 Task: Add a signature Larry Evans containing Best wishes for a happy National Cybersecurity Awareness Month, Larry Evans to email address softage.6@softage.net and add a label Repairs
Action: Mouse moved to (1091, 67)
Screenshot: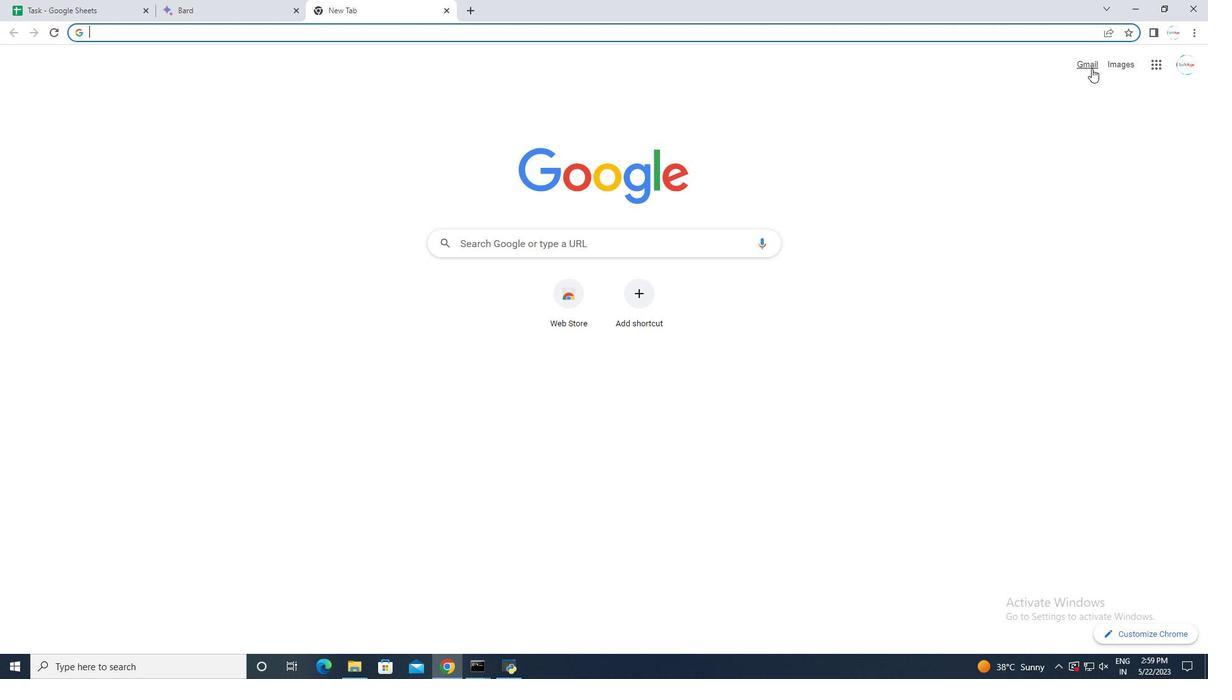 
Action: Mouse pressed left at (1091, 67)
Screenshot: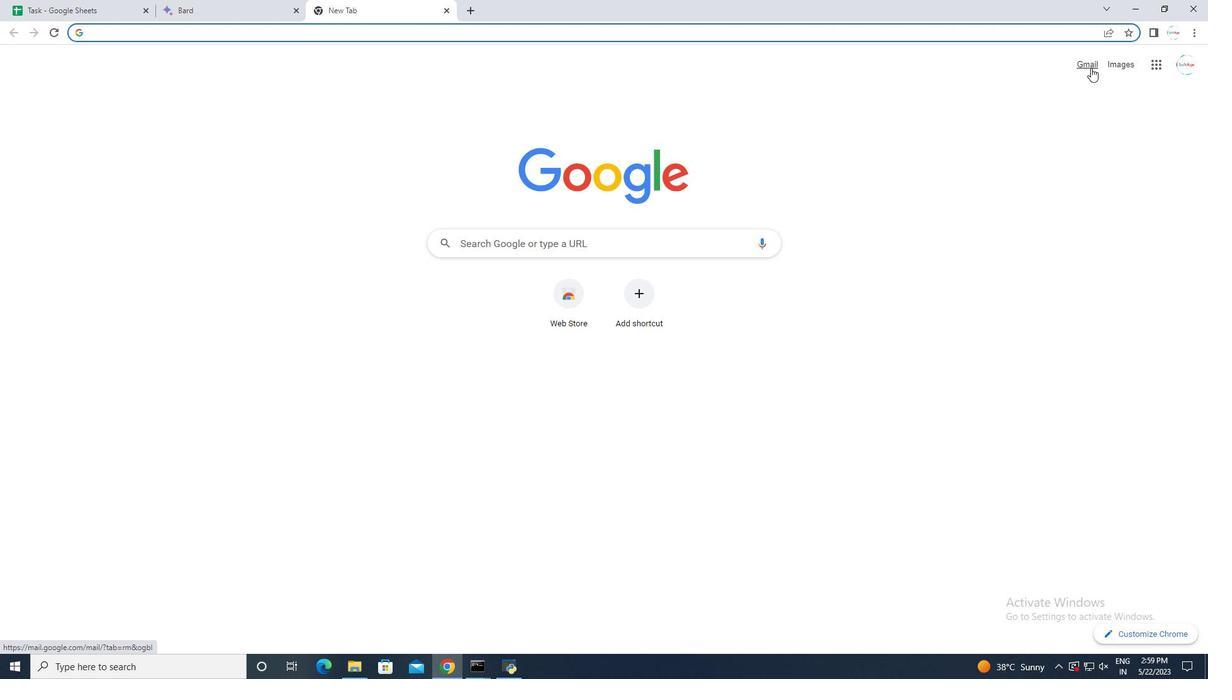 
Action: Mouse moved to (56, 105)
Screenshot: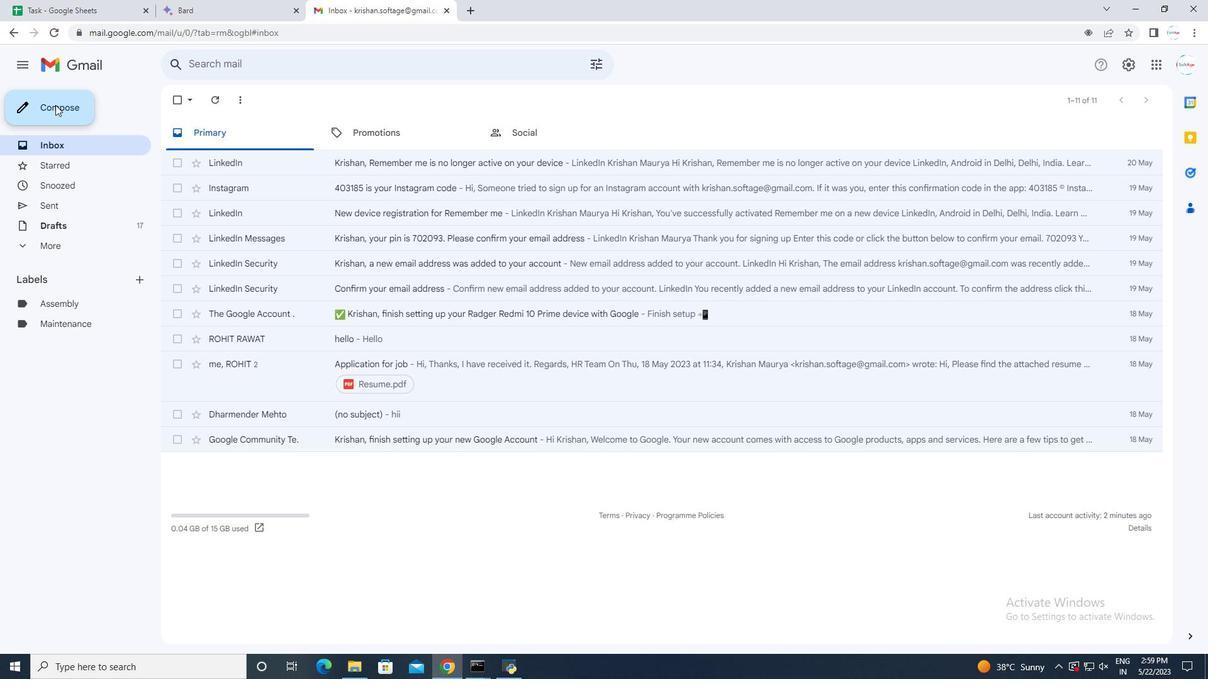 
Action: Mouse pressed left at (56, 105)
Screenshot: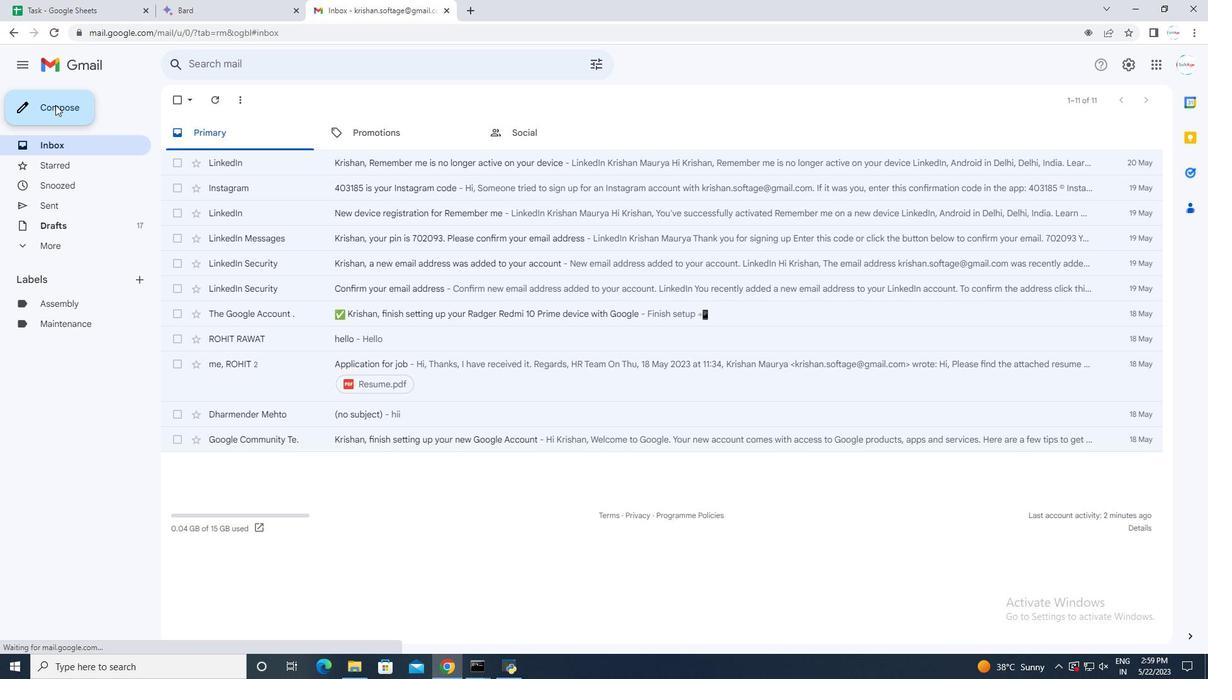 
Action: Mouse moved to (1152, 277)
Screenshot: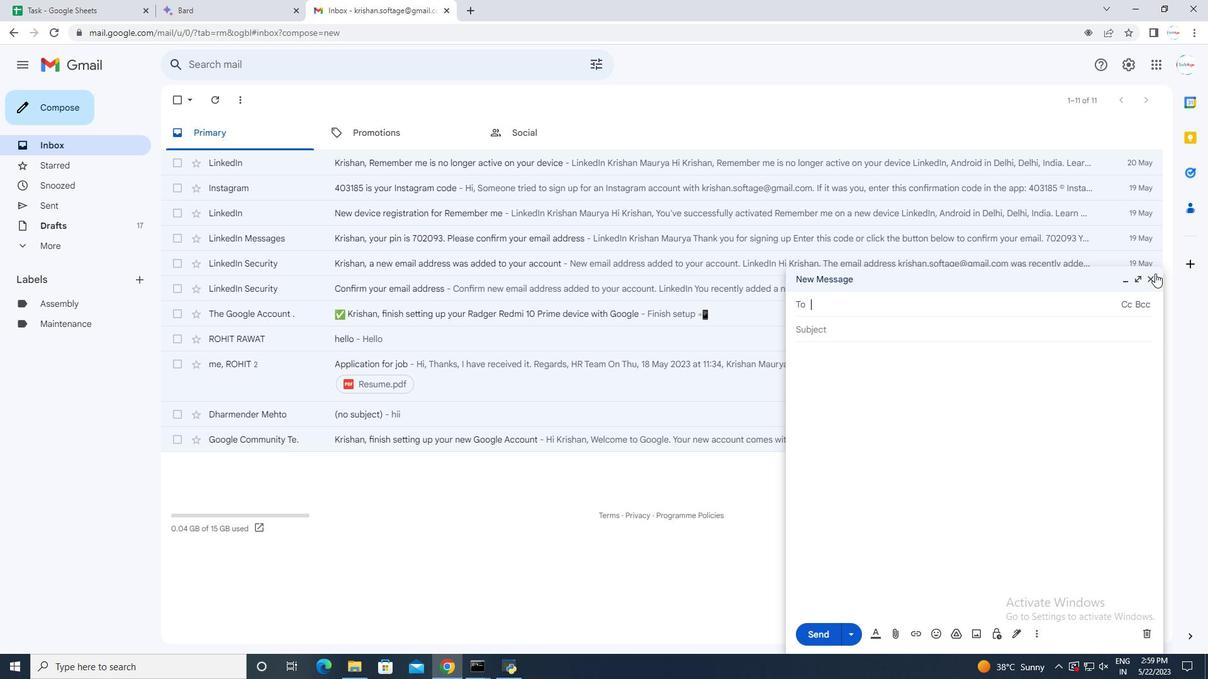 
Action: Mouse pressed left at (1152, 277)
Screenshot: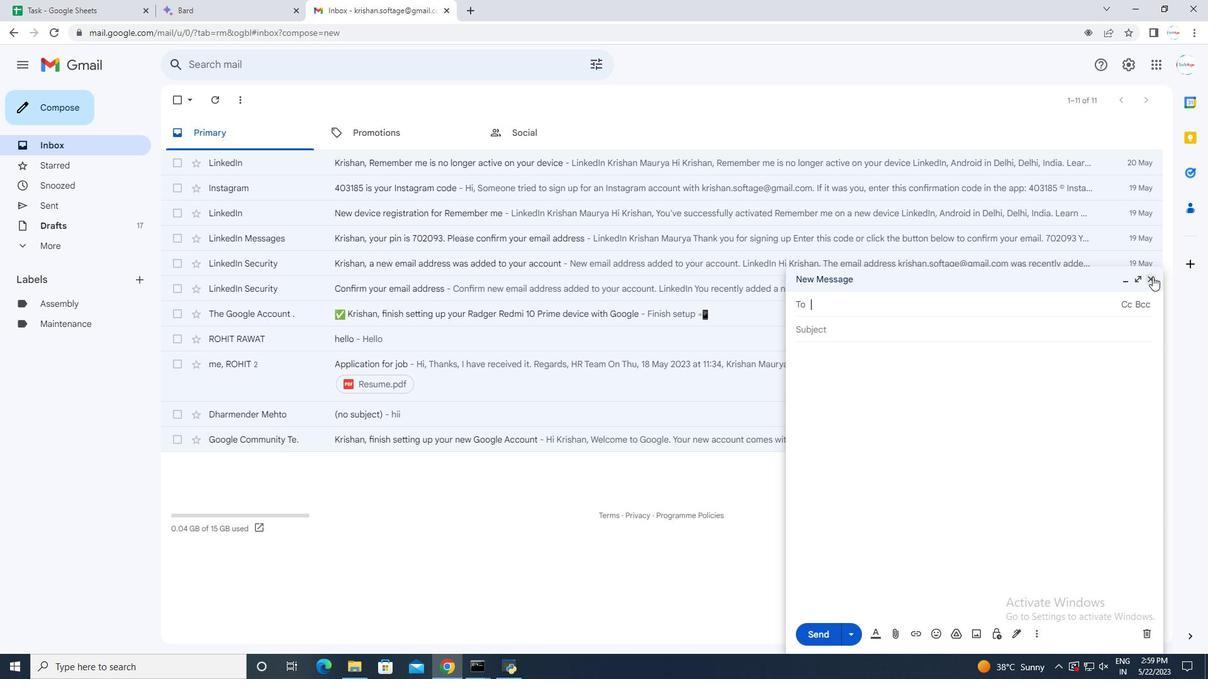 
Action: Mouse moved to (1132, 64)
Screenshot: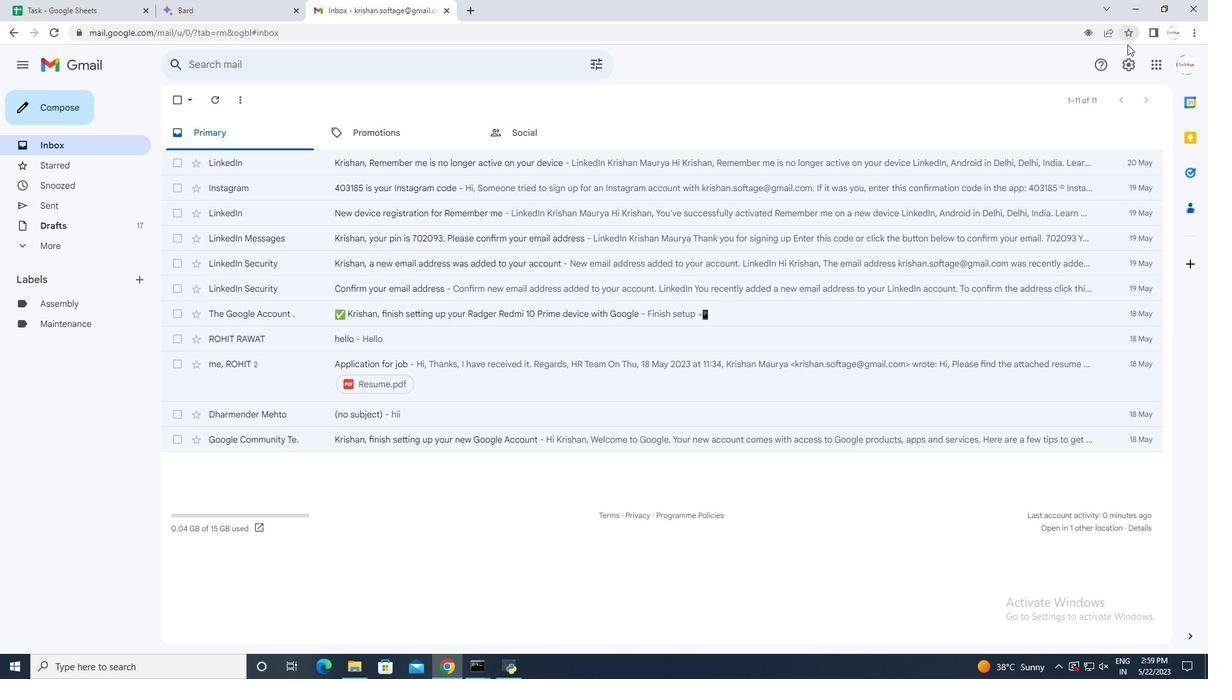 
Action: Mouse pressed left at (1132, 64)
Screenshot: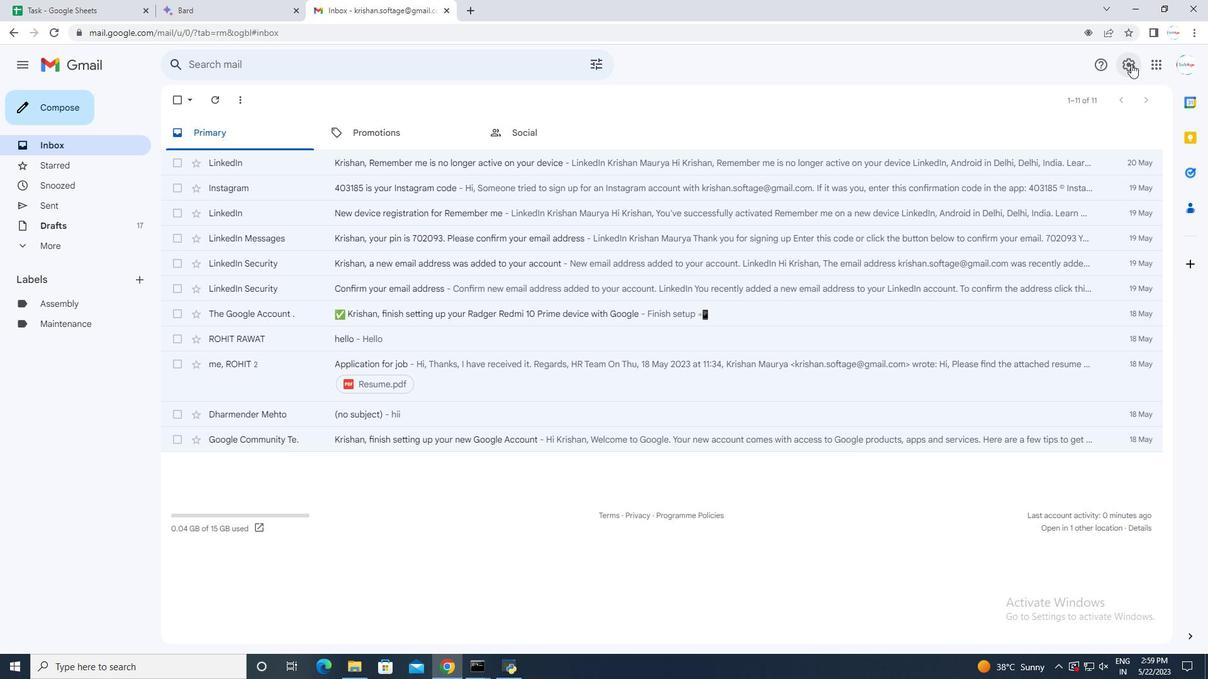 
Action: Mouse moved to (1099, 132)
Screenshot: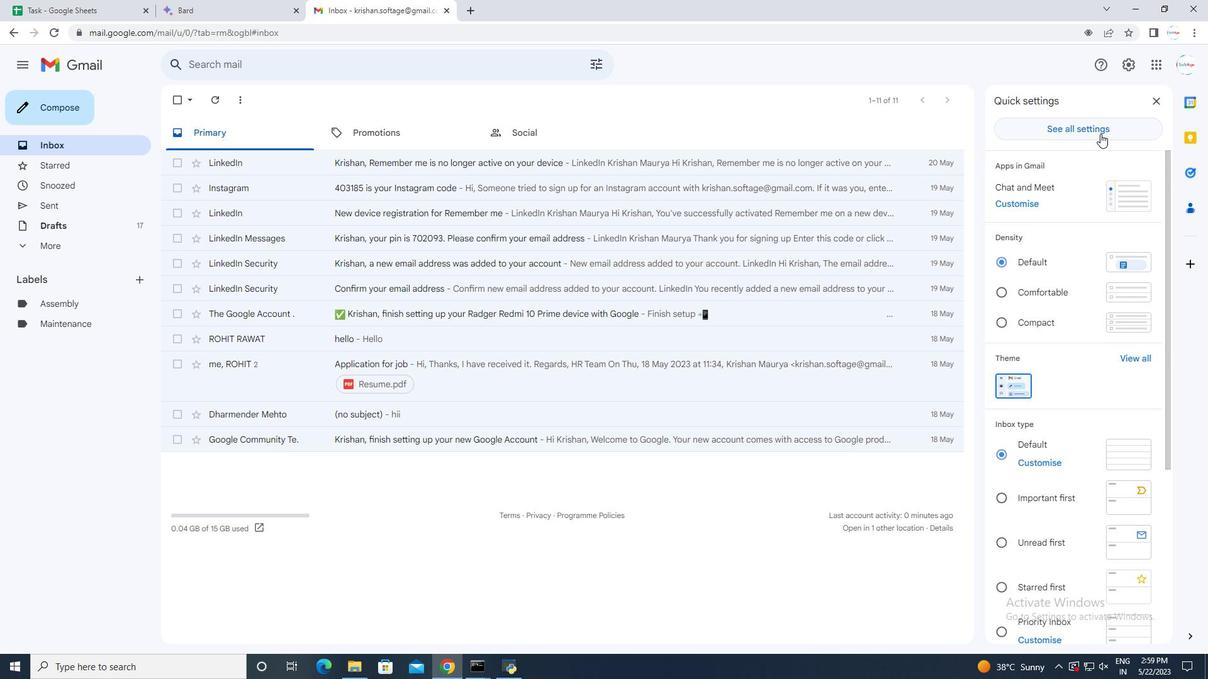 
Action: Mouse pressed left at (1099, 132)
Screenshot: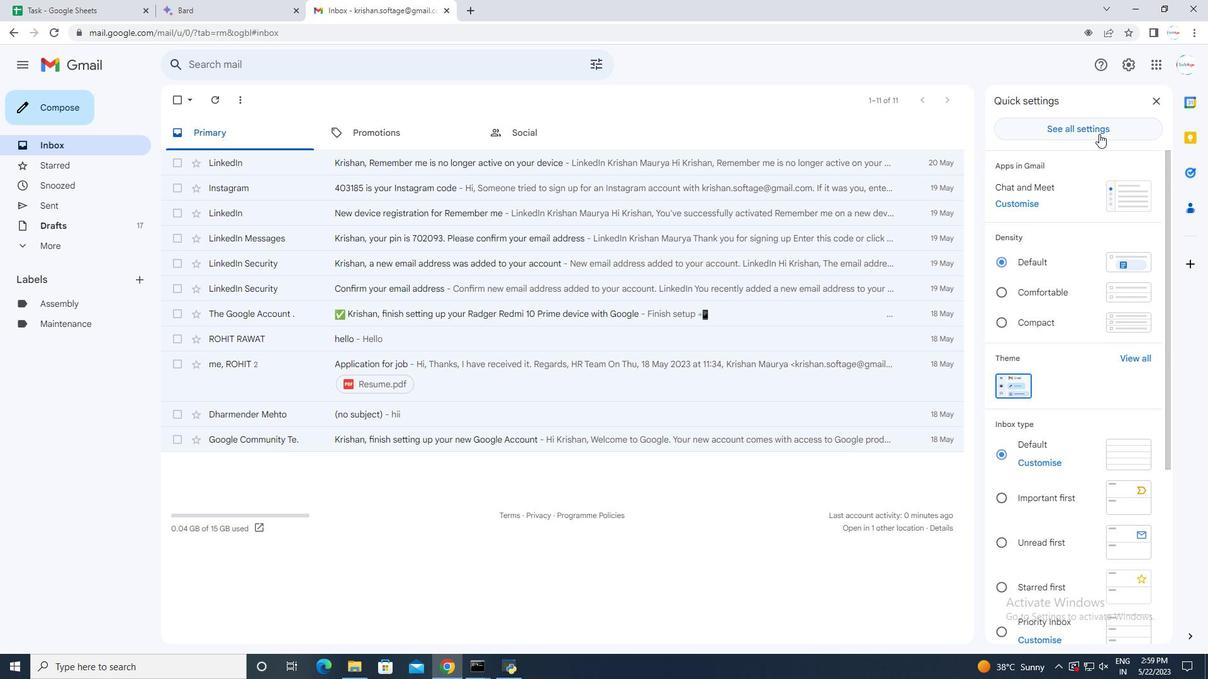 
Action: Mouse moved to (652, 250)
Screenshot: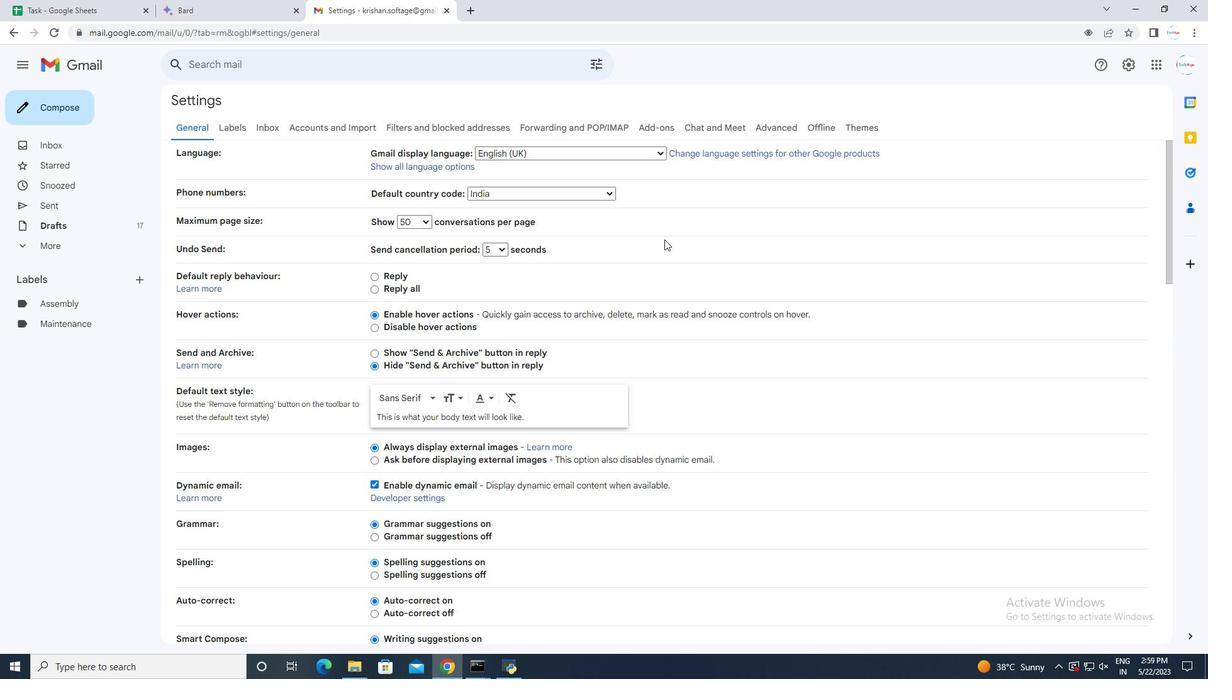 
Action: Mouse scrolled (652, 249) with delta (0, 0)
Screenshot: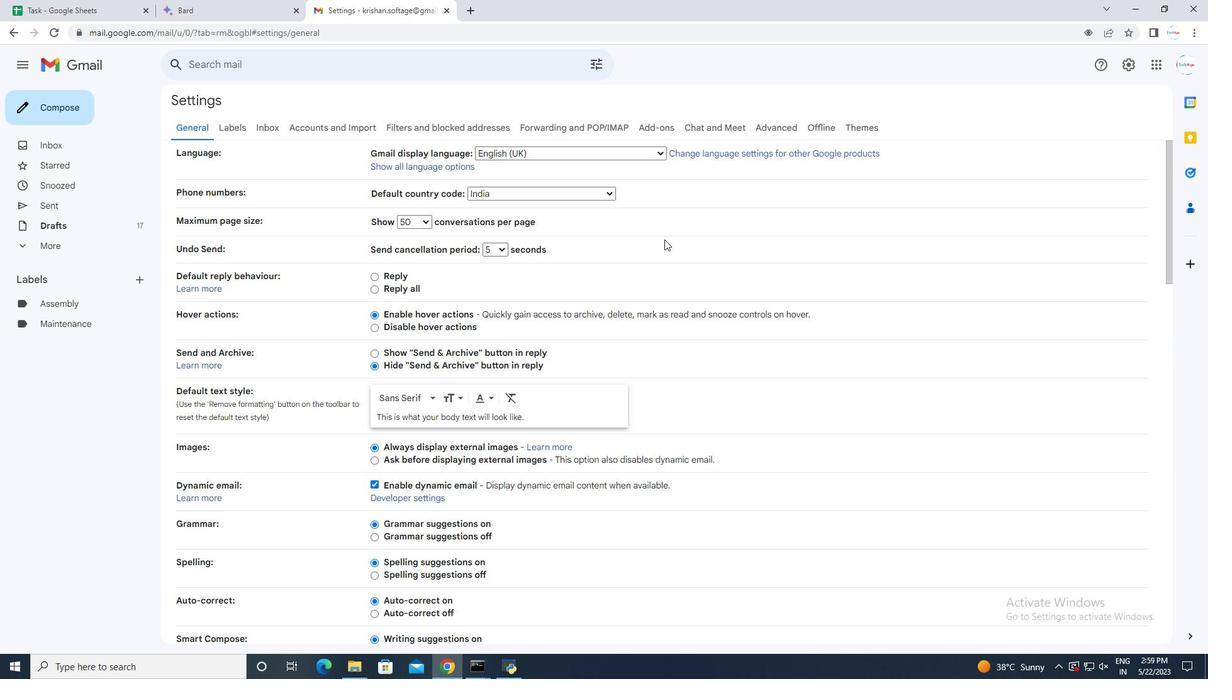 
Action: Mouse moved to (650, 253)
Screenshot: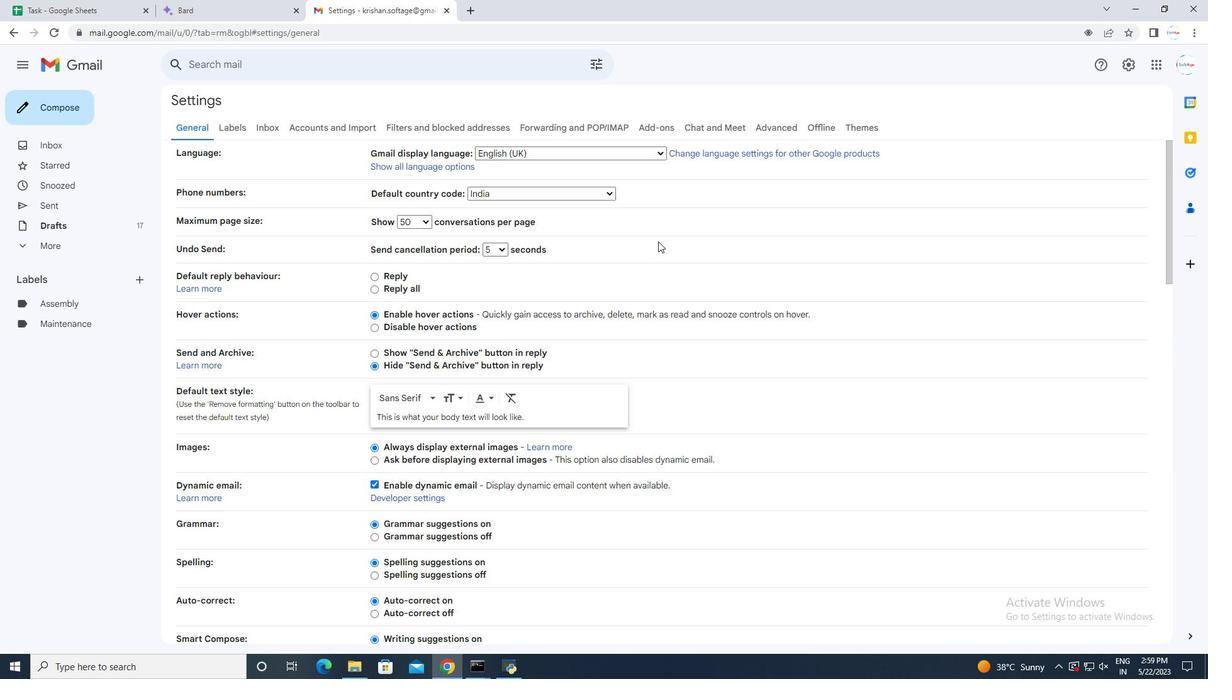 
Action: Mouse scrolled (650, 253) with delta (0, 0)
Screenshot: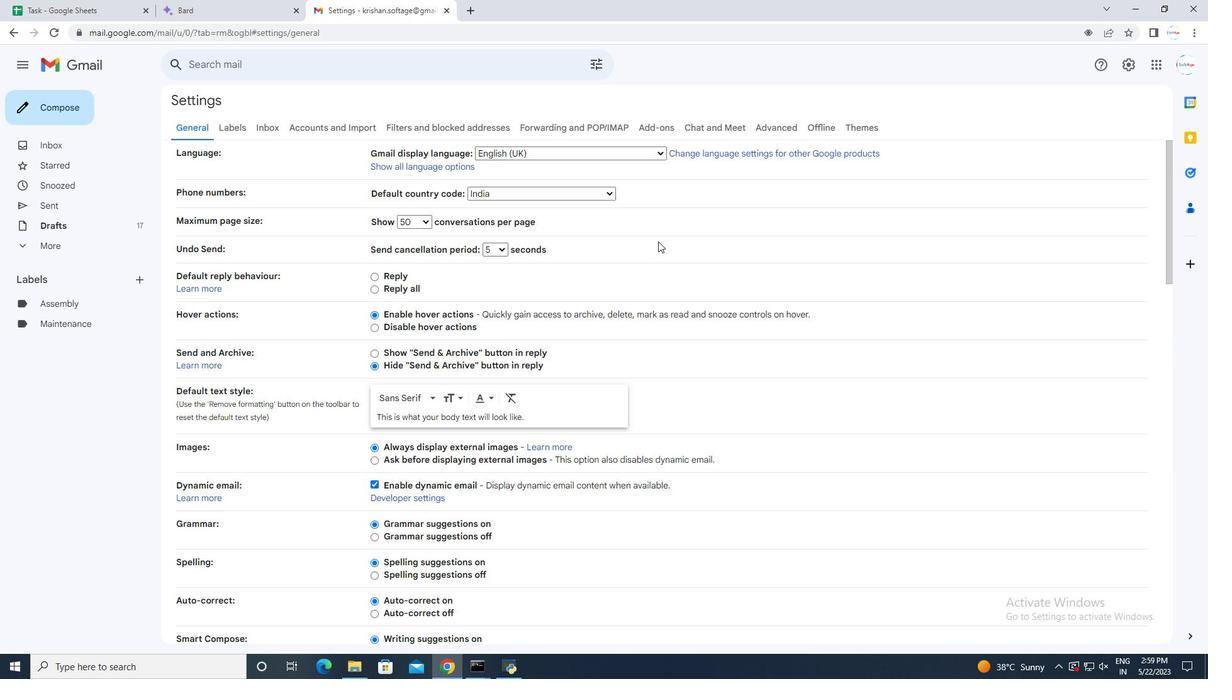 
Action: Mouse moved to (649, 254)
Screenshot: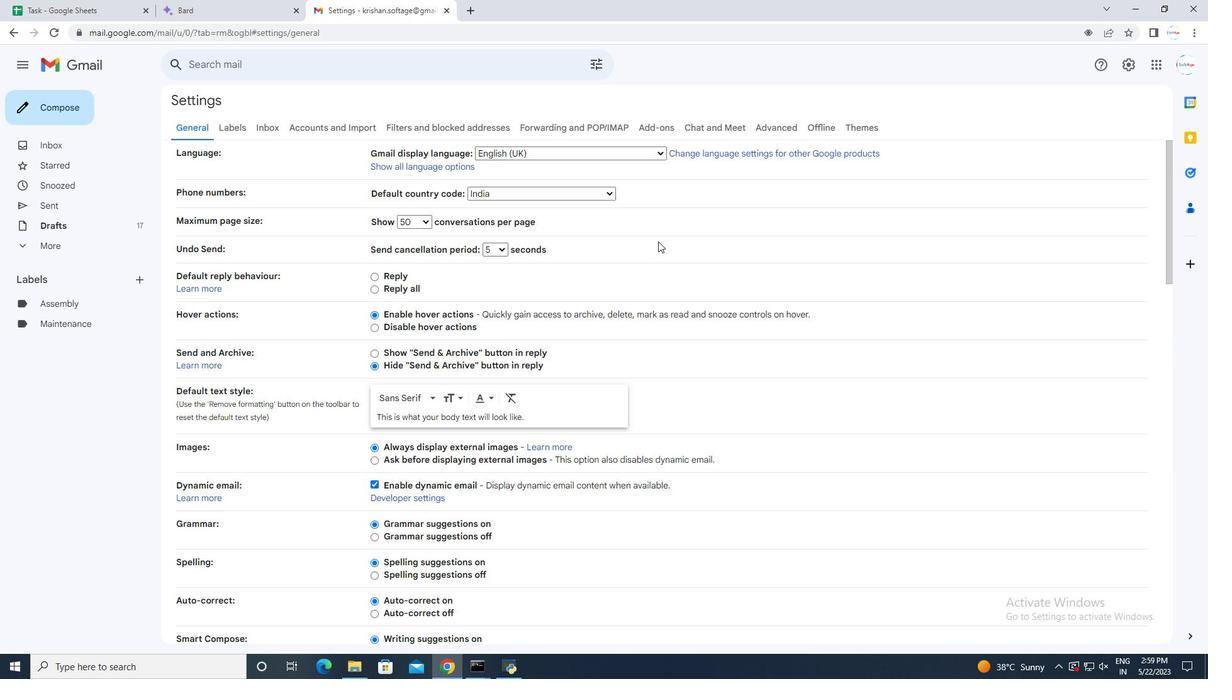 
Action: Mouse scrolled (649, 254) with delta (0, 0)
Screenshot: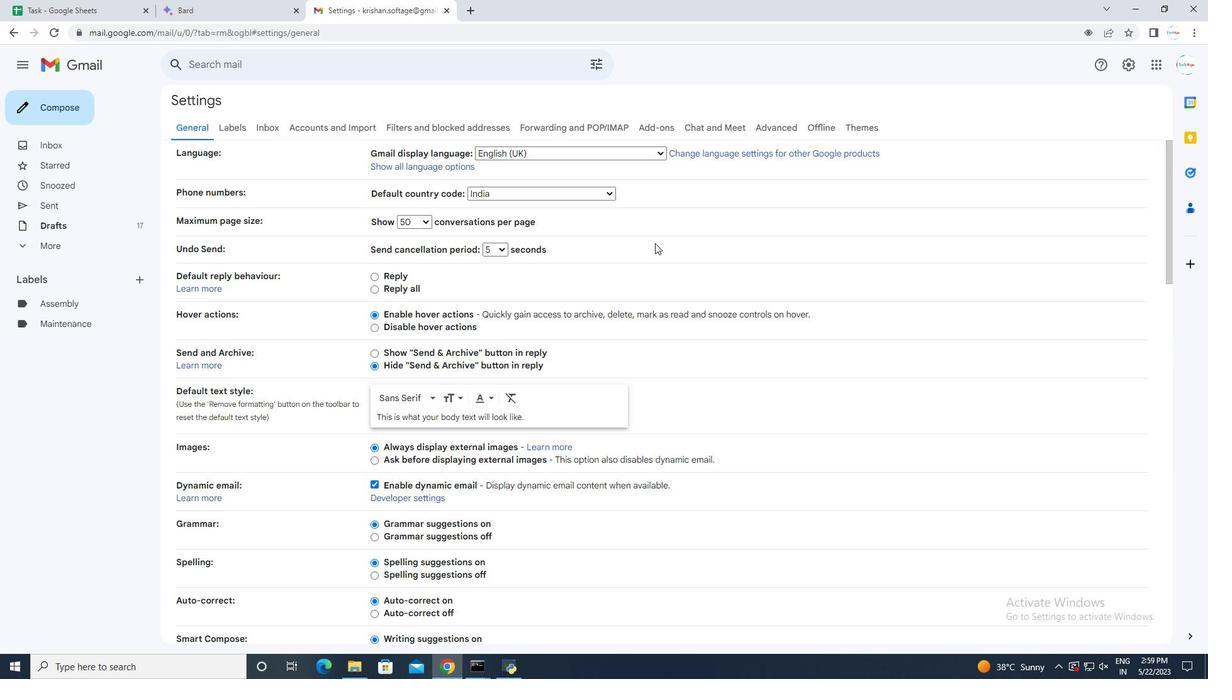 
Action: Mouse moved to (649, 255)
Screenshot: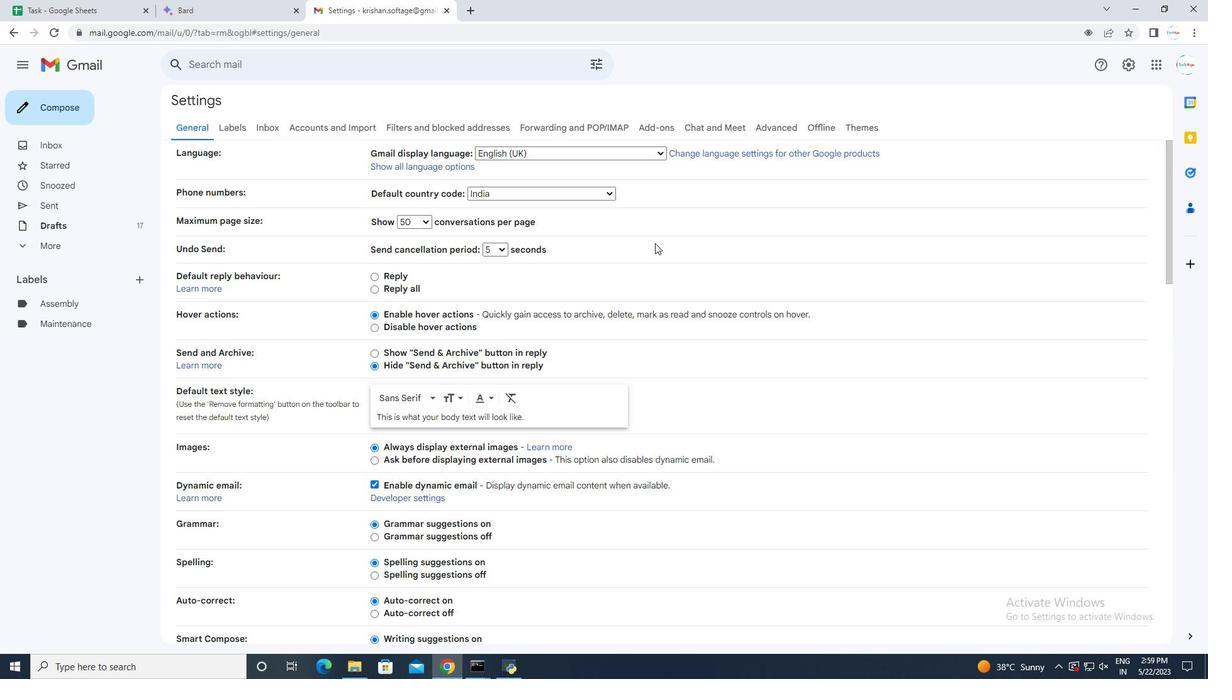 
Action: Mouse scrolled (649, 254) with delta (0, 0)
Screenshot: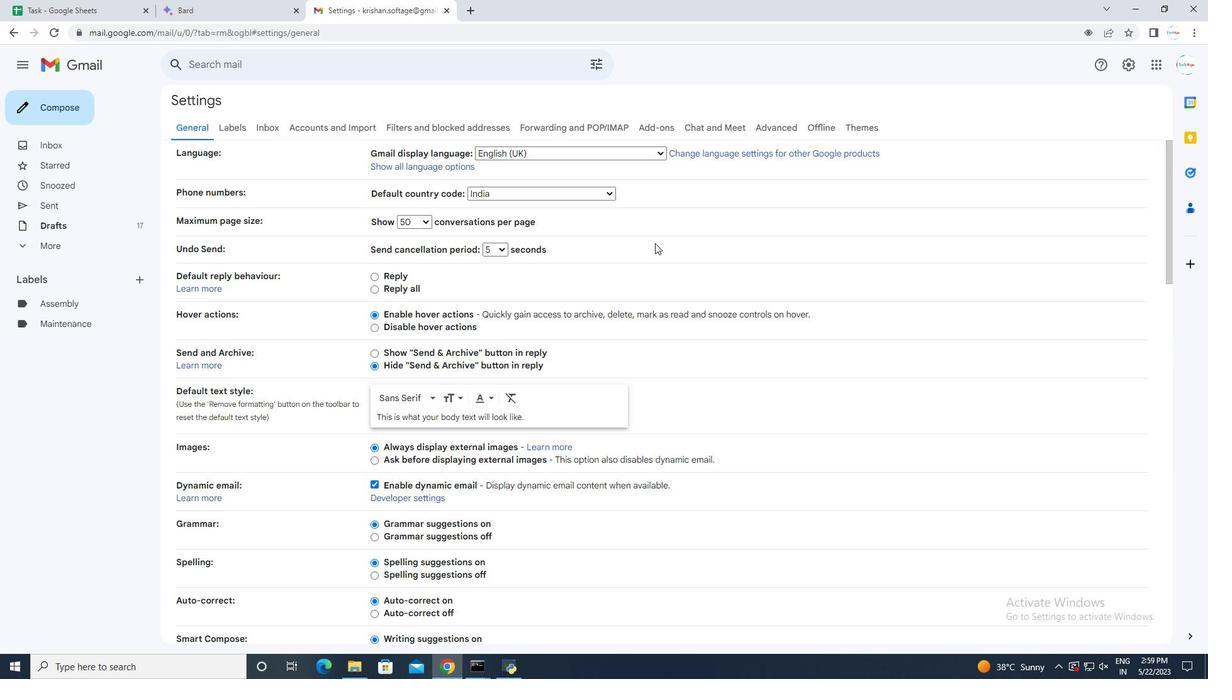 
Action: Mouse moved to (647, 255)
Screenshot: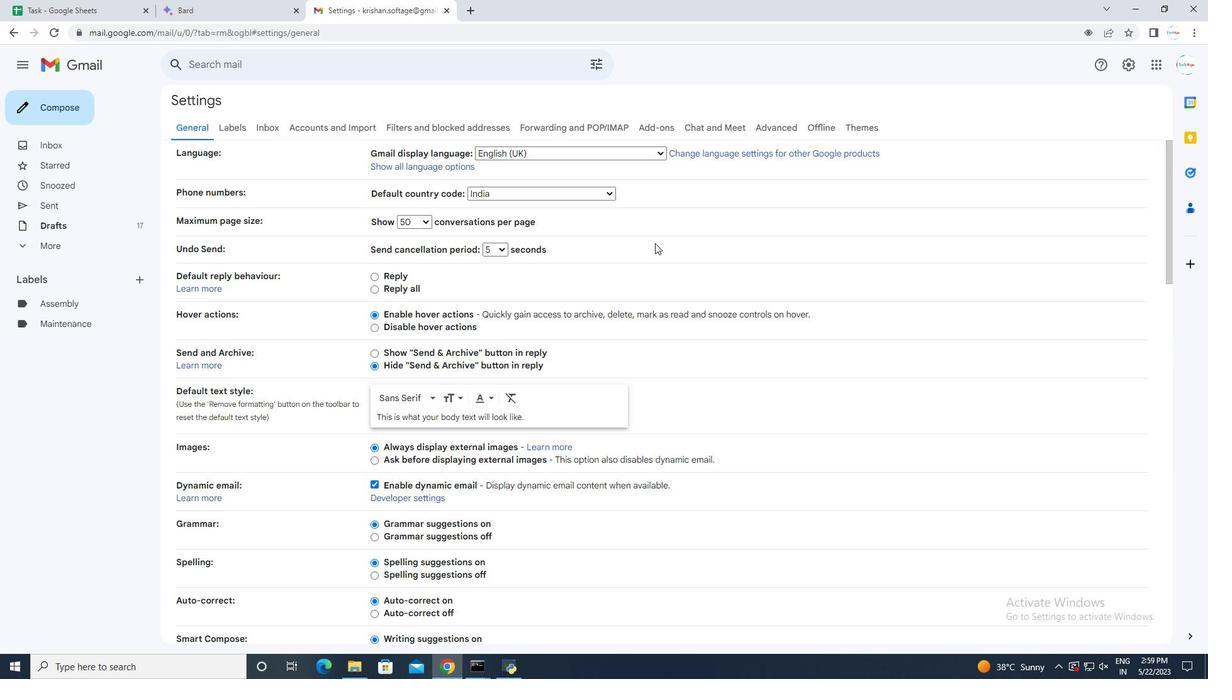 
Action: Mouse scrolled (647, 254) with delta (0, 0)
Screenshot: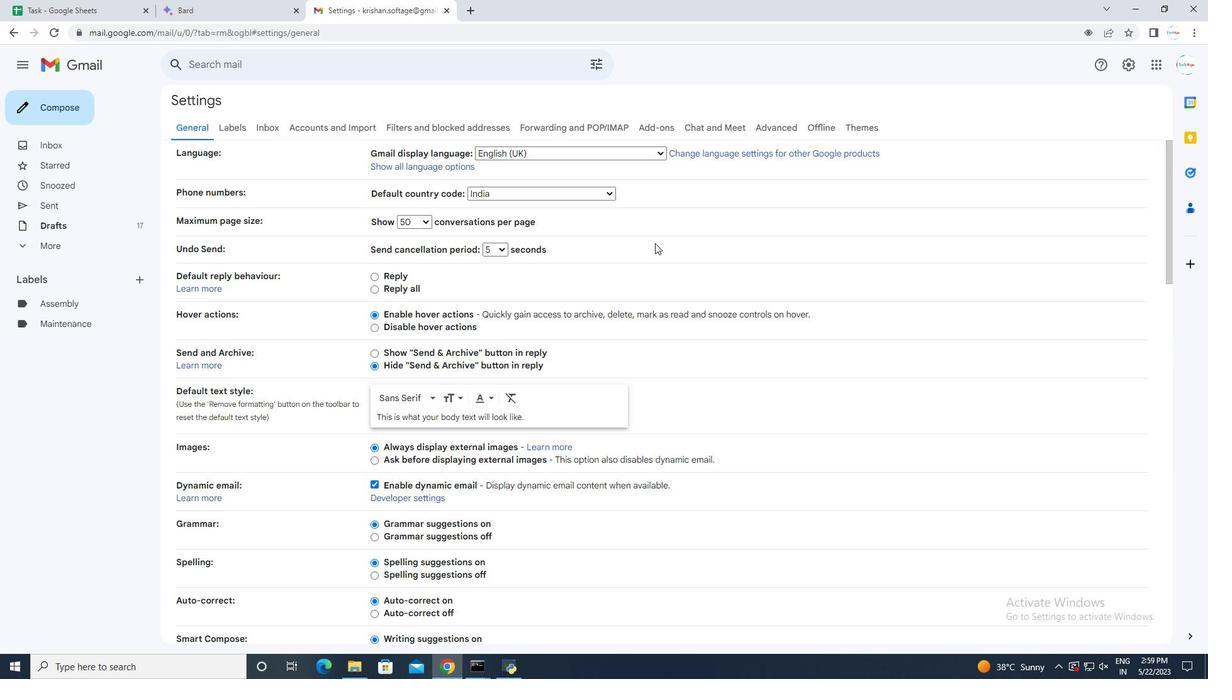 
Action: Mouse moved to (642, 256)
Screenshot: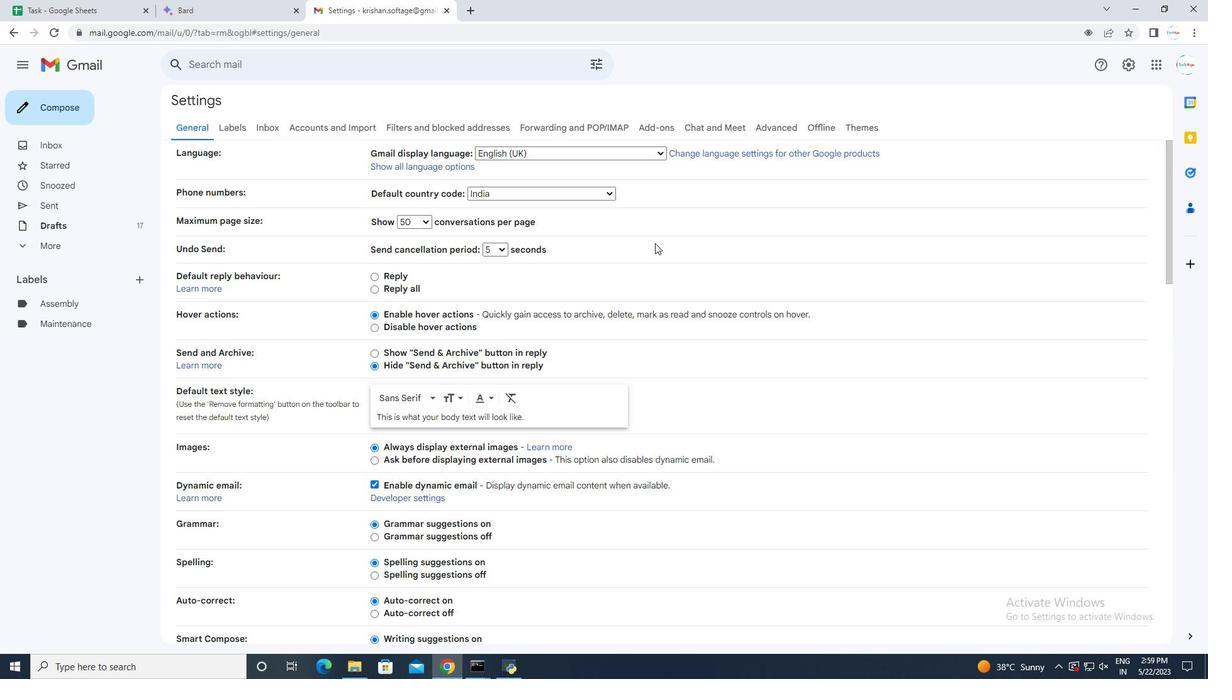 
Action: Mouse scrolled (642, 255) with delta (0, 0)
Screenshot: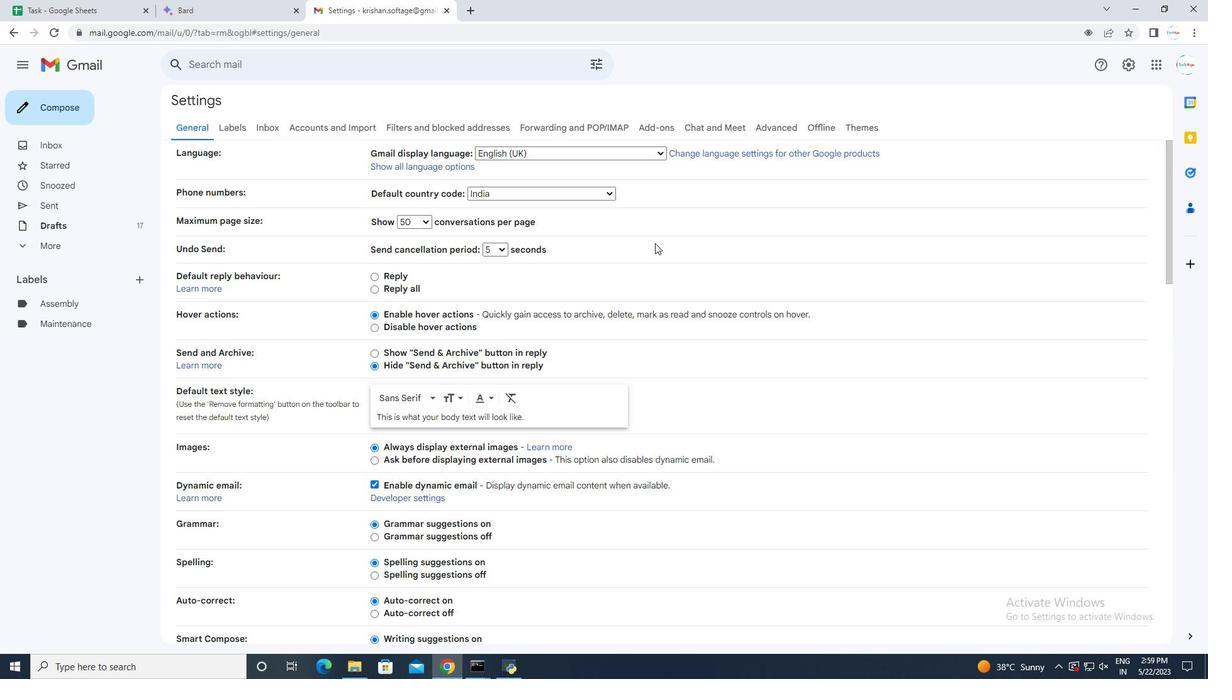 
Action: Mouse moved to (636, 268)
Screenshot: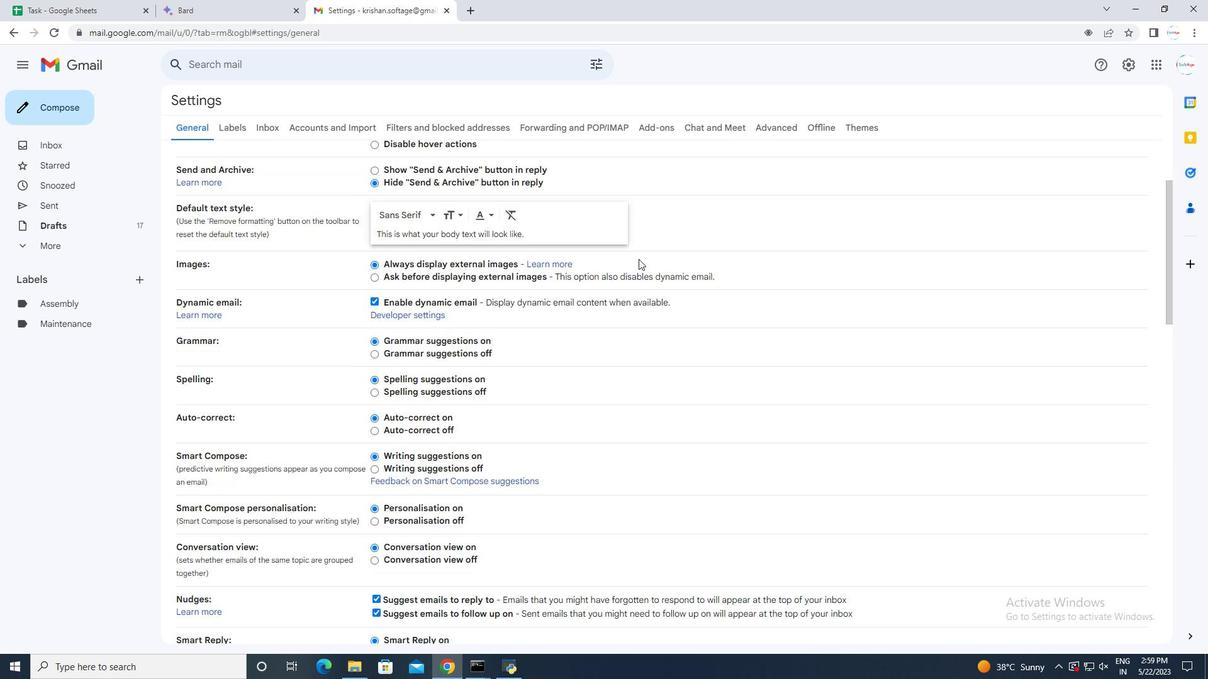 
Action: Mouse scrolled (636, 267) with delta (0, 0)
Screenshot: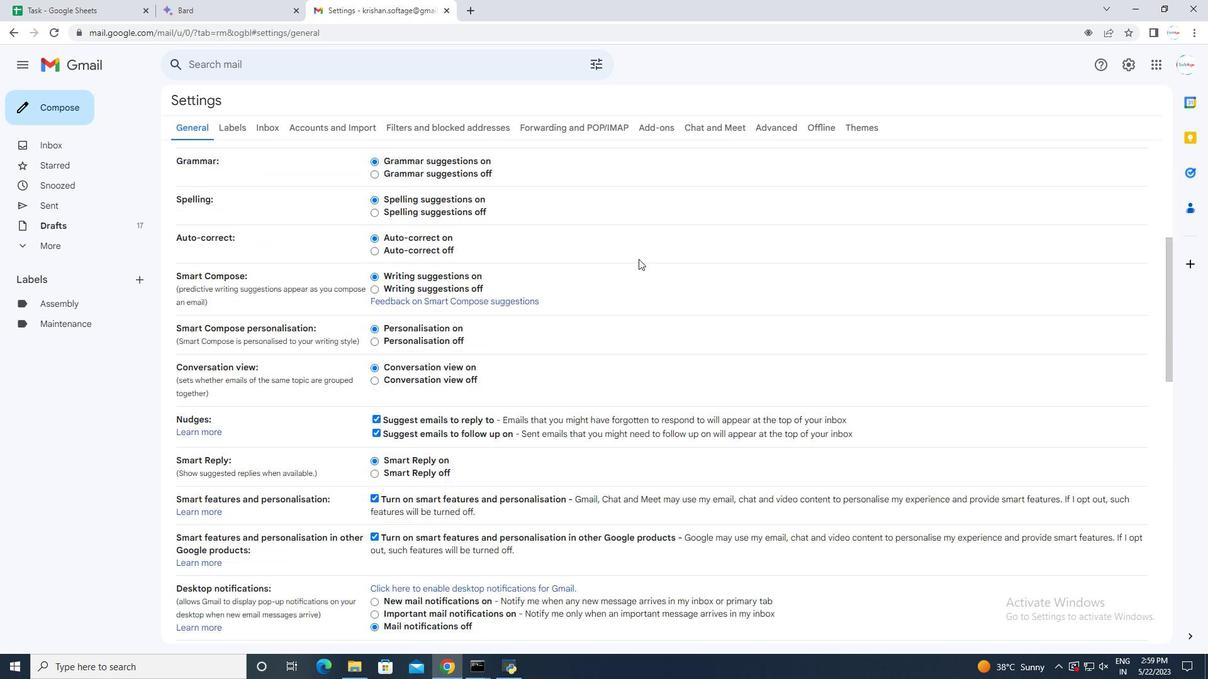 
Action: Mouse moved to (635, 273)
Screenshot: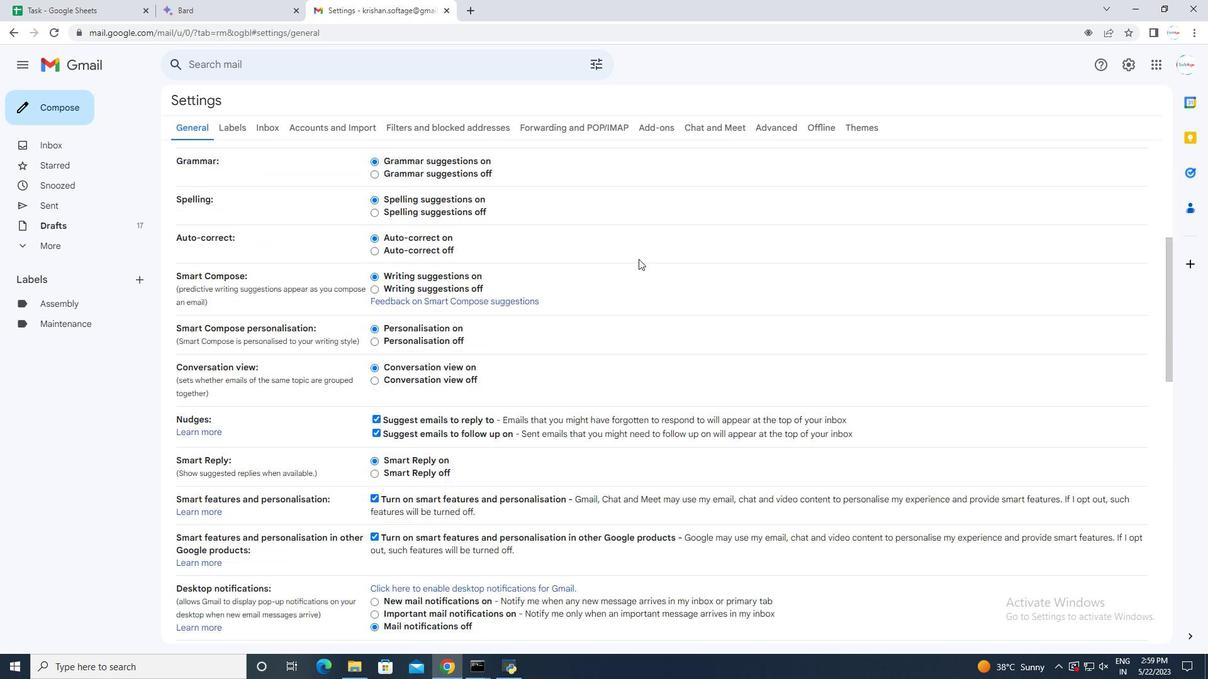 
Action: Mouse scrolled (635, 273) with delta (0, 0)
Screenshot: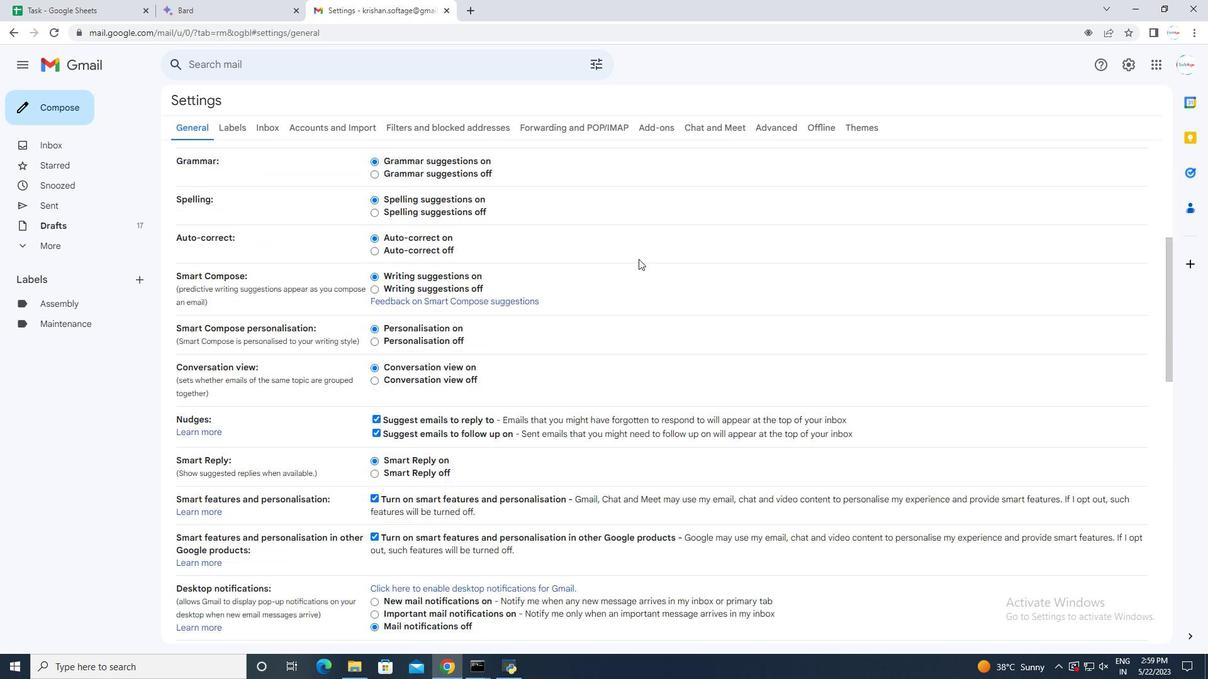 
Action: Mouse moved to (635, 275)
Screenshot: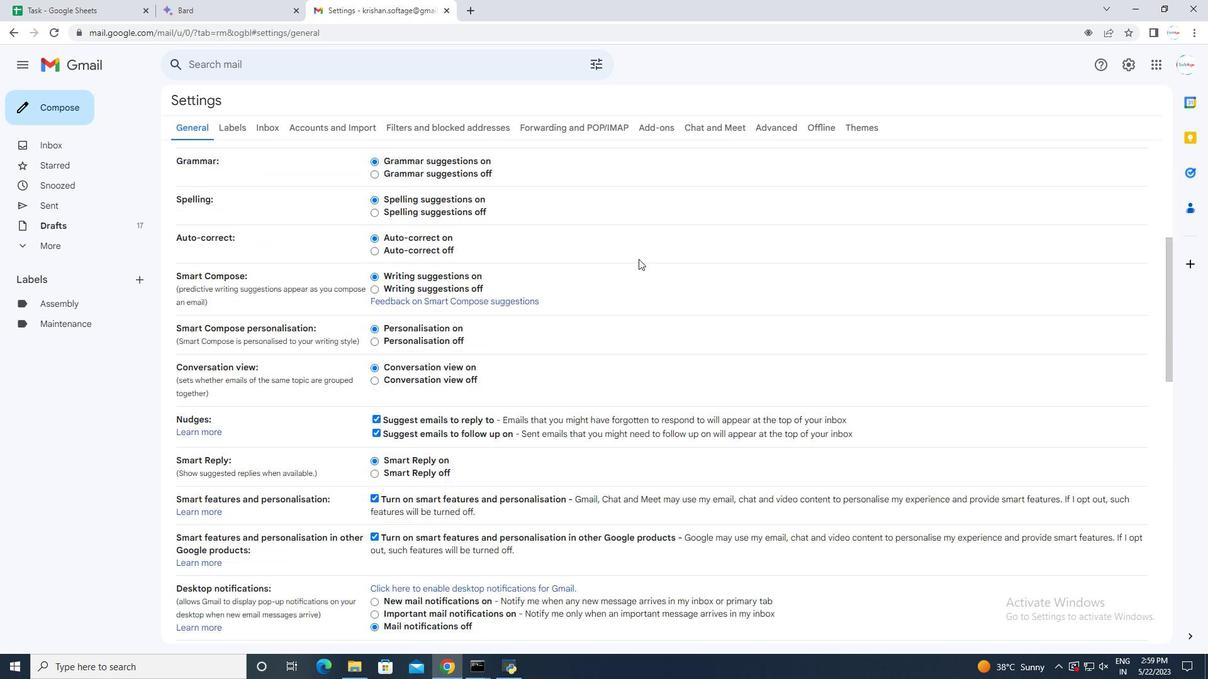 
Action: Mouse scrolled (635, 274) with delta (0, 0)
Screenshot: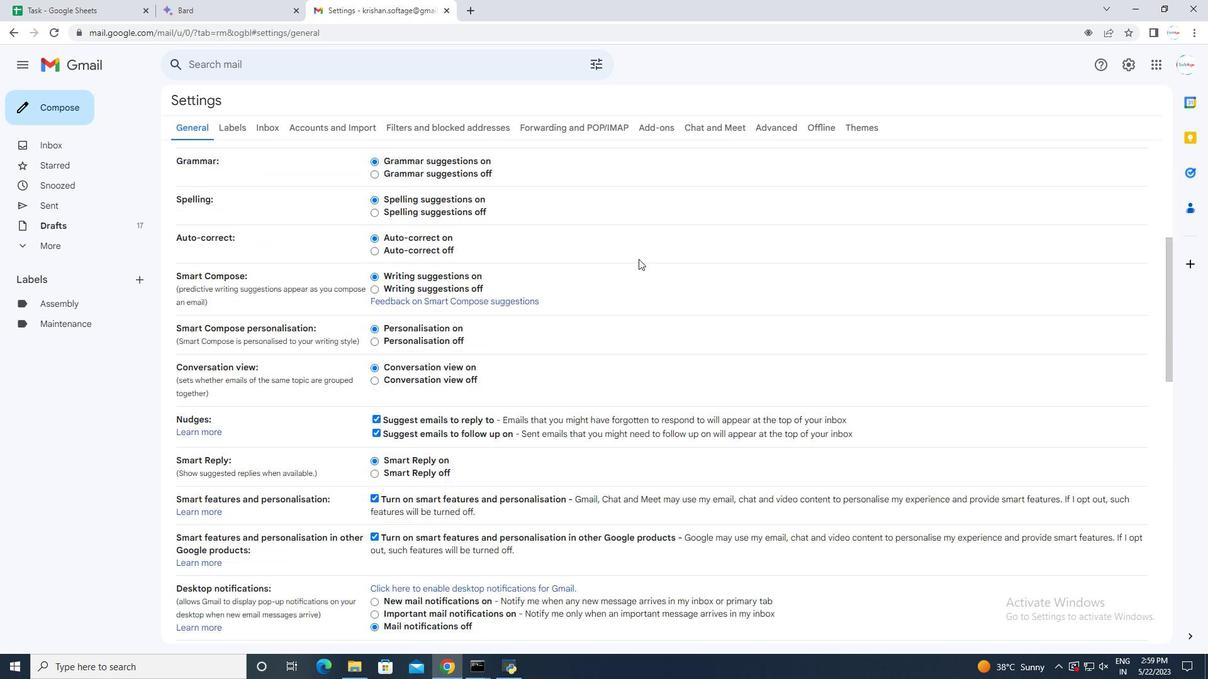
Action: Mouse scrolled (635, 274) with delta (0, 0)
Screenshot: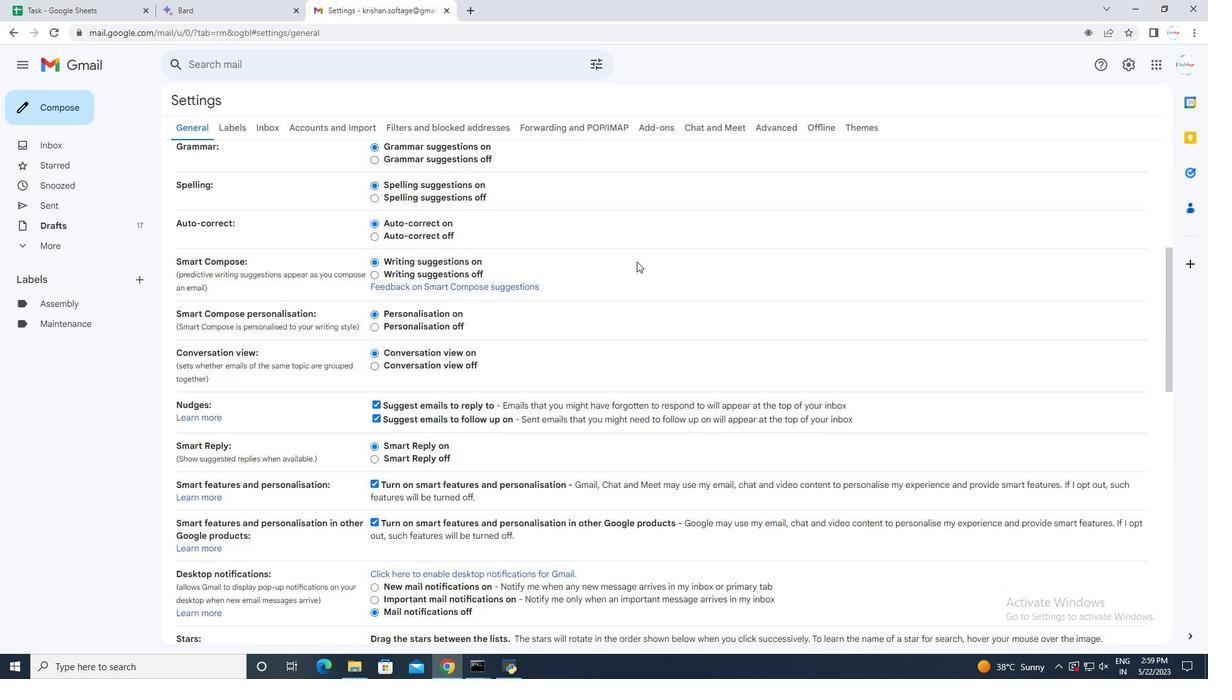 
Action: Mouse scrolled (635, 274) with delta (0, 0)
Screenshot: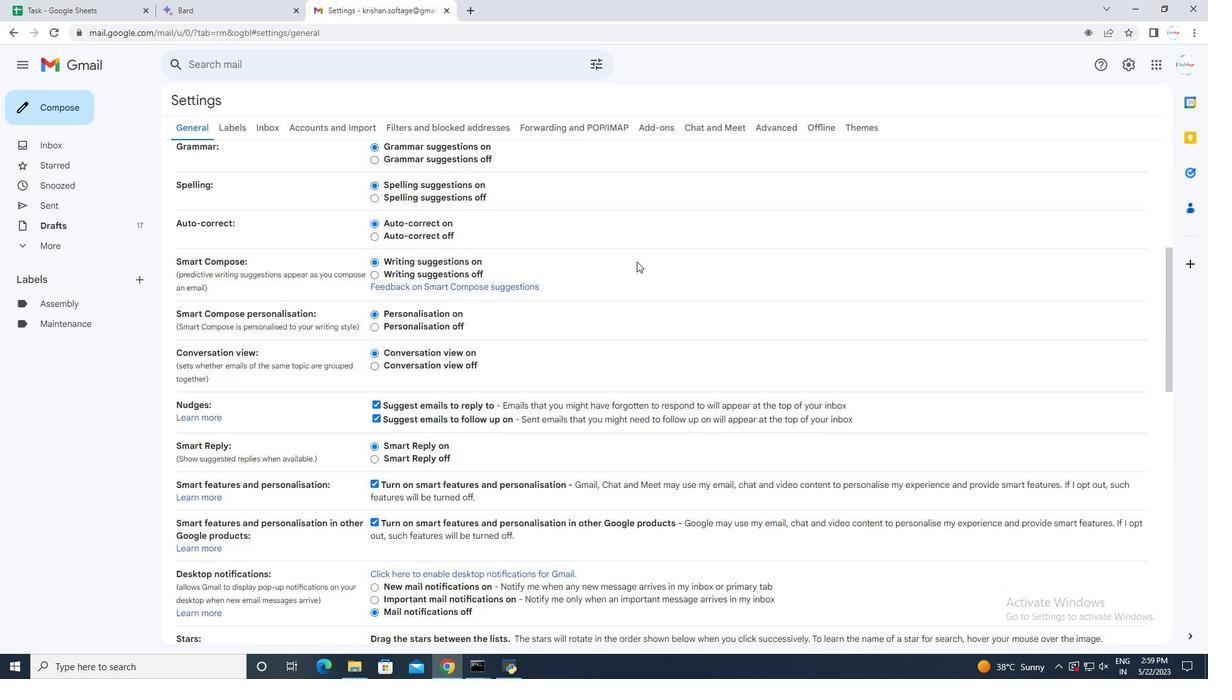 
Action: Mouse moved to (635, 275)
Screenshot: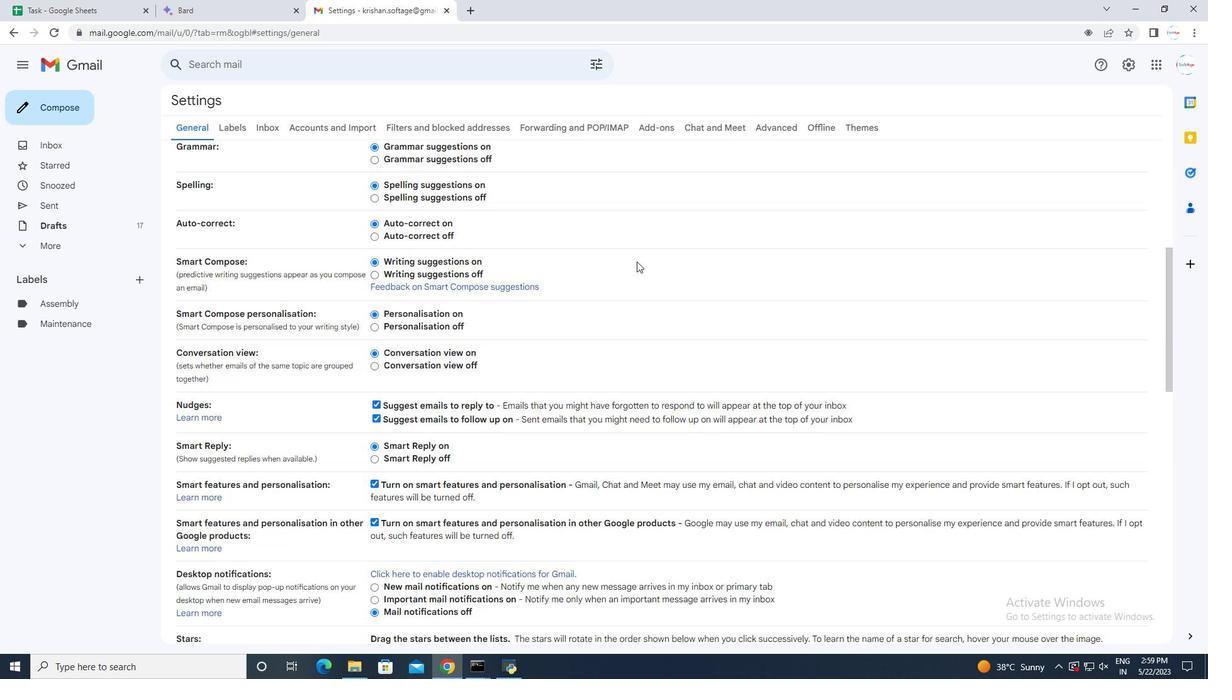 
Action: Mouse scrolled (635, 275) with delta (0, 0)
Screenshot: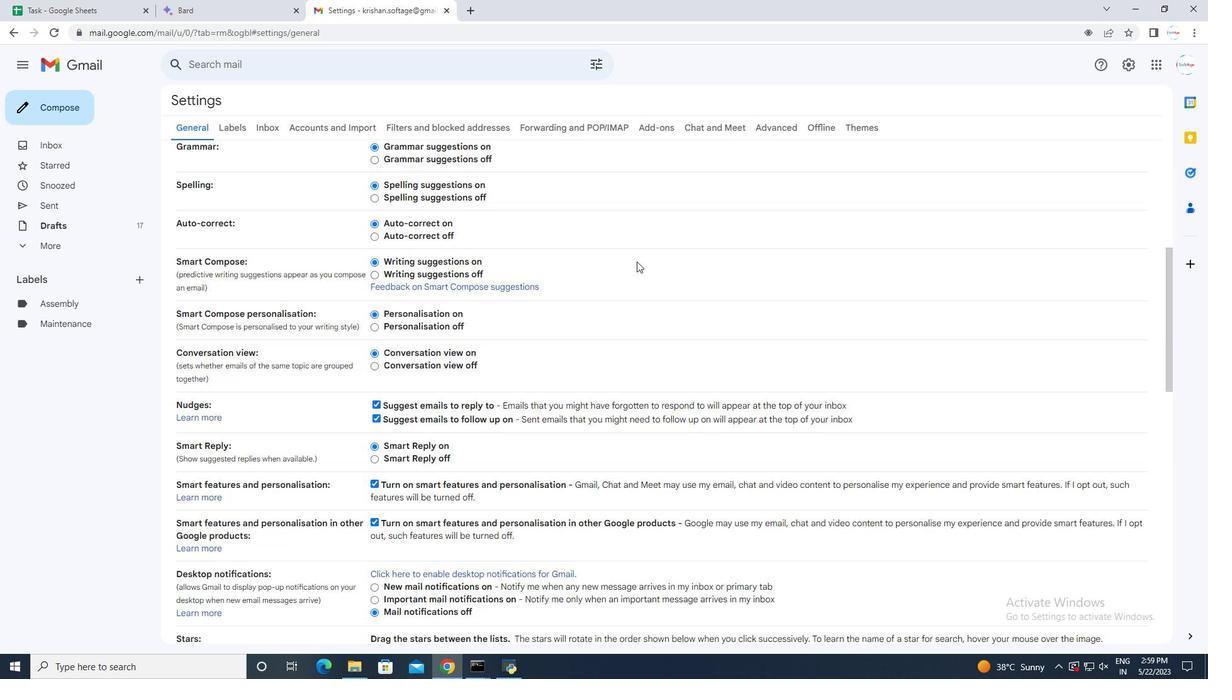 
Action: Mouse moved to (635, 279)
Screenshot: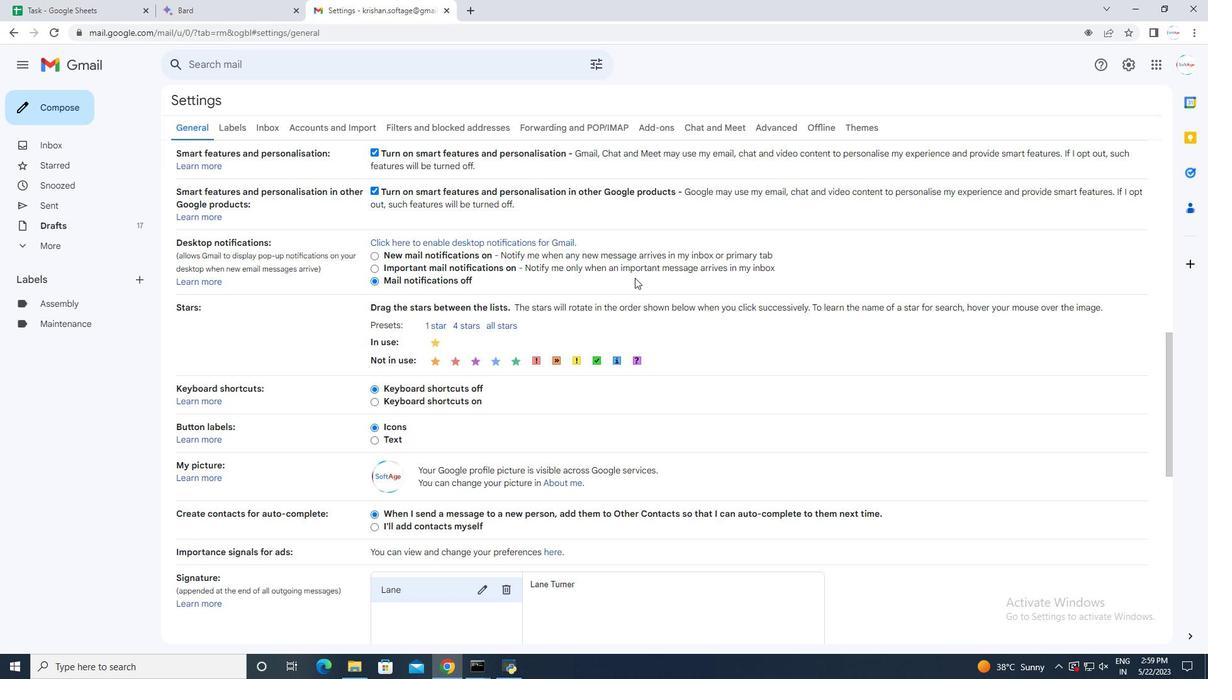 
Action: Mouse scrolled (635, 278) with delta (0, 0)
Screenshot: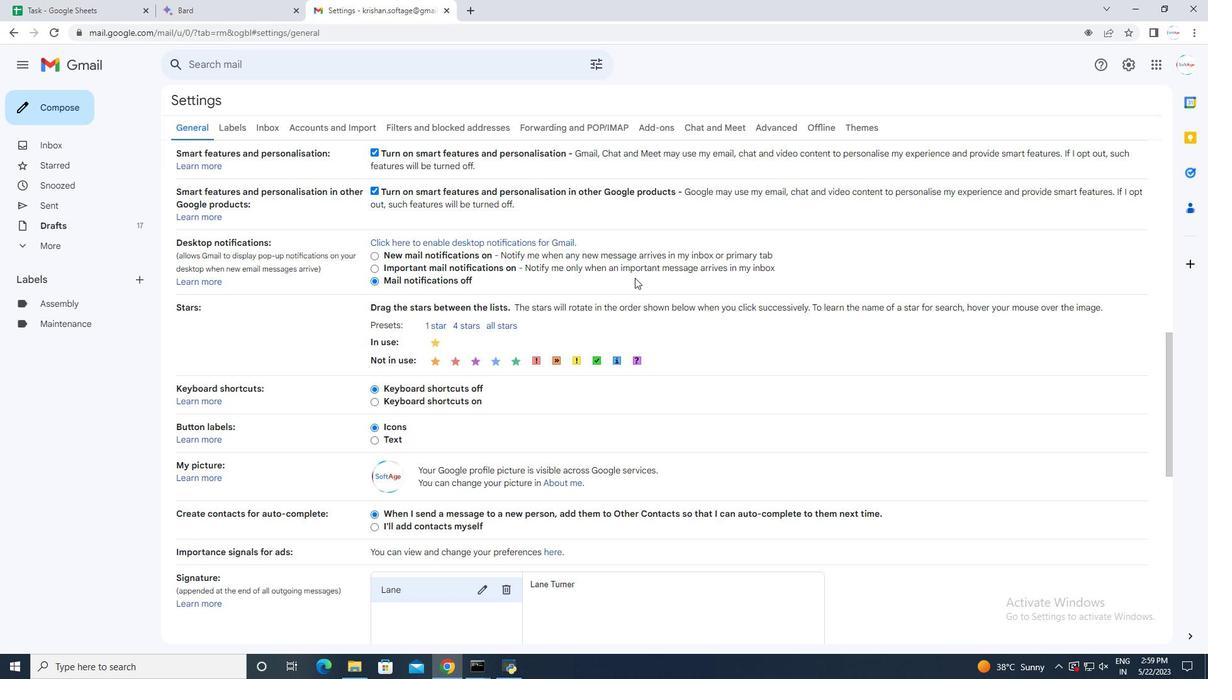 
Action: Mouse moved to (634, 280)
Screenshot: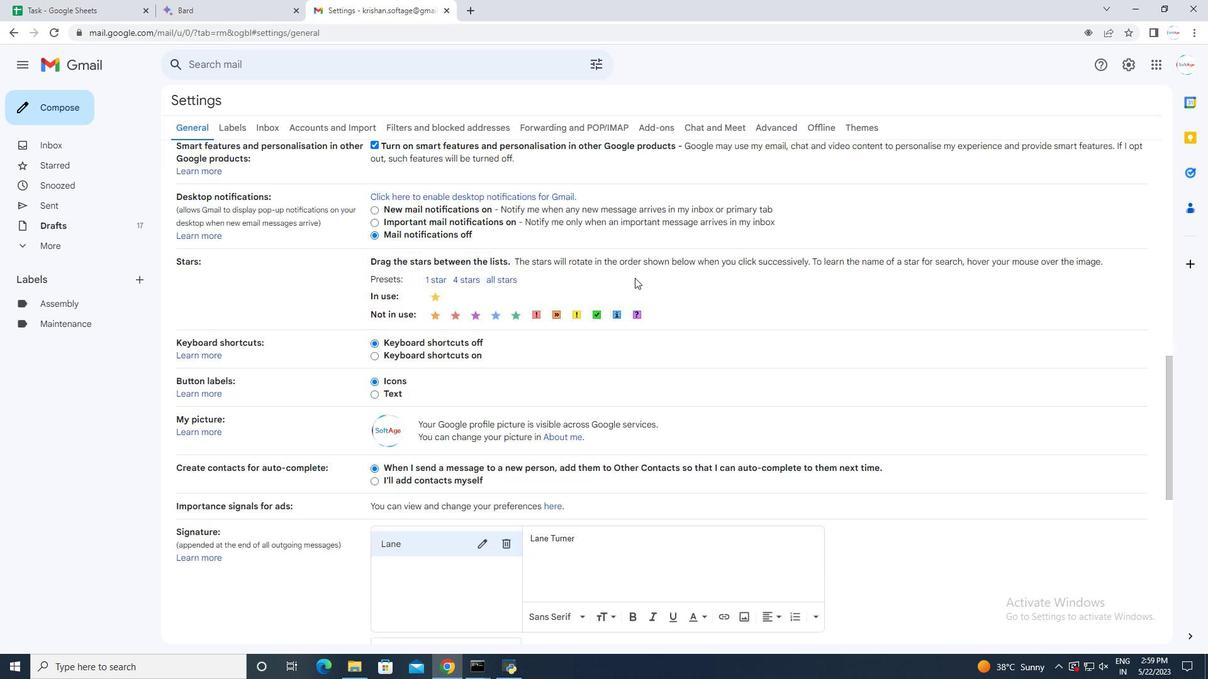 
Action: Mouse scrolled (634, 279) with delta (0, 0)
Screenshot: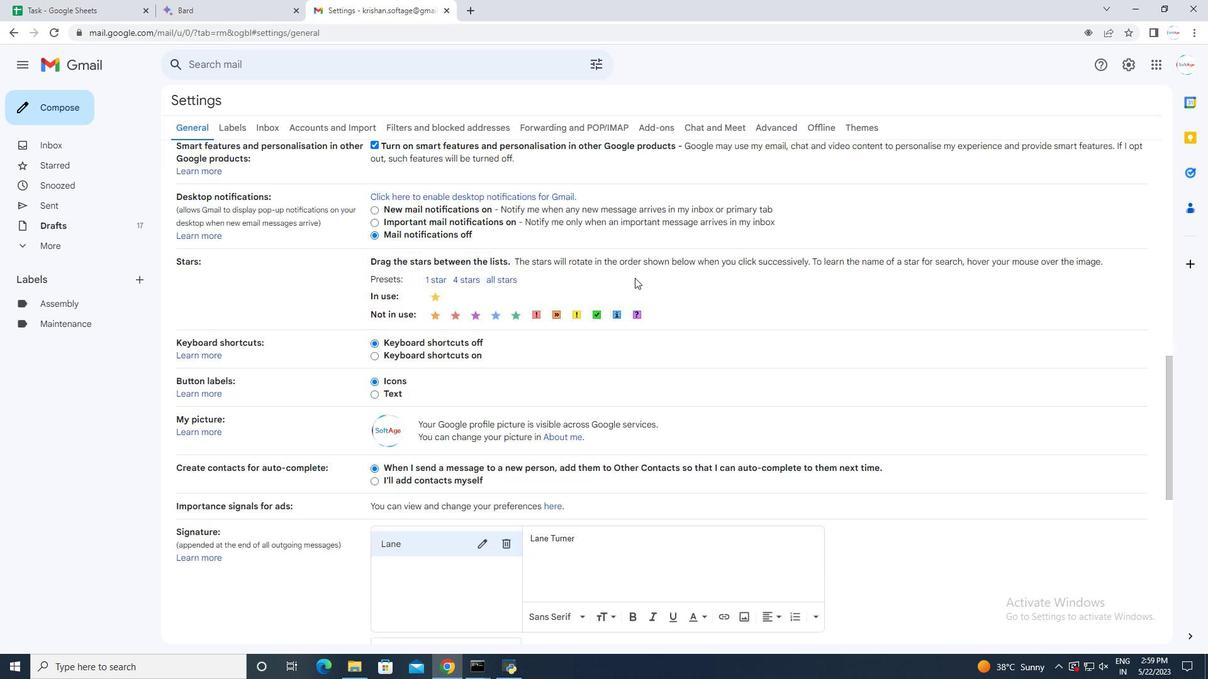 
Action: Mouse moved to (634, 280)
Screenshot: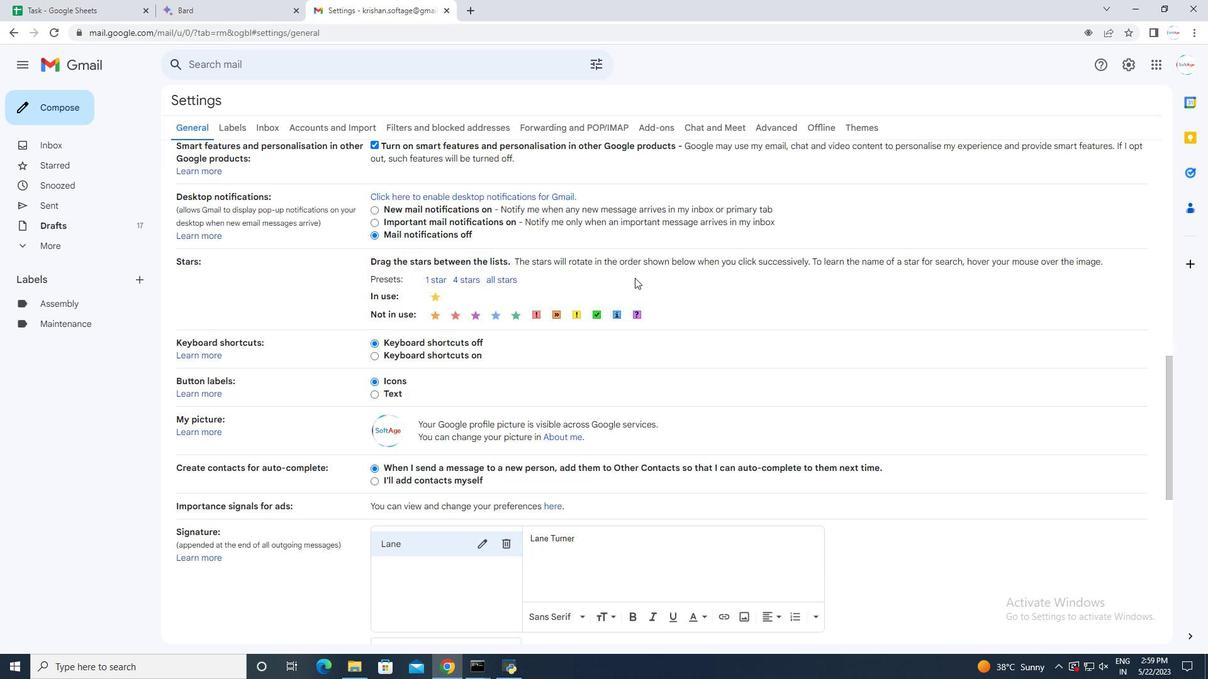 
Action: Mouse scrolled (634, 280) with delta (0, 0)
Screenshot: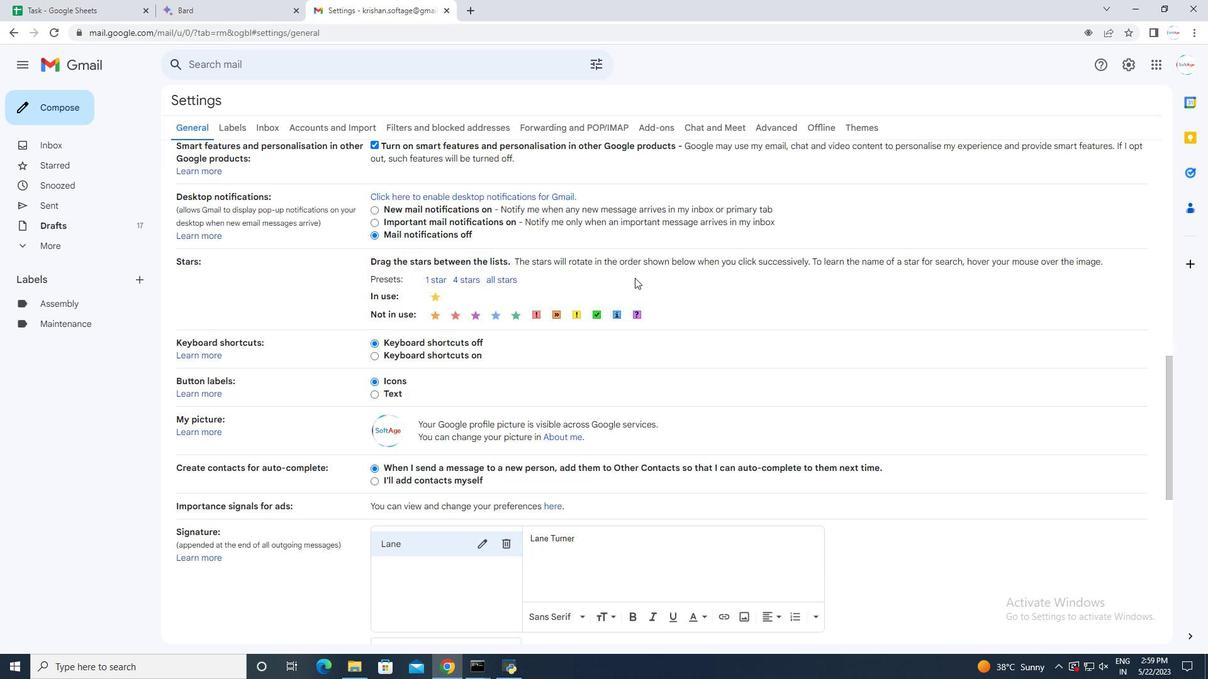 
Action: Mouse scrolled (634, 280) with delta (0, 0)
Screenshot: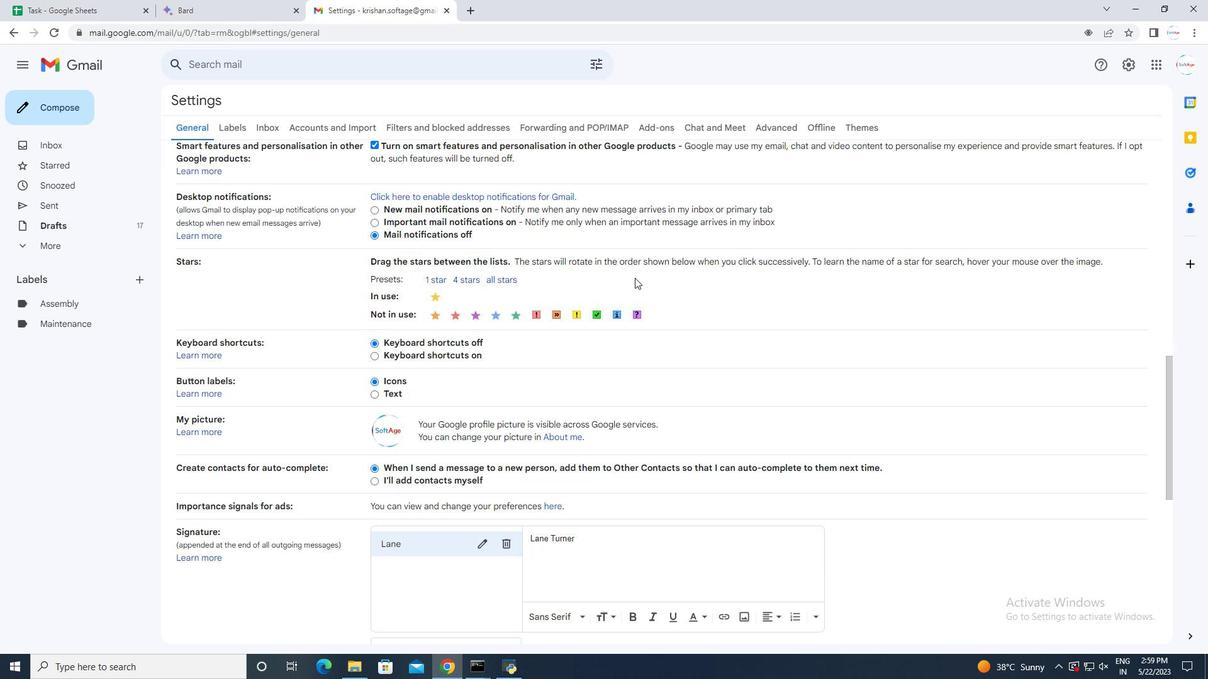 
Action: Mouse scrolled (634, 280) with delta (0, 0)
Screenshot: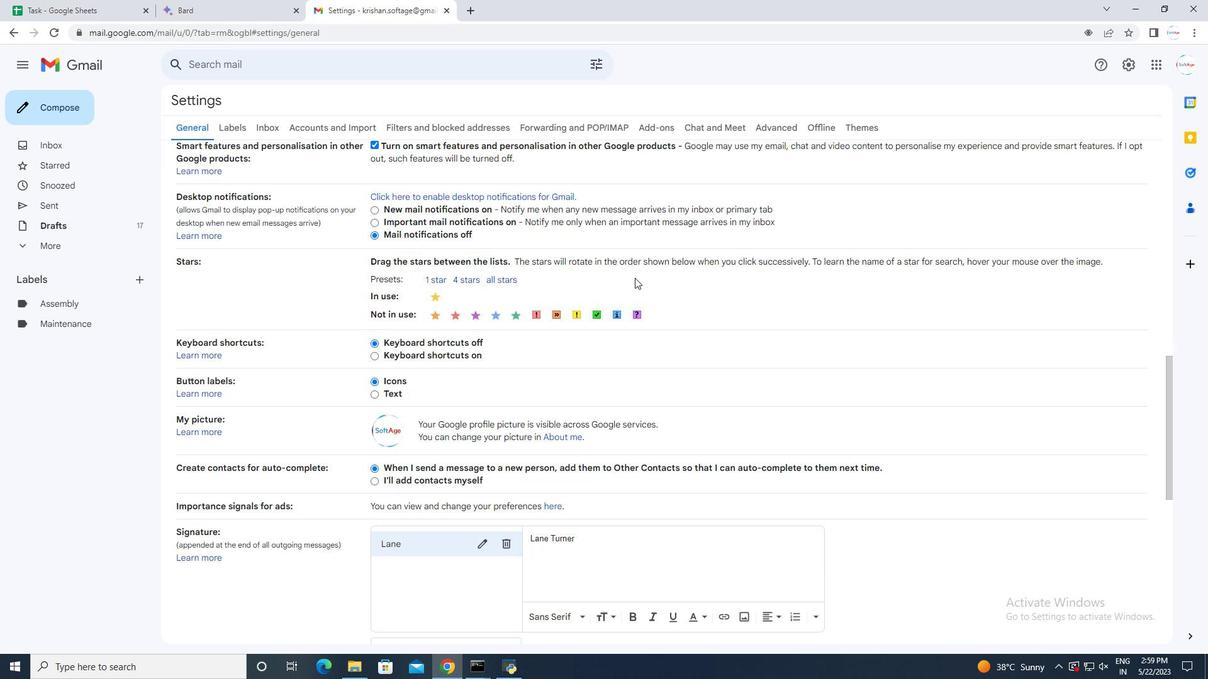 
Action: Mouse scrolled (634, 281) with delta (0, 0)
Screenshot: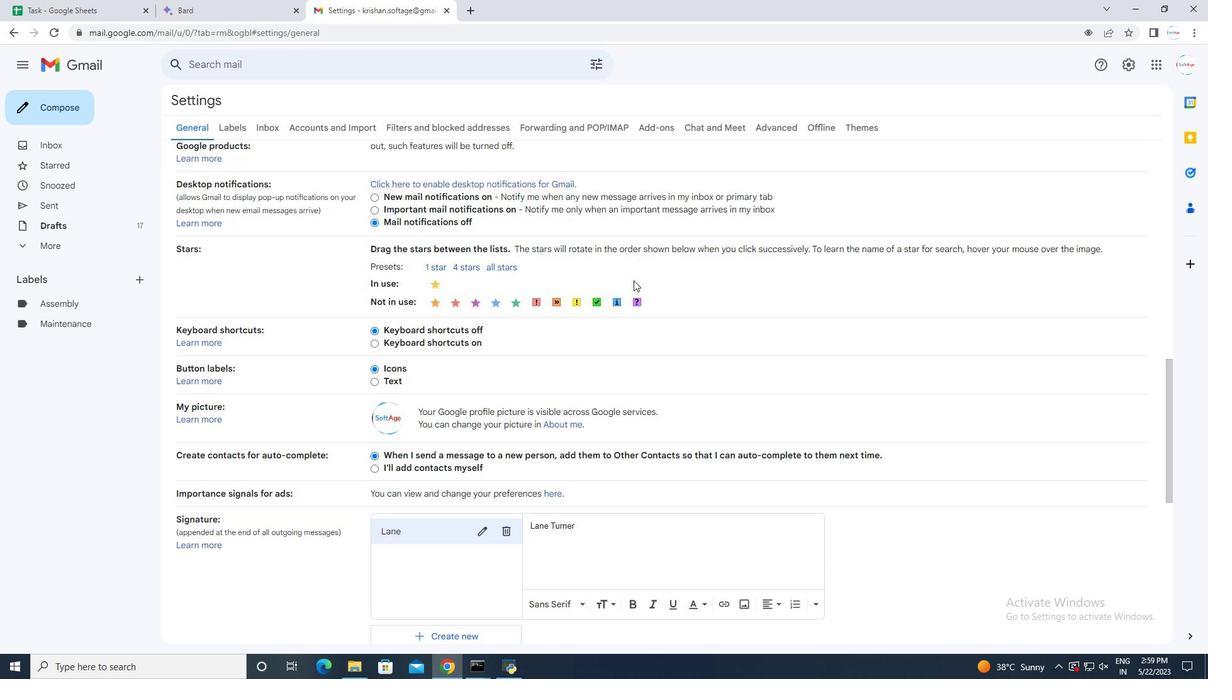 
Action: Mouse scrolled (634, 280) with delta (0, 0)
Screenshot: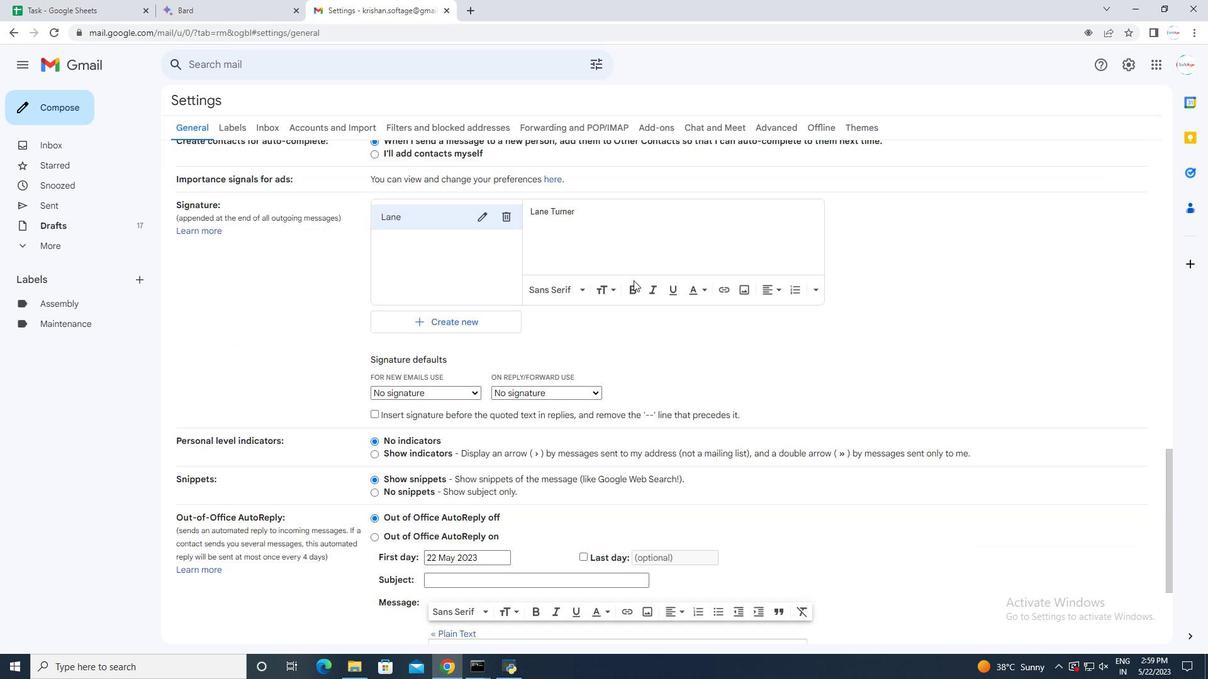 
Action: Mouse scrolled (634, 280) with delta (0, 0)
Screenshot: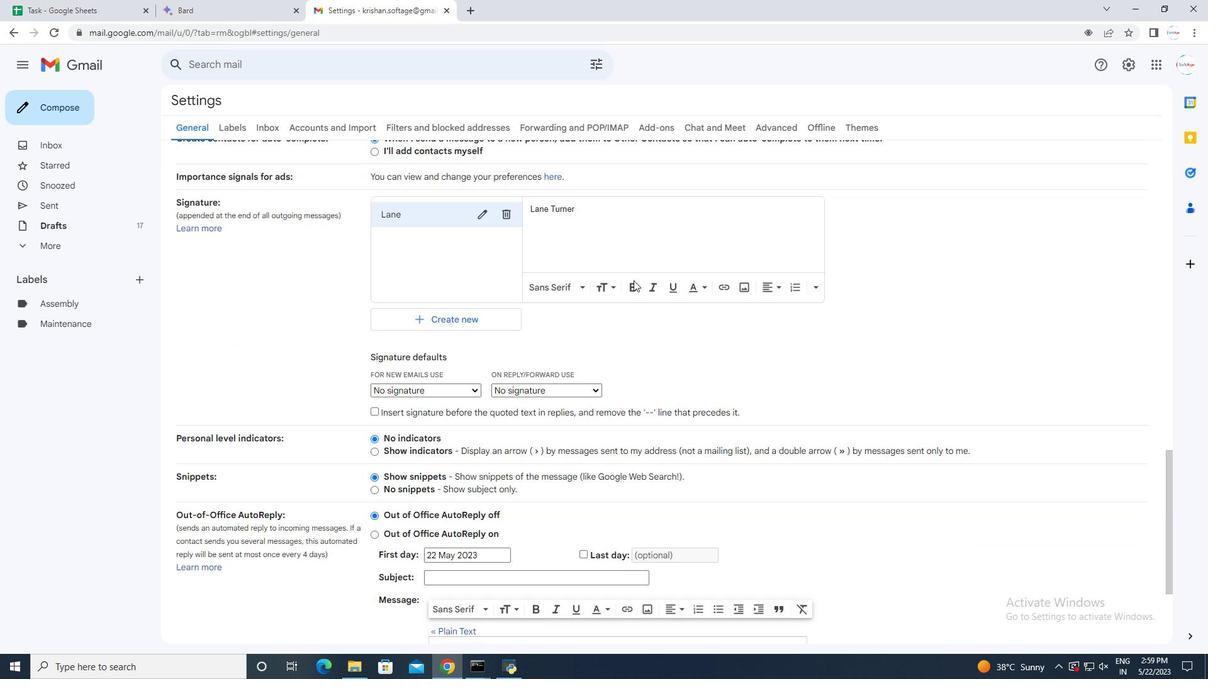 
Action: Mouse moved to (458, 273)
Screenshot: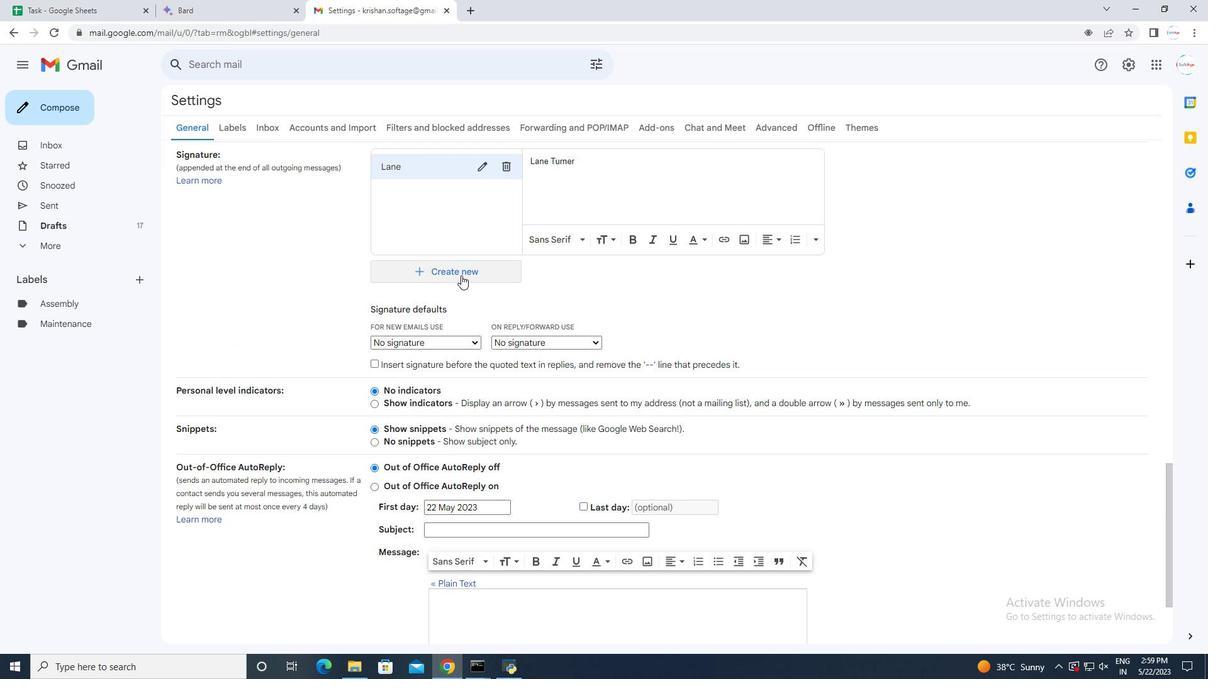 
Action: Mouse pressed left at (458, 273)
Screenshot: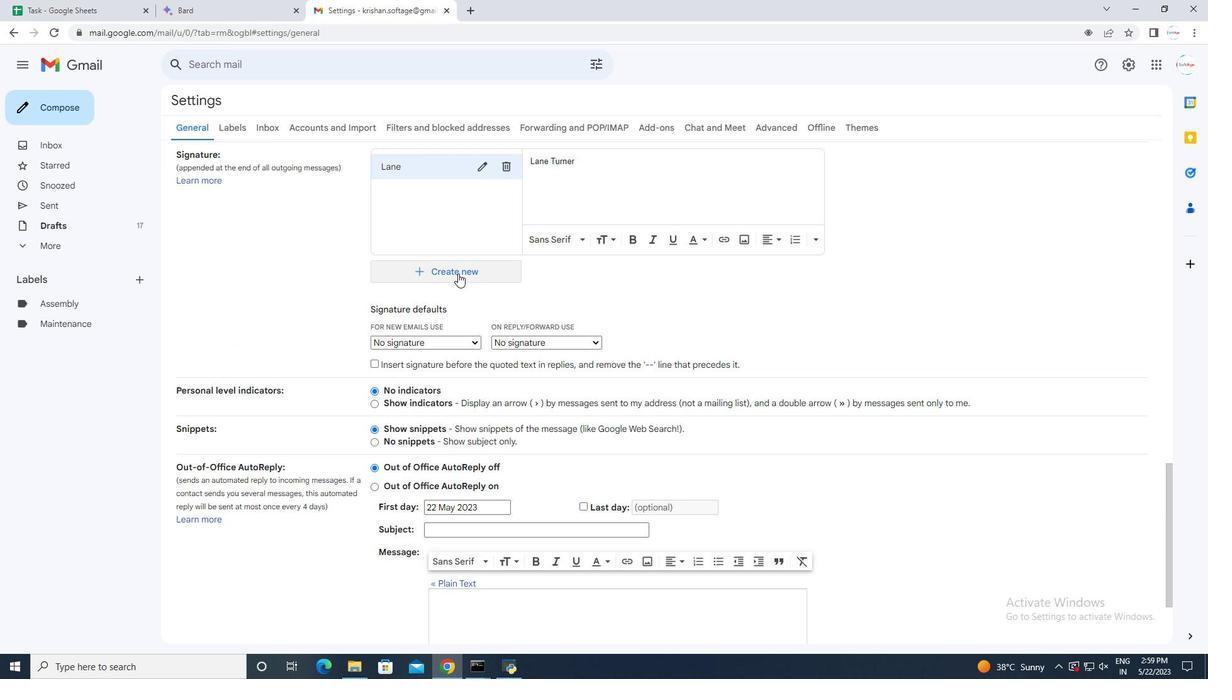 
Action: Mouse moved to (494, 347)
Screenshot: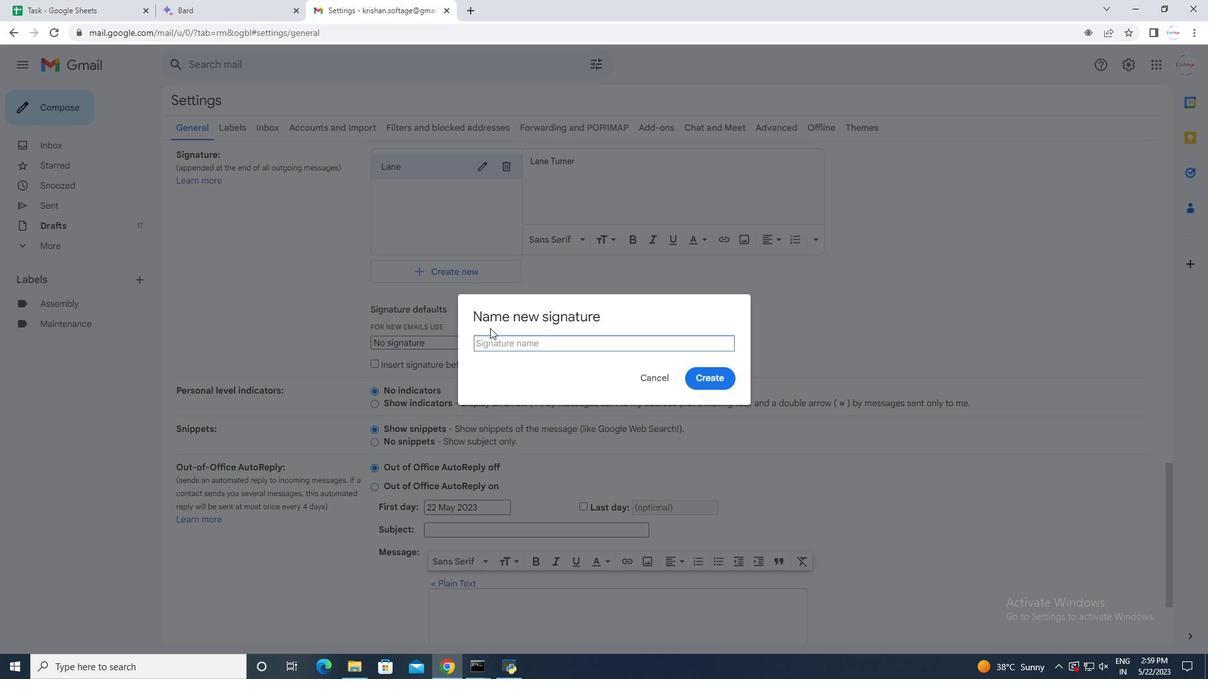 
Action: Mouse pressed left at (494, 347)
Screenshot: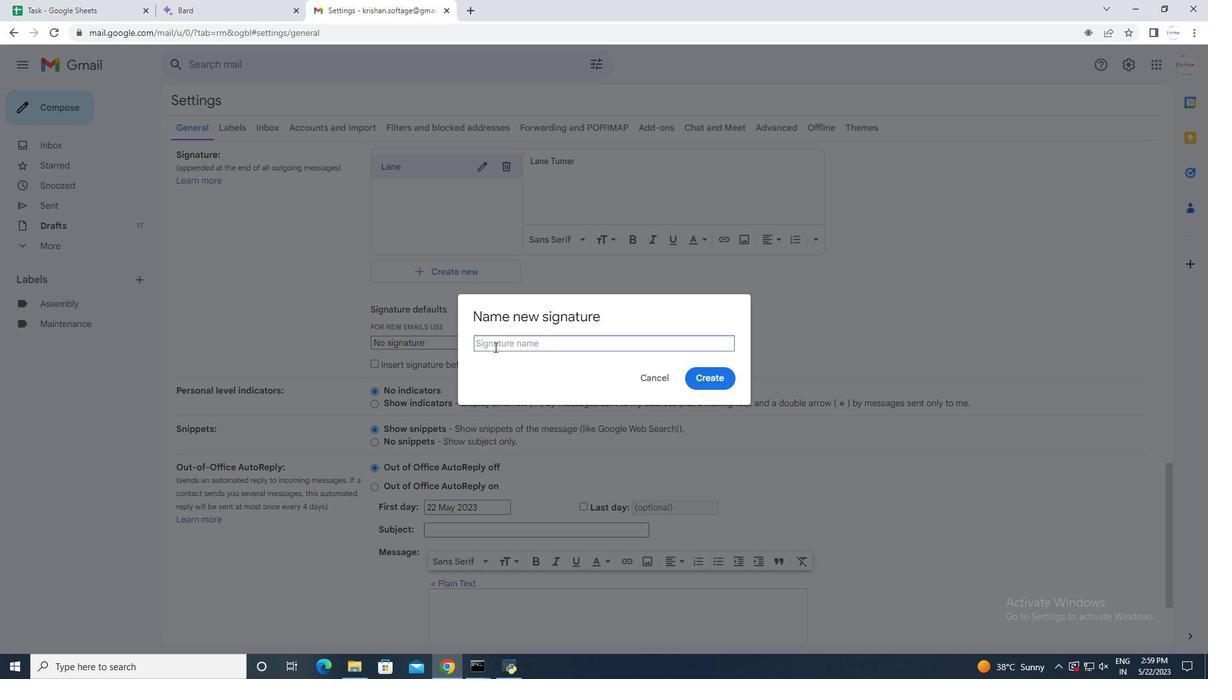 
Action: Mouse moved to (494, 348)
Screenshot: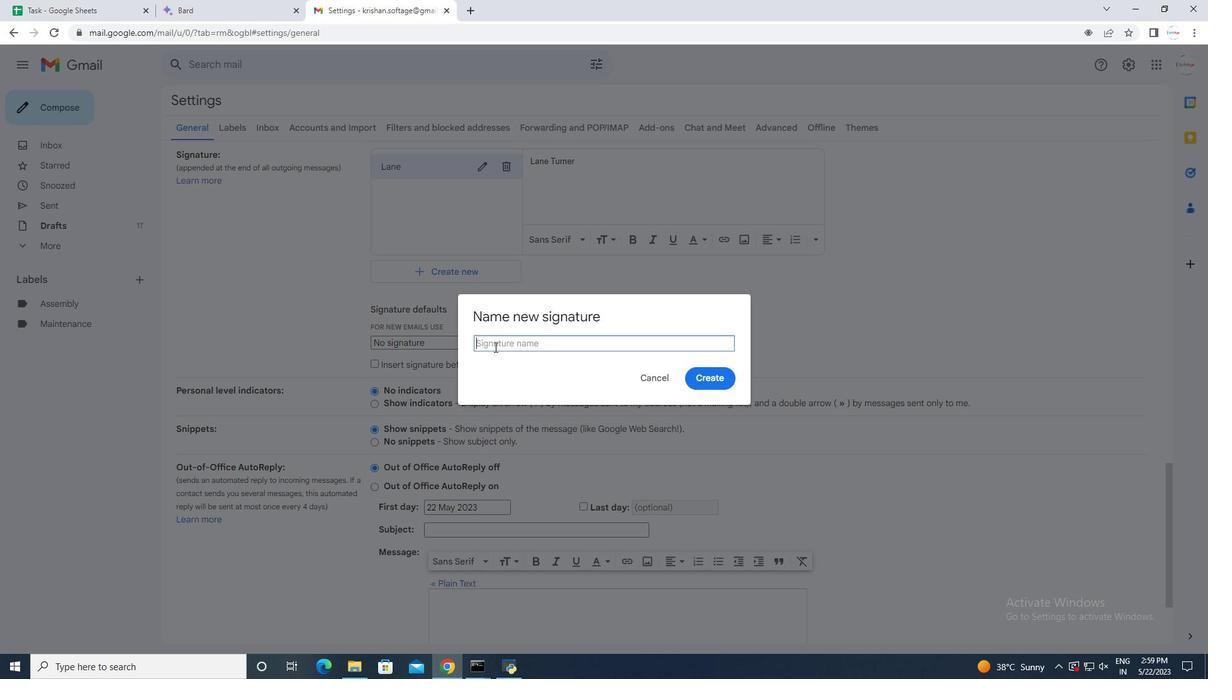 
Action: Key pressed <Key.shift><Key.shift>Larrt<Key.backspace>y<Key.space><Key.shift>Evans<Key.backspace><Key.backspace><Key.backspace><Key.backspace><Key.backspace><Key.backspace>
Screenshot: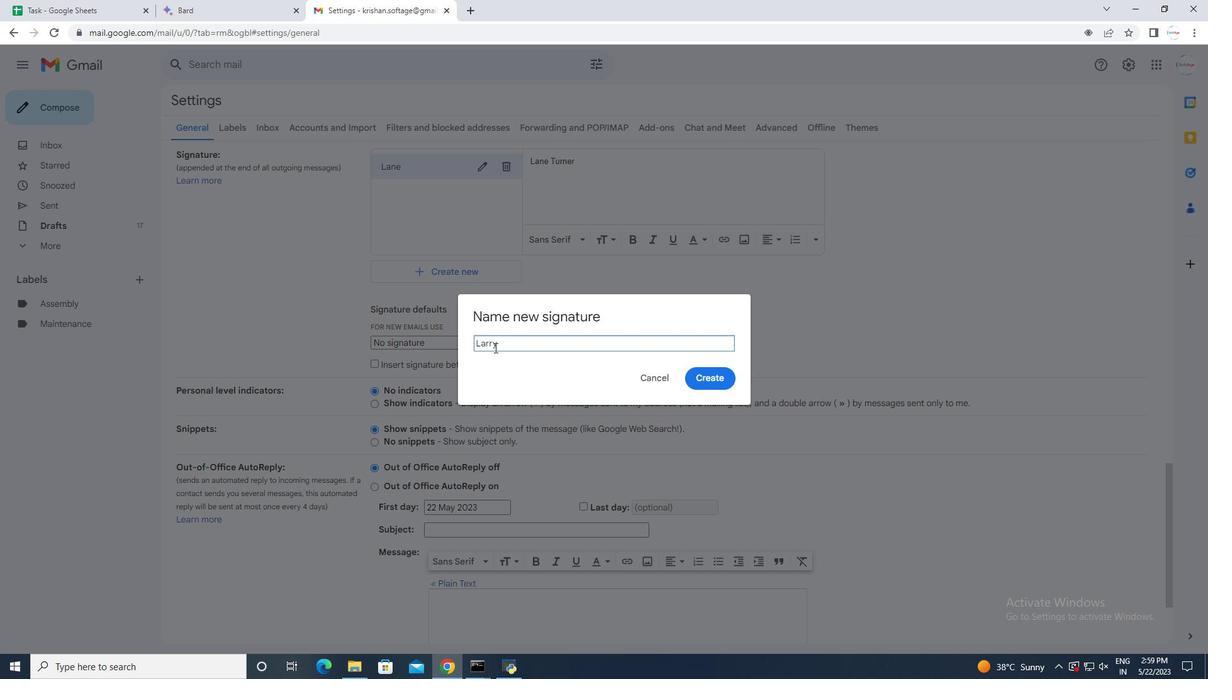 
Action: Mouse moved to (710, 379)
Screenshot: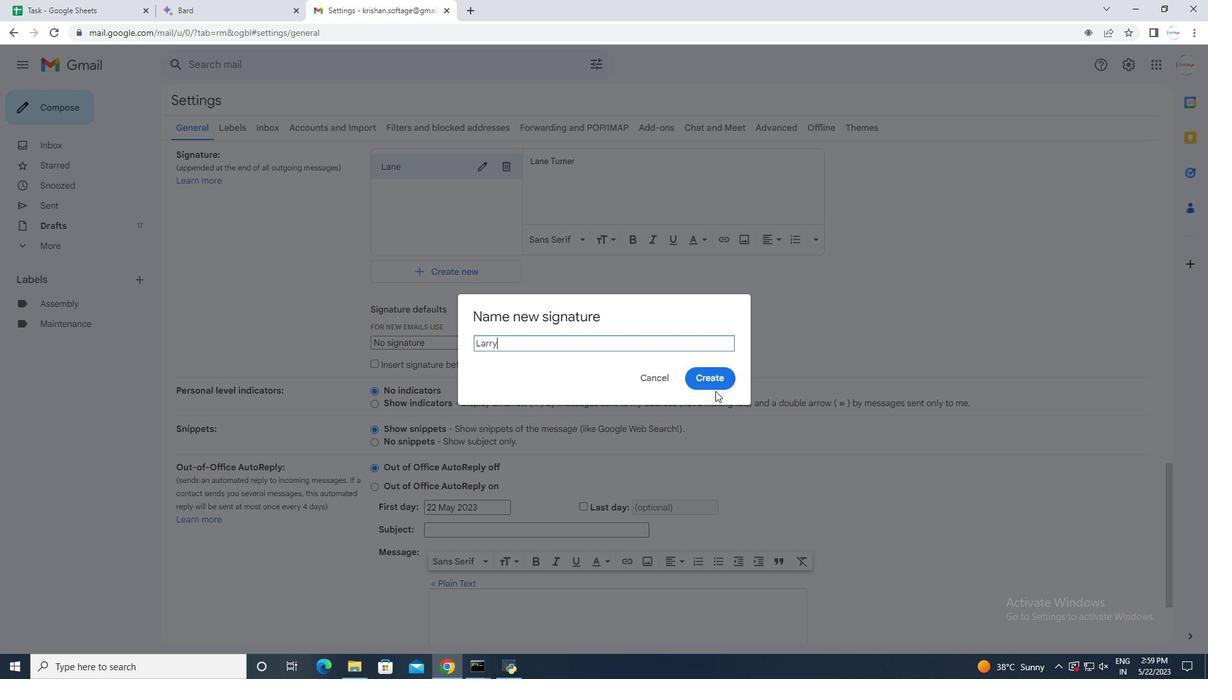 
Action: Mouse pressed left at (710, 379)
Screenshot: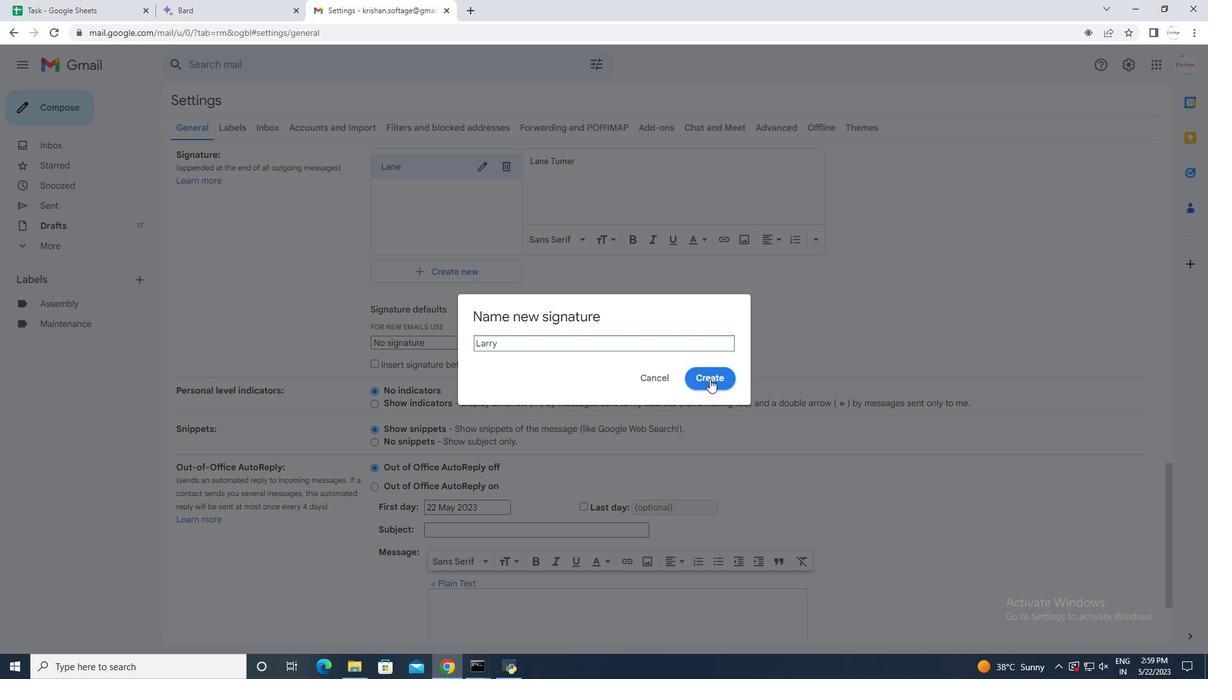 
Action: Mouse moved to (557, 169)
Screenshot: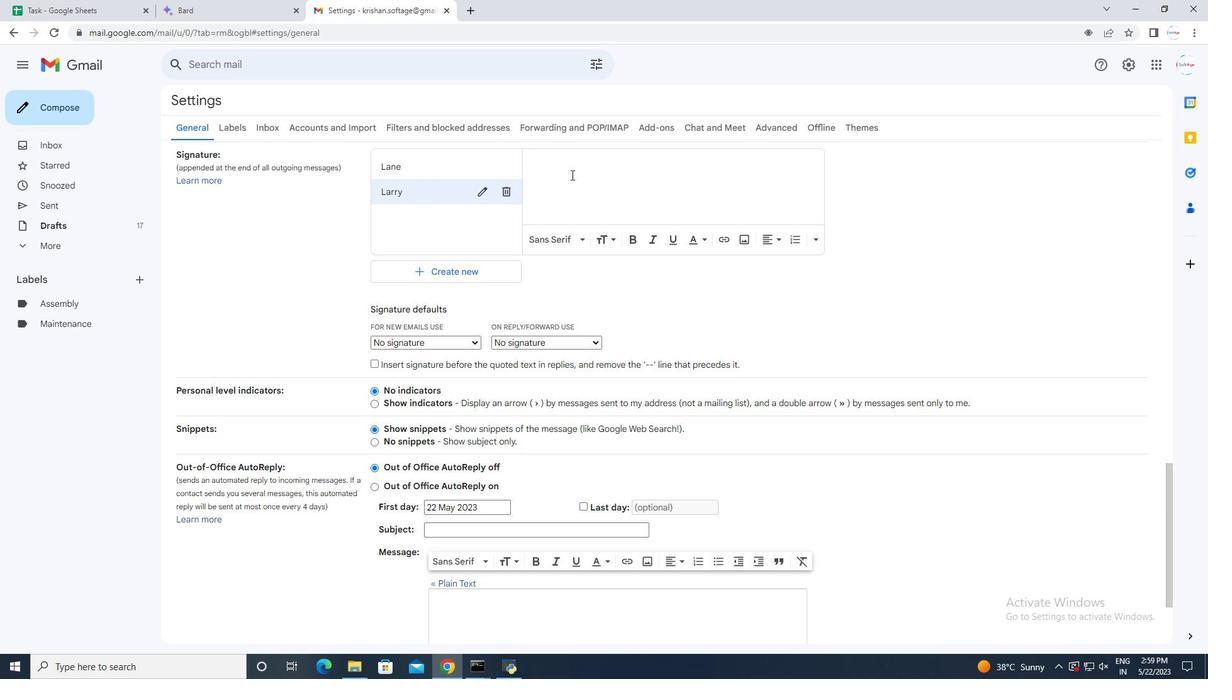 
Action: Mouse pressed left at (557, 169)
Screenshot: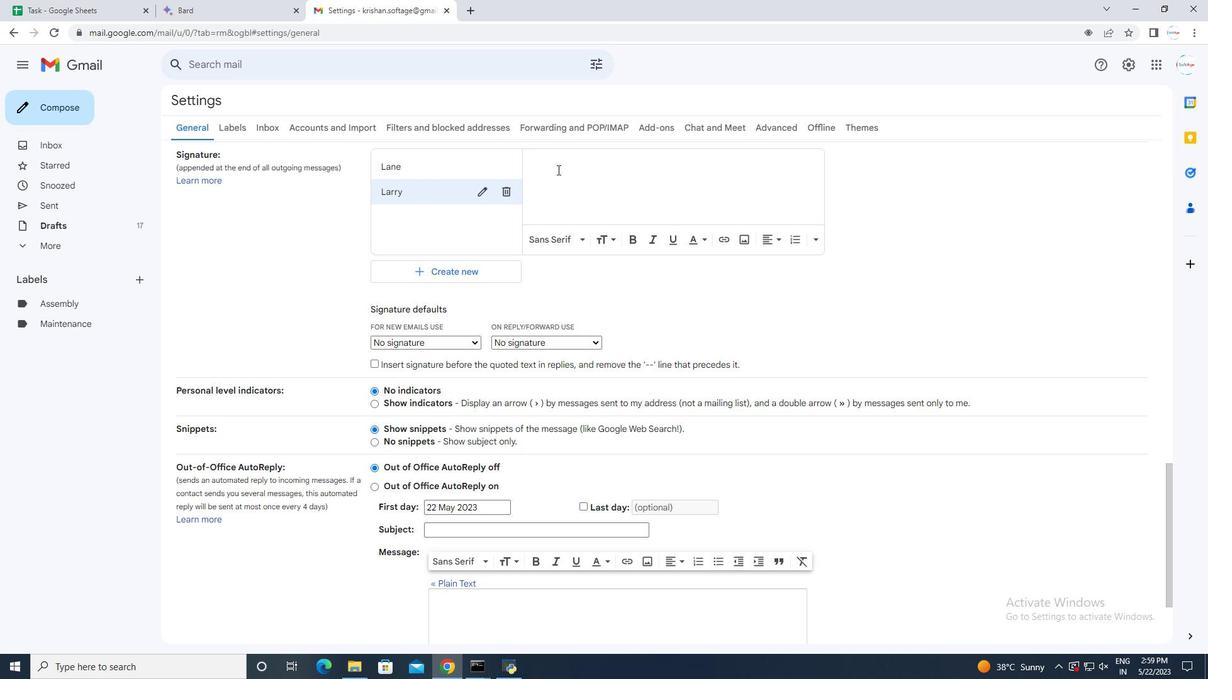 
Action: Key pressed <Key.shift>Larry<Key.space><Key.shift>Evans
Screenshot: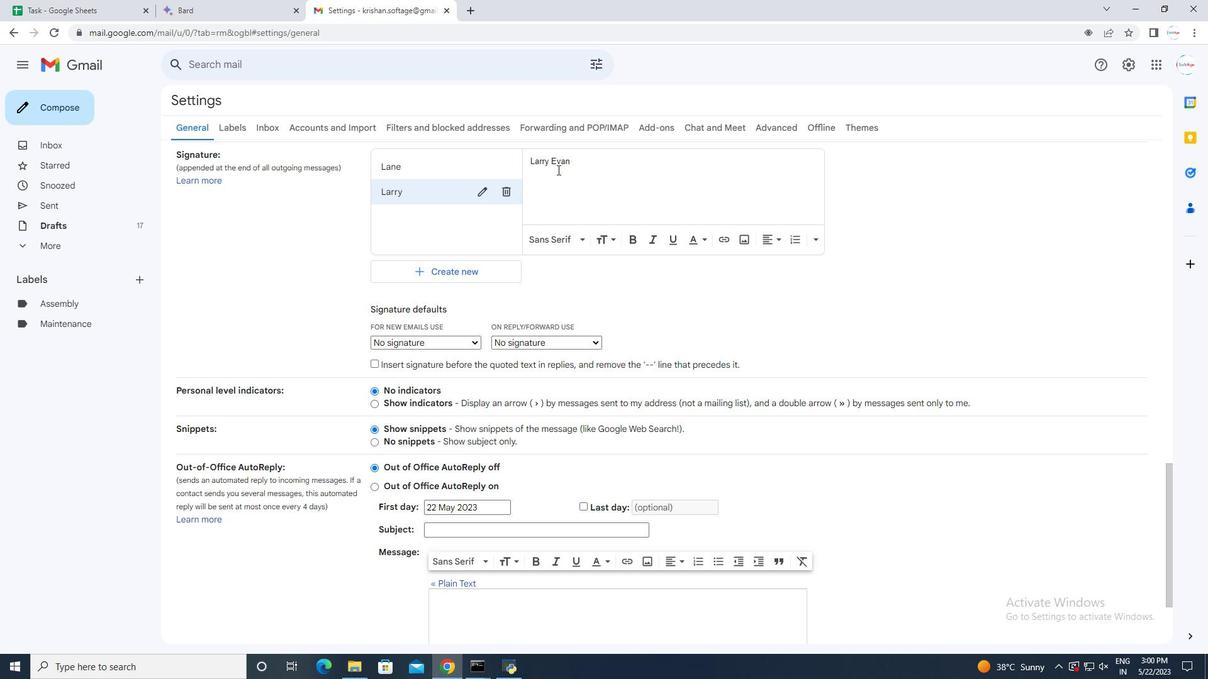 
Action: Mouse moved to (546, 232)
Screenshot: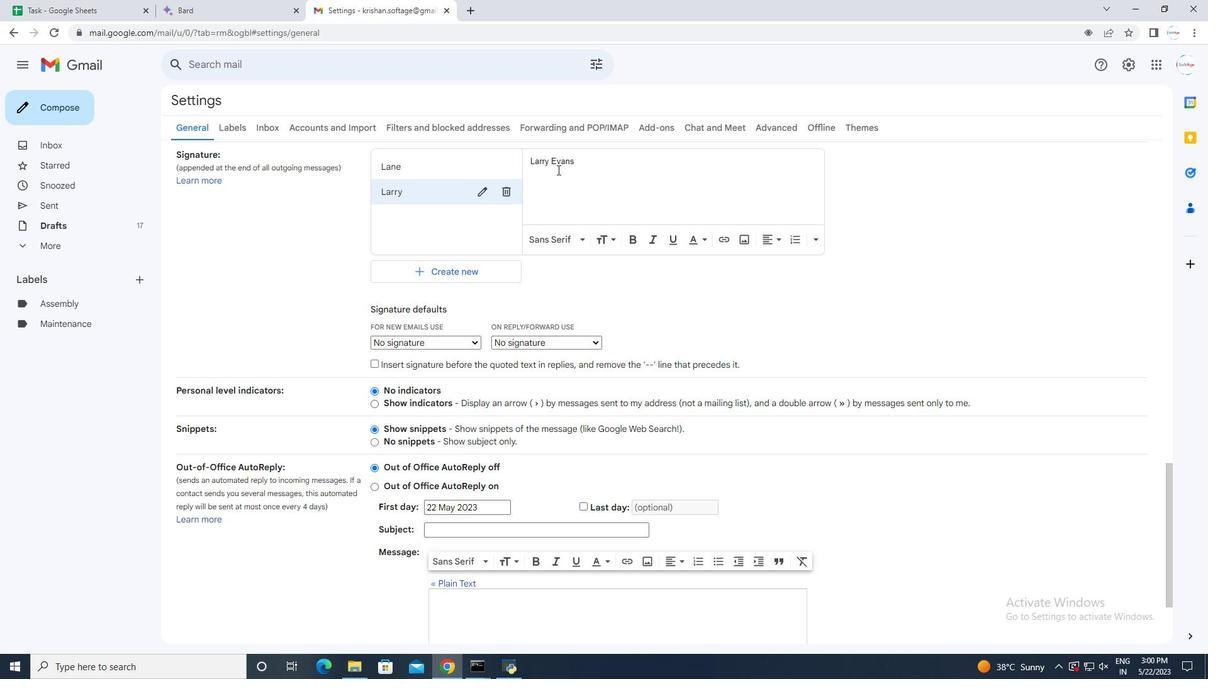 
Action: Mouse scrolled (548, 215) with delta (0, 0)
Screenshot: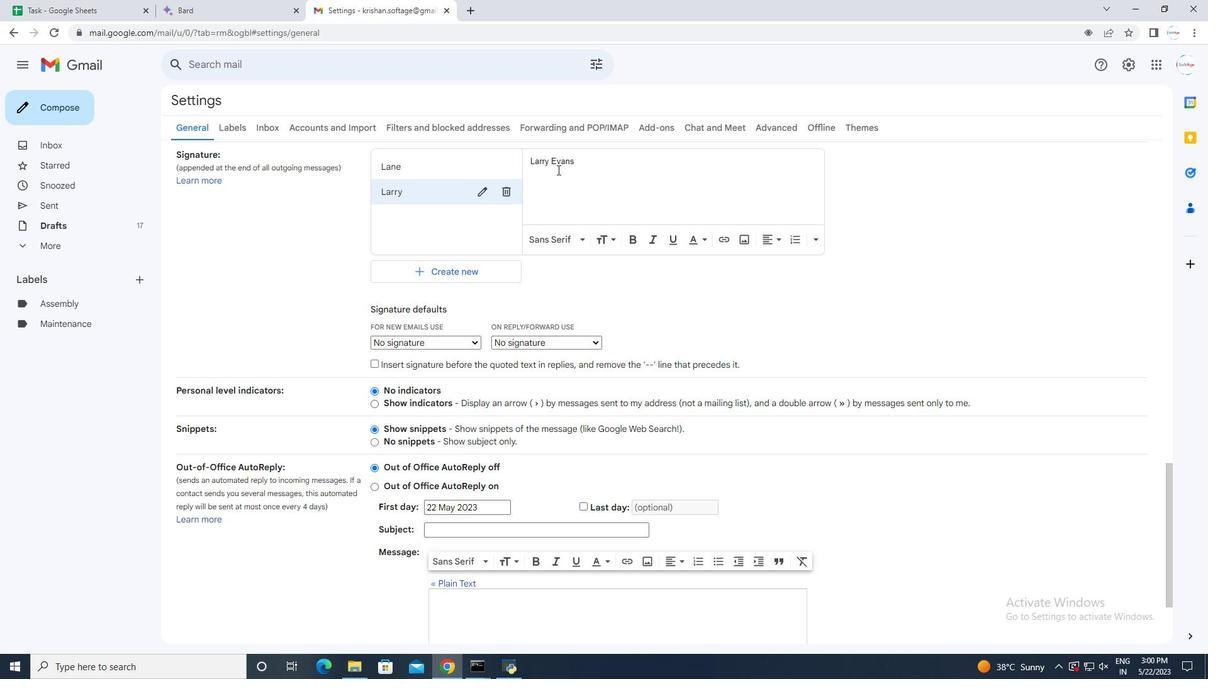 
Action: Mouse moved to (545, 240)
Screenshot: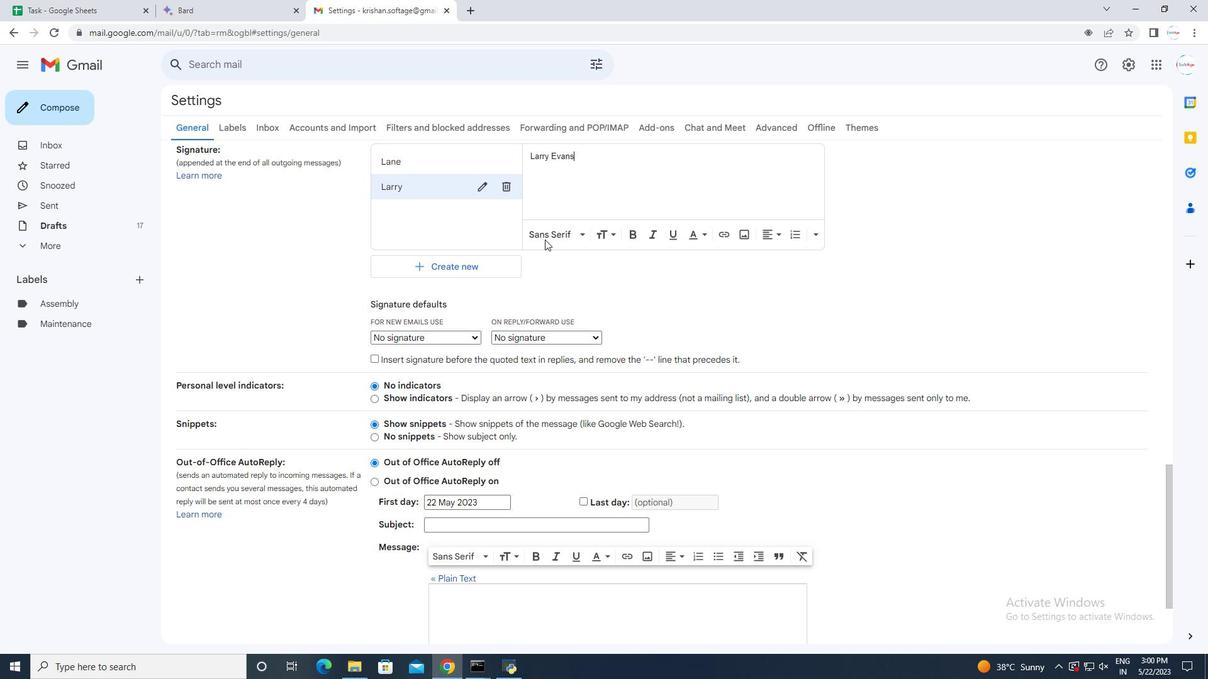 
Action: Mouse scrolled (545, 239) with delta (0, 0)
Screenshot: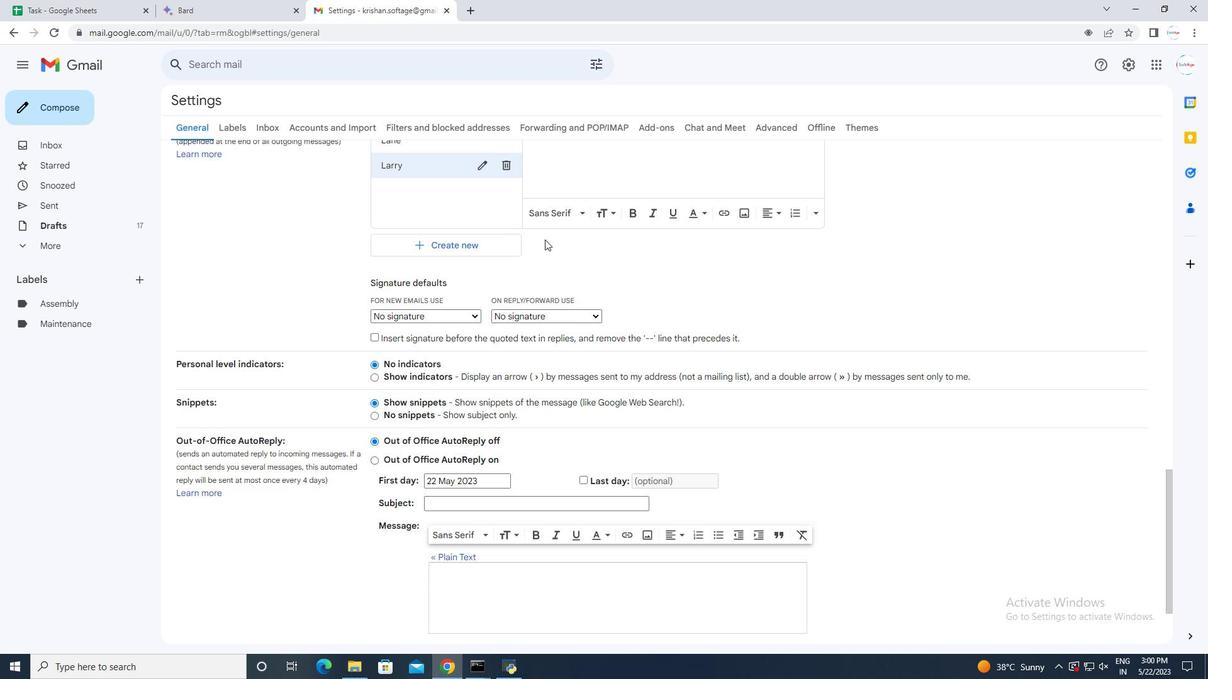 
Action: Mouse moved to (545, 241)
Screenshot: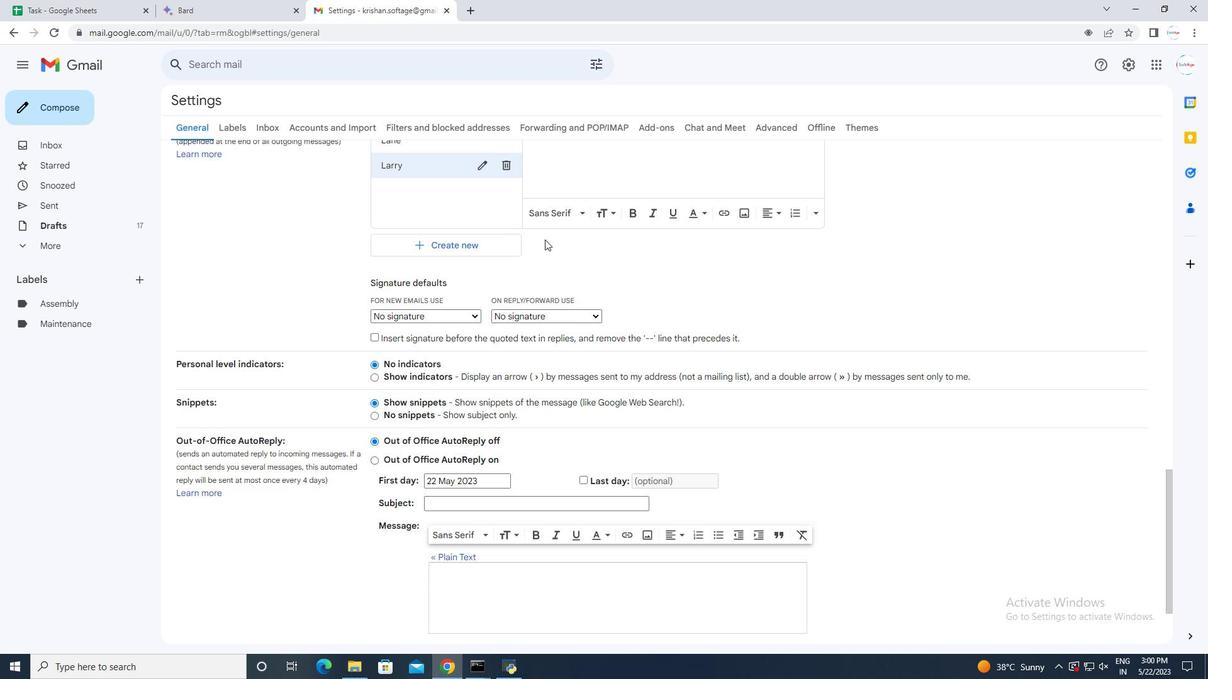 
Action: Mouse scrolled (545, 240) with delta (0, 0)
Screenshot: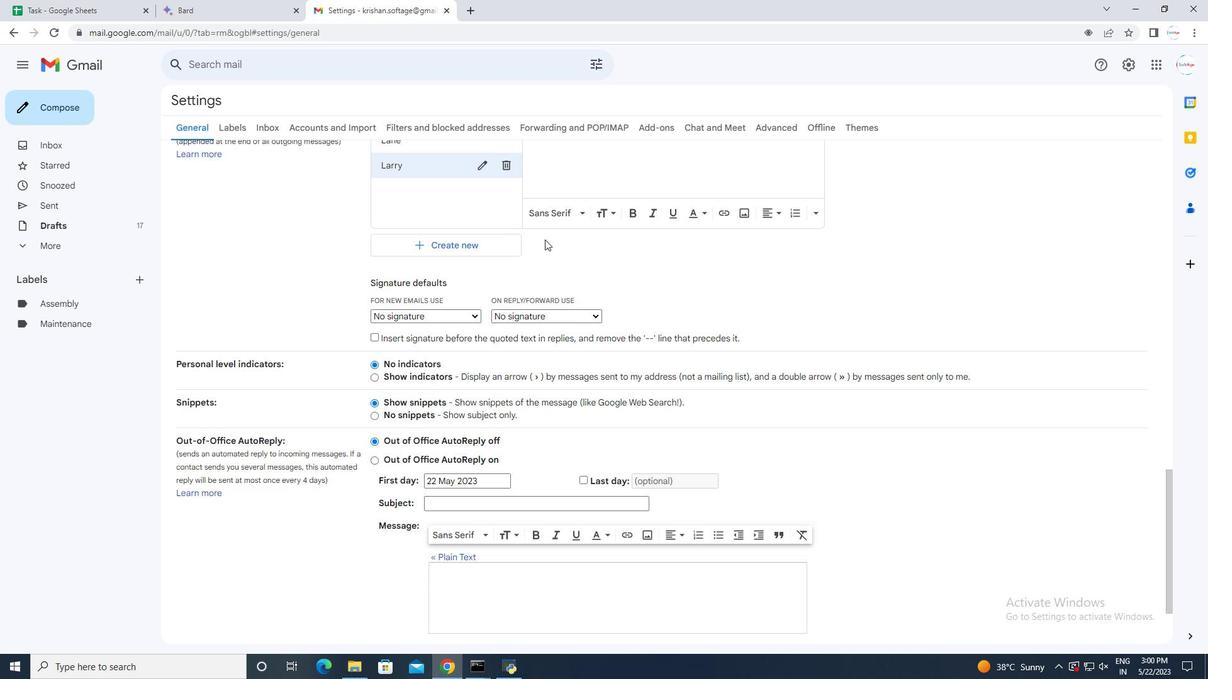 
Action: Mouse moved to (545, 241)
Screenshot: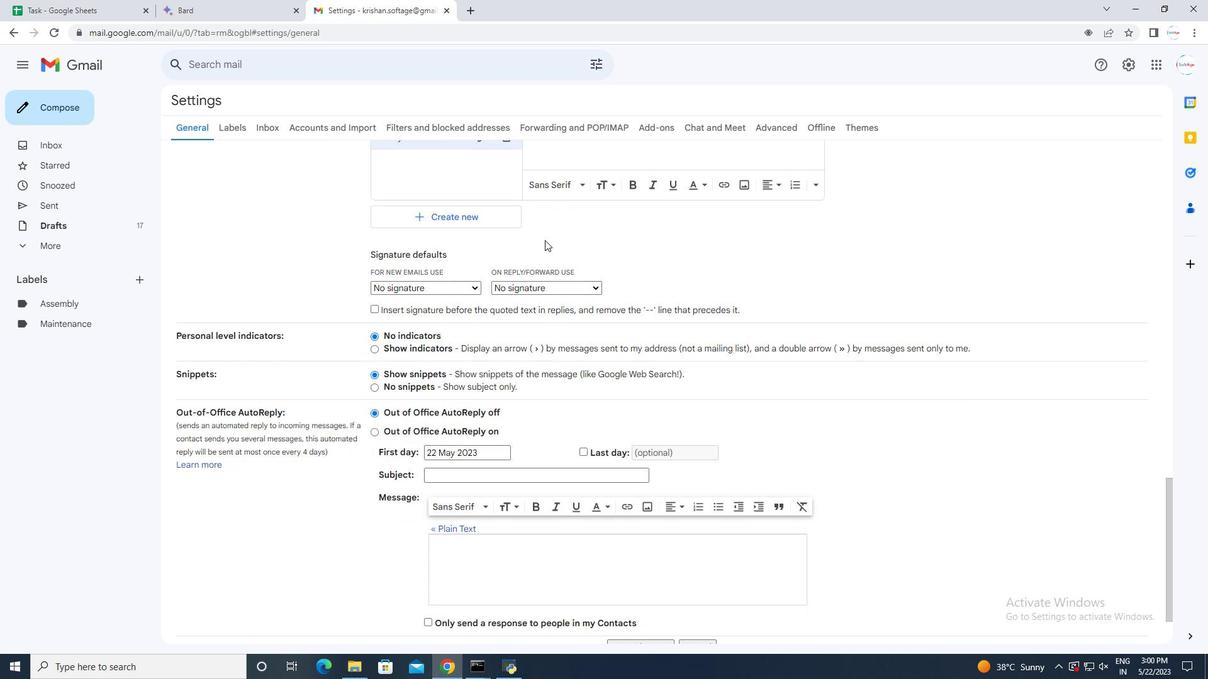
Action: Mouse scrolled (545, 241) with delta (0, 0)
Screenshot: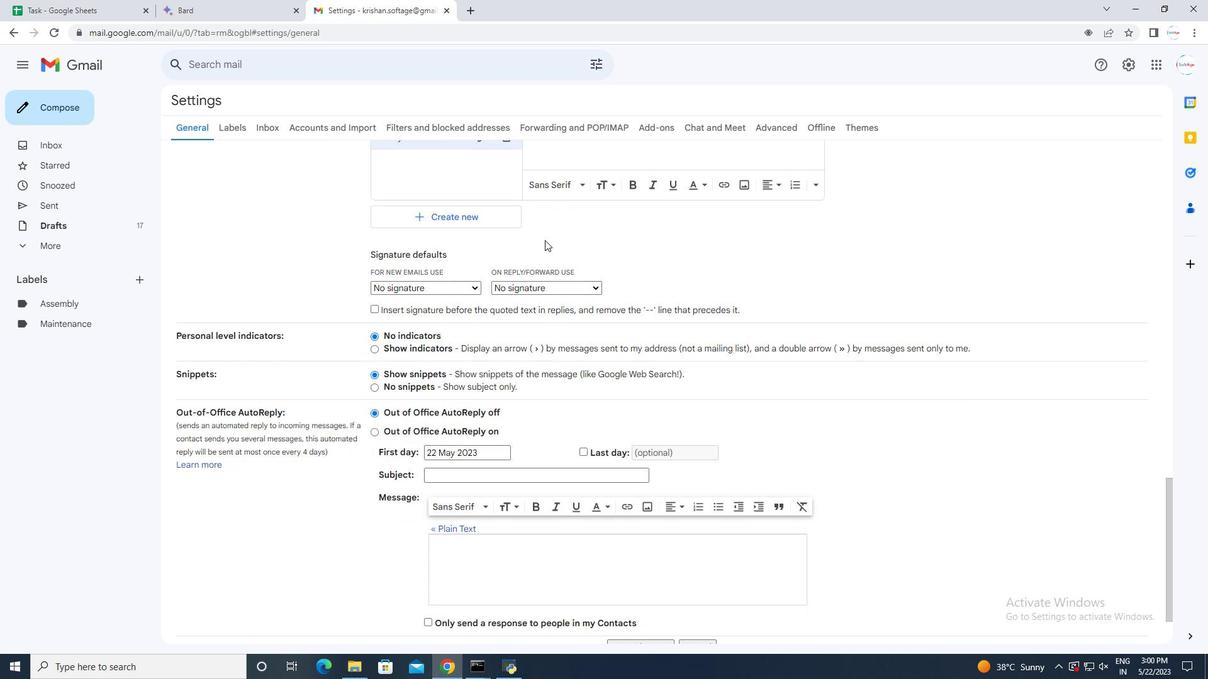 
Action: Mouse scrolled (545, 241) with delta (0, 0)
Screenshot: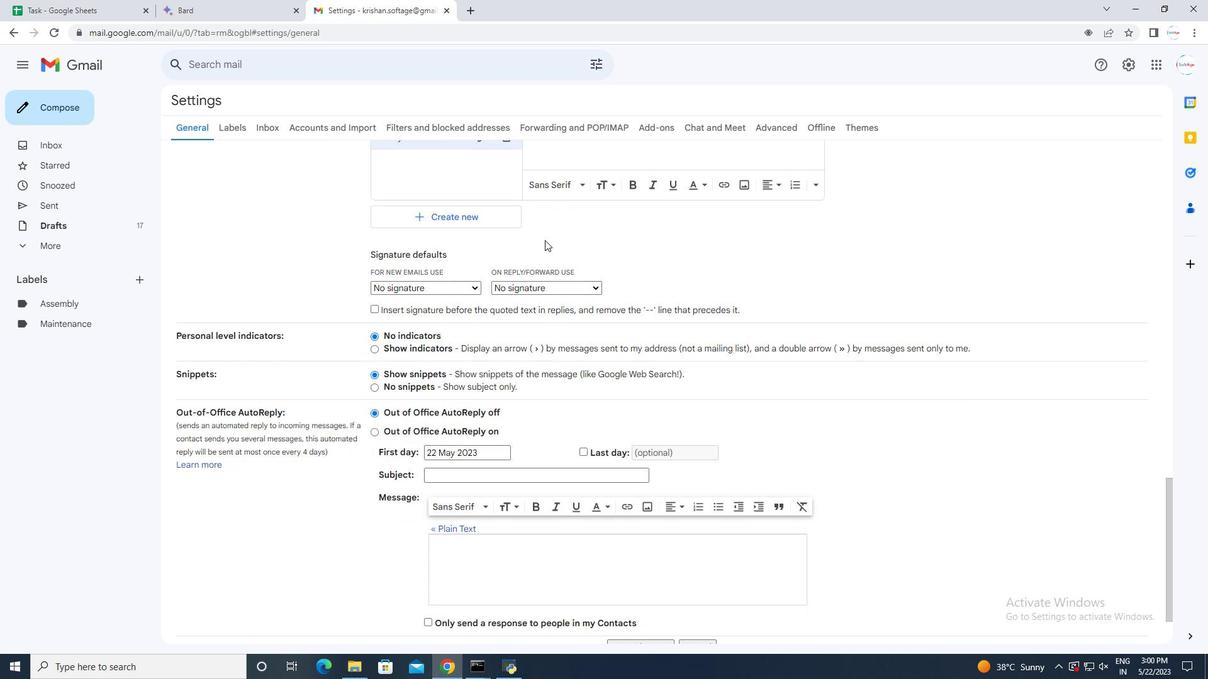 
Action: Mouse moved to (545, 243)
Screenshot: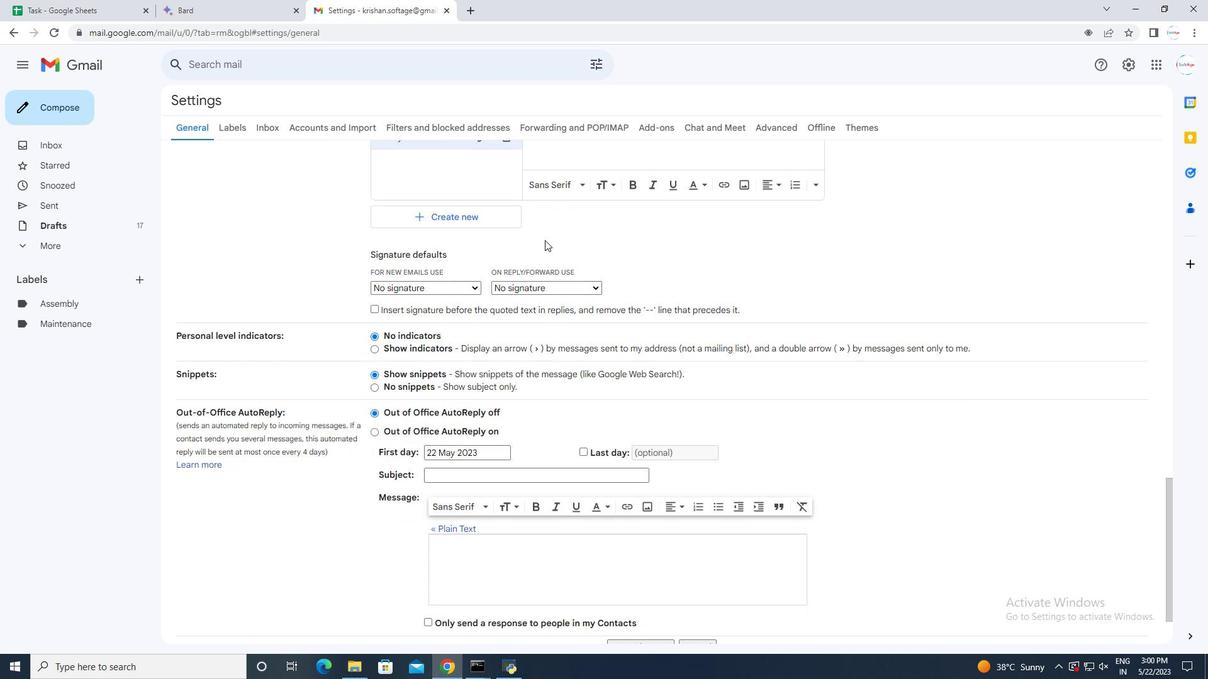 
Action: Mouse scrolled (545, 242) with delta (0, 0)
Screenshot: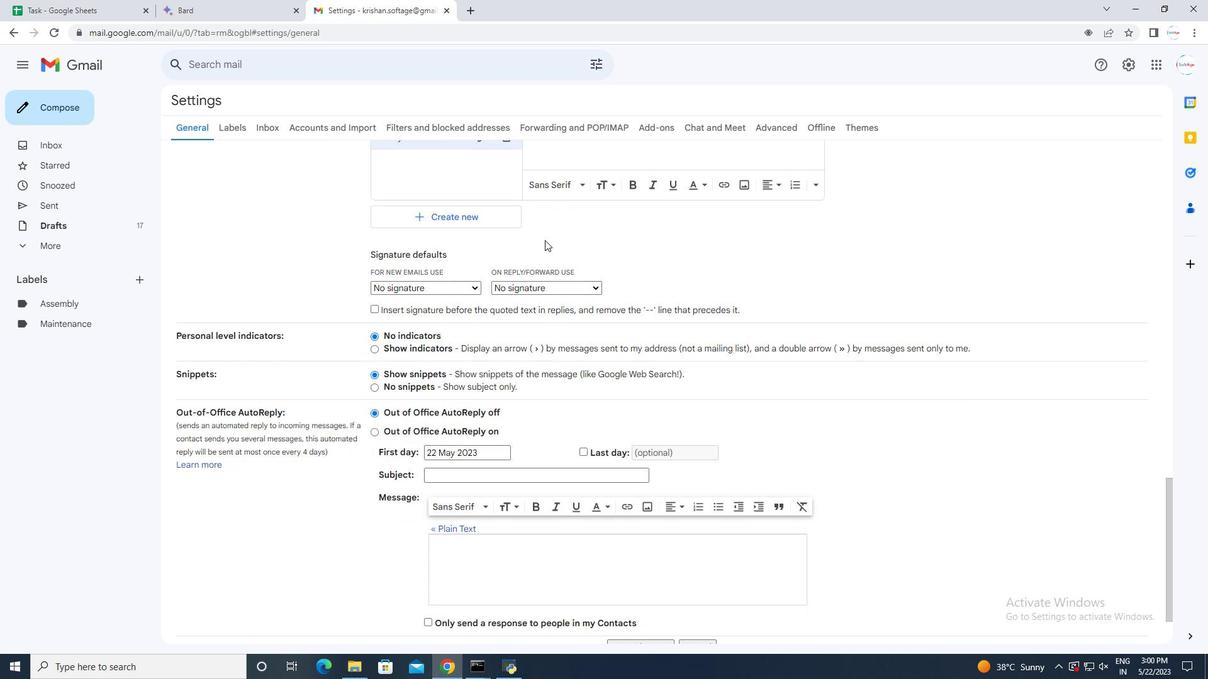 
Action: Mouse moved to (545, 245)
Screenshot: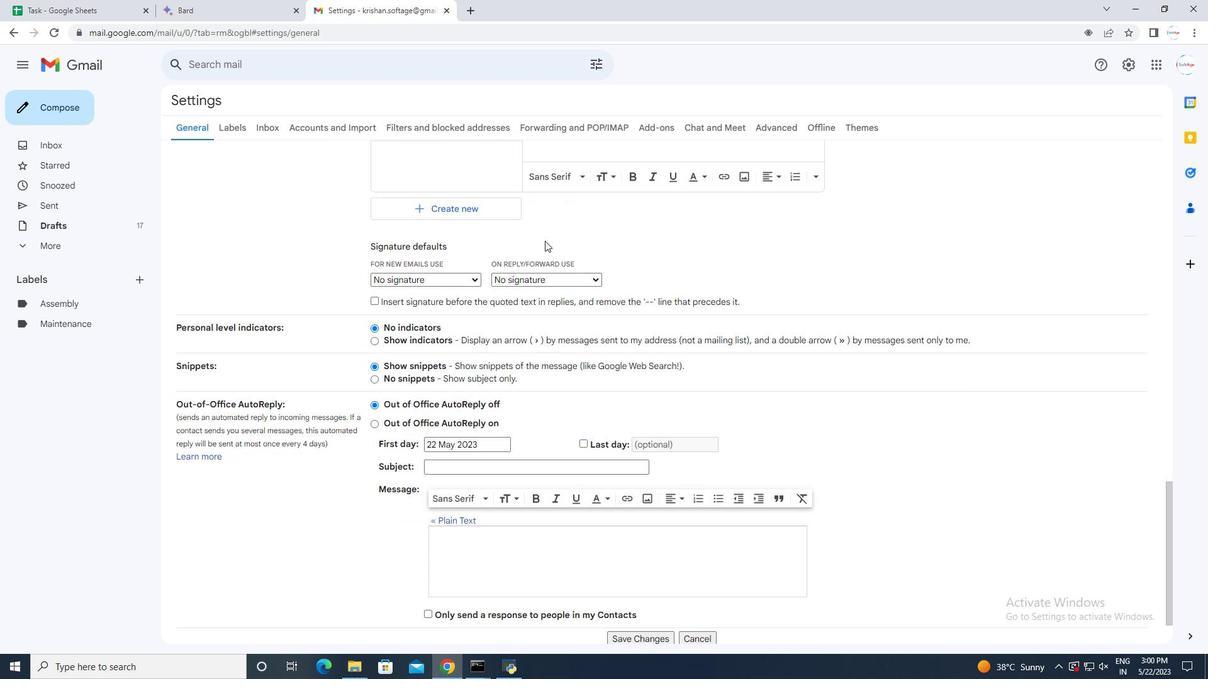 
Action: Mouse scrolled (545, 244) with delta (0, 0)
Screenshot: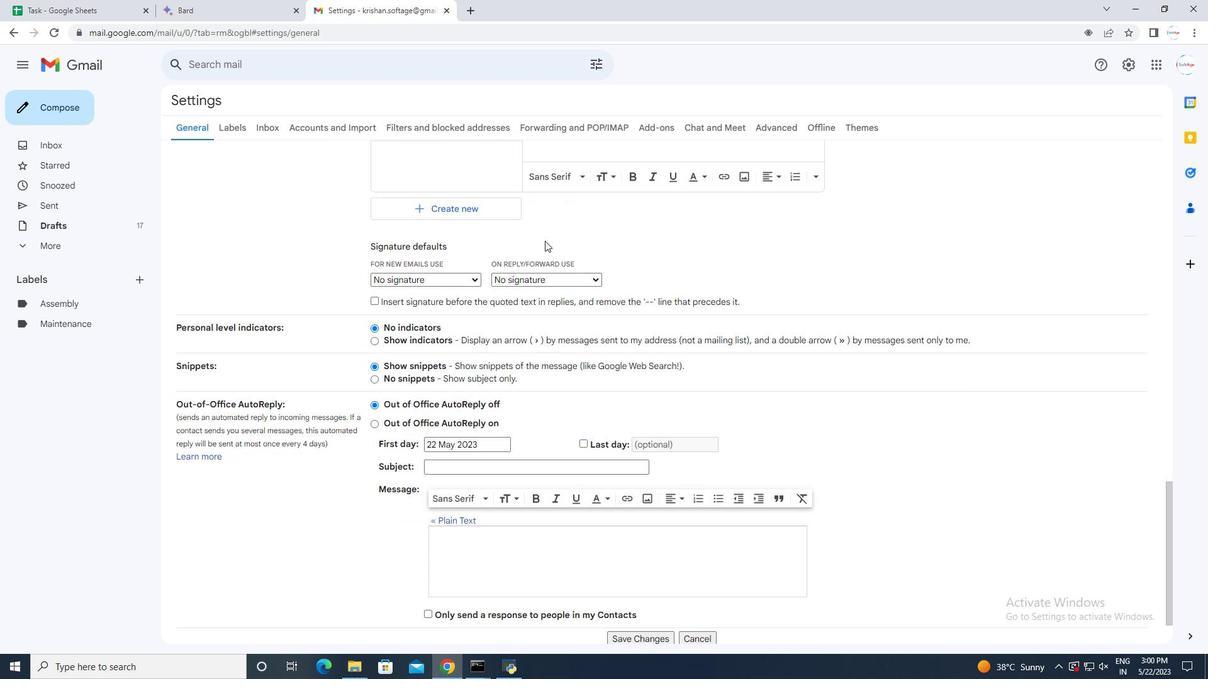 
Action: Mouse moved to (566, 310)
Screenshot: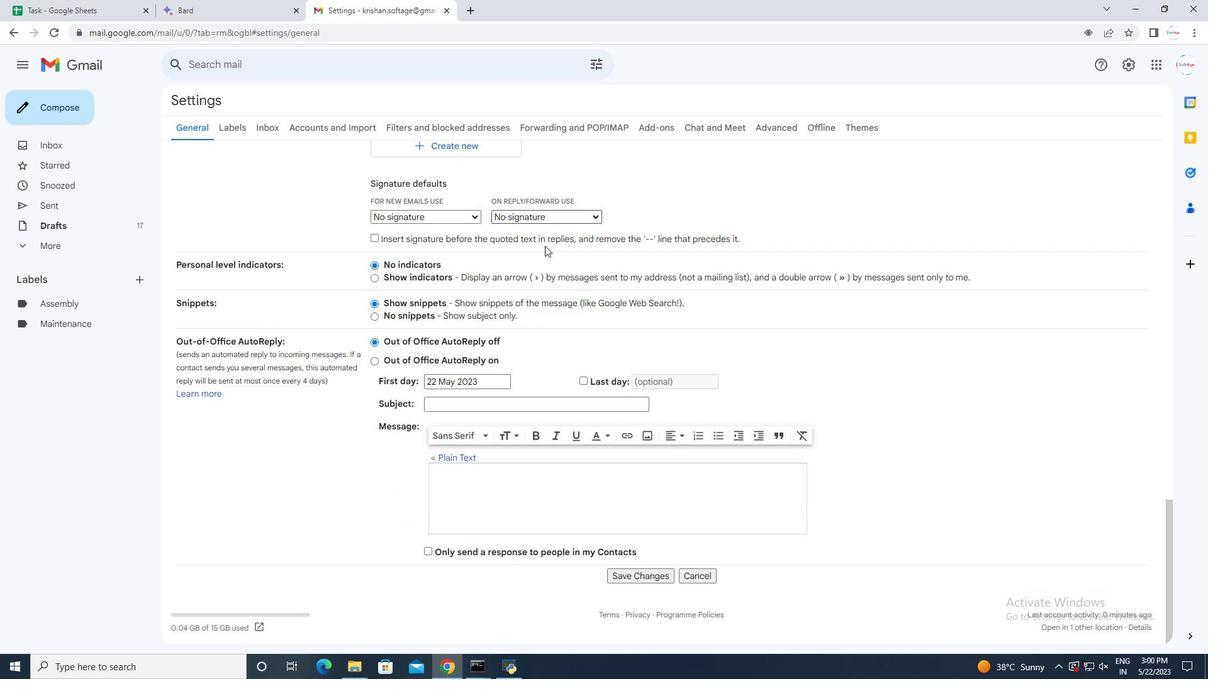 
Action: Mouse scrolled (566, 309) with delta (0, 0)
Screenshot: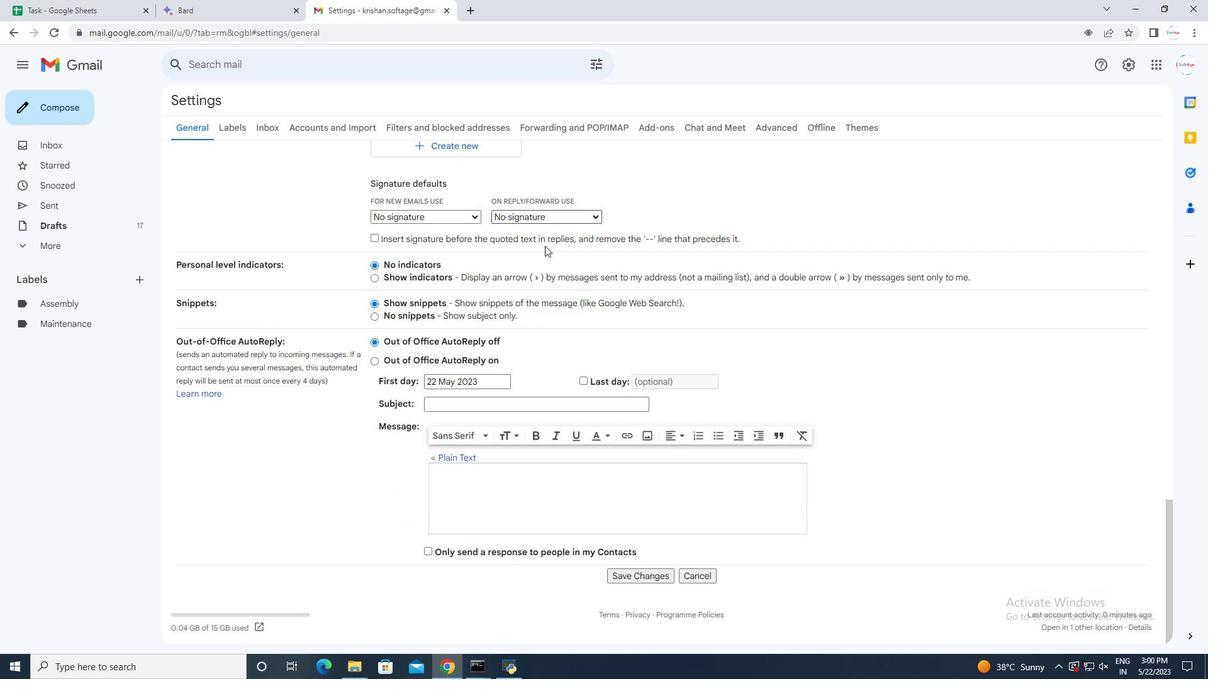 
Action: Mouse moved to (576, 337)
Screenshot: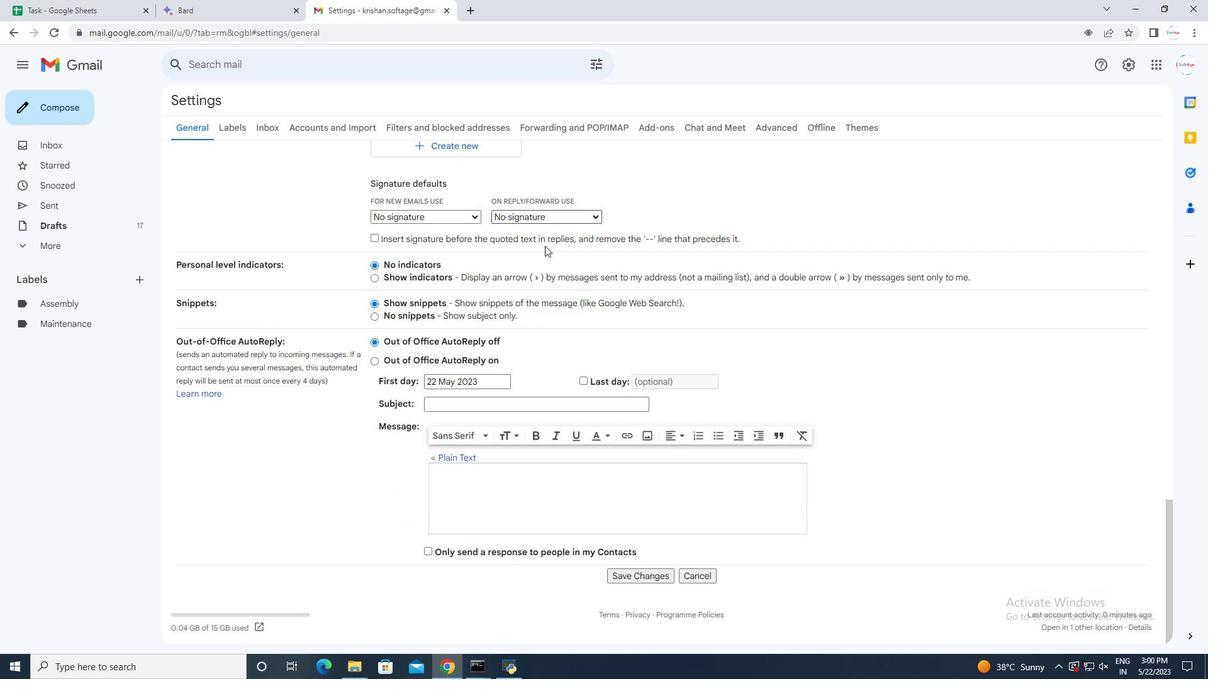 
Action: Mouse scrolled (576, 336) with delta (0, 0)
Screenshot: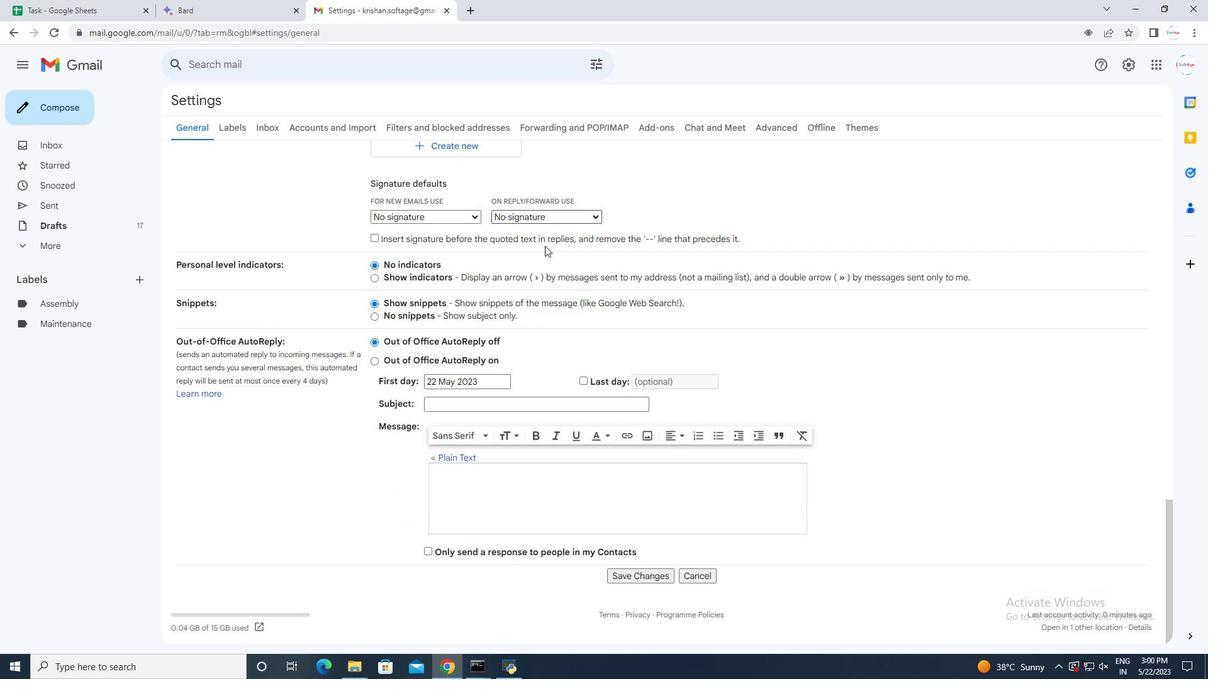 
Action: Mouse moved to (589, 363)
Screenshot: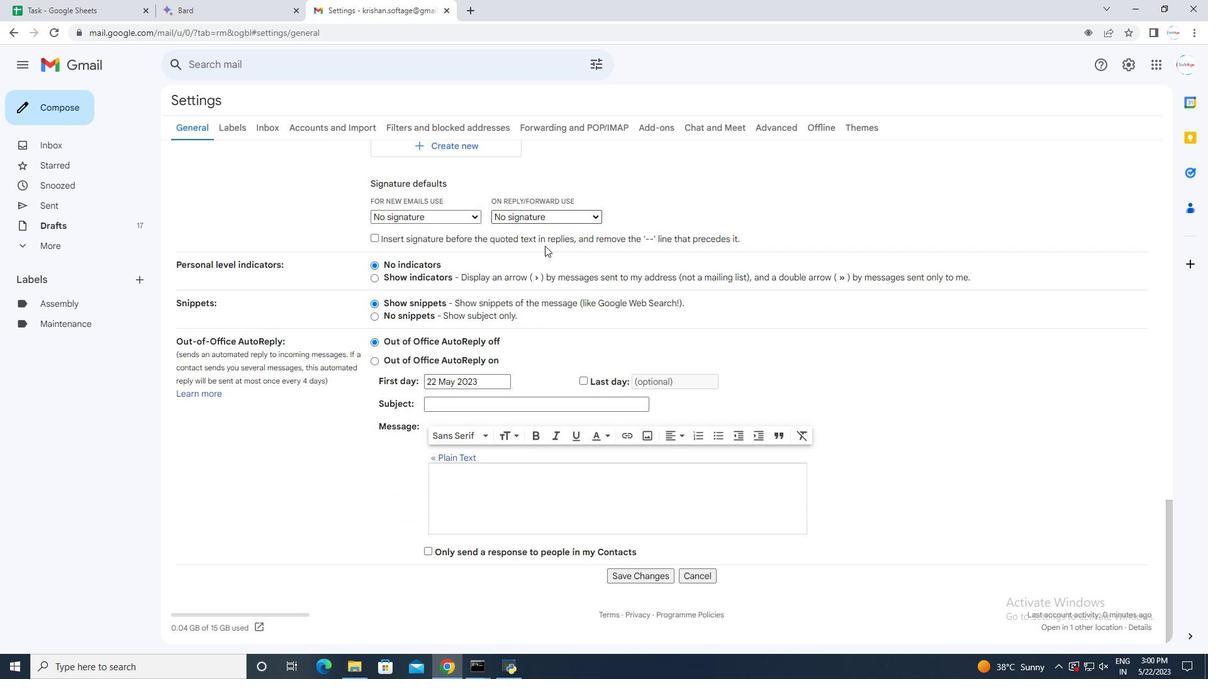 
Action: Mouse scrolled (589, 362) with delta (0, 0)
Screenshot: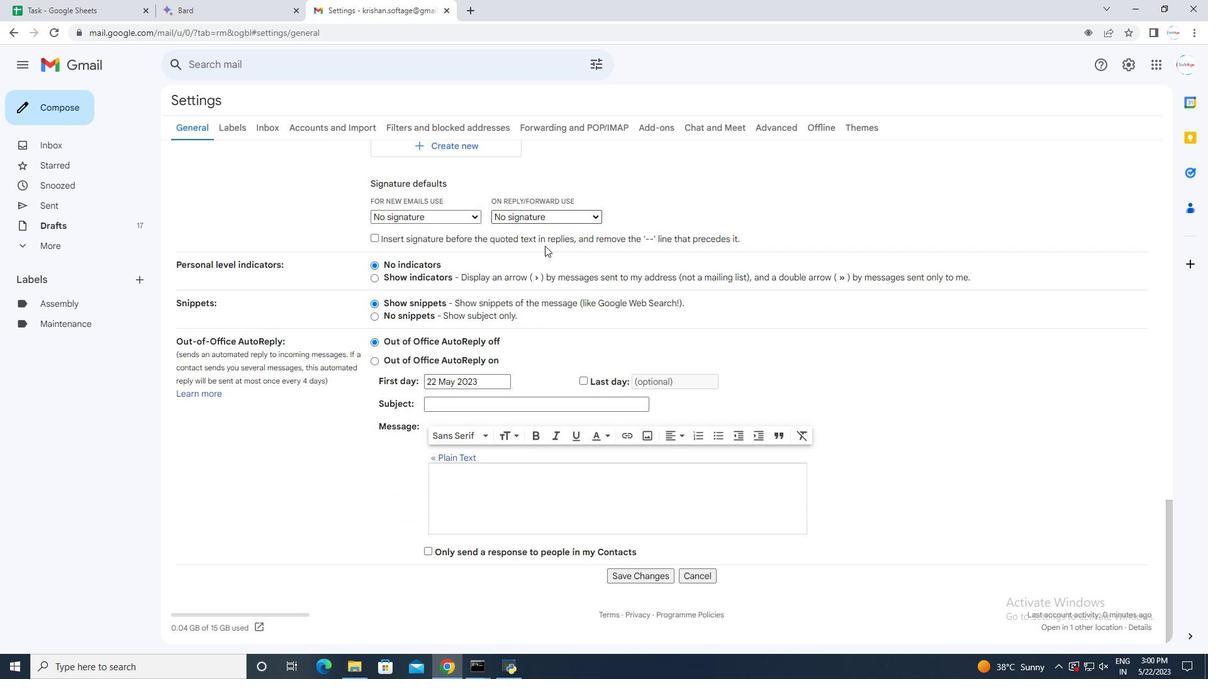 
Action: Mouse moved to (601, 379)
Screenshot: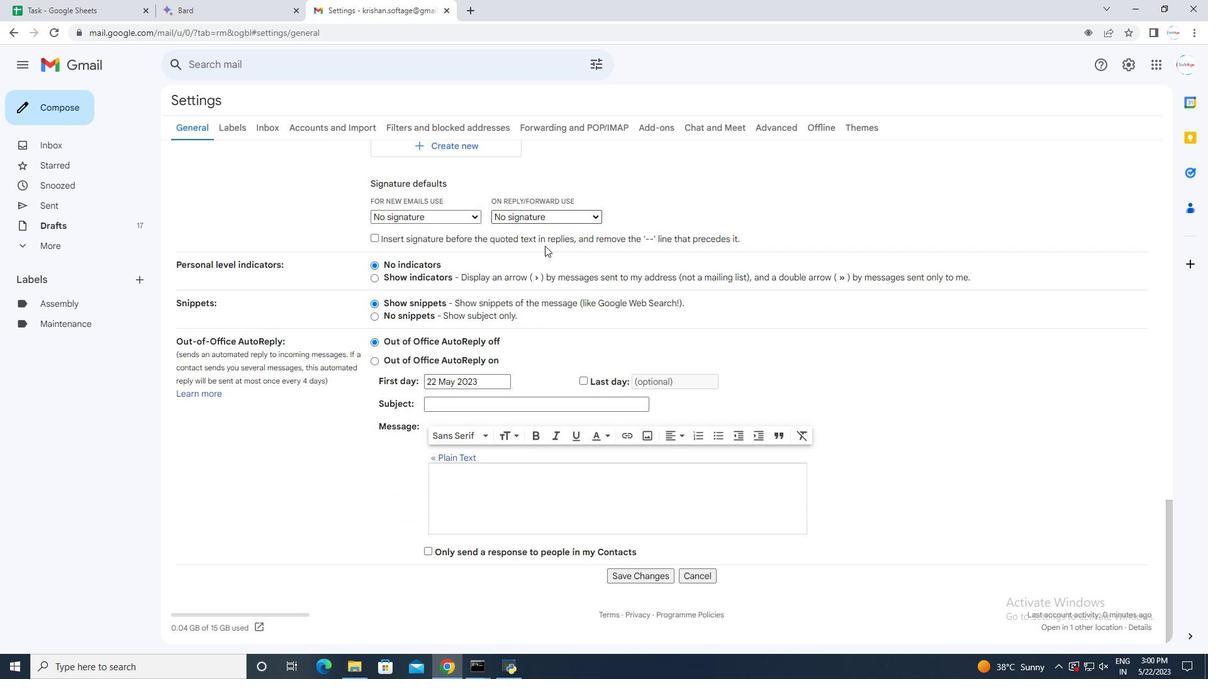 
Action: Mouse scrolled (601, 378) with delta (0, 0)
Screenshot: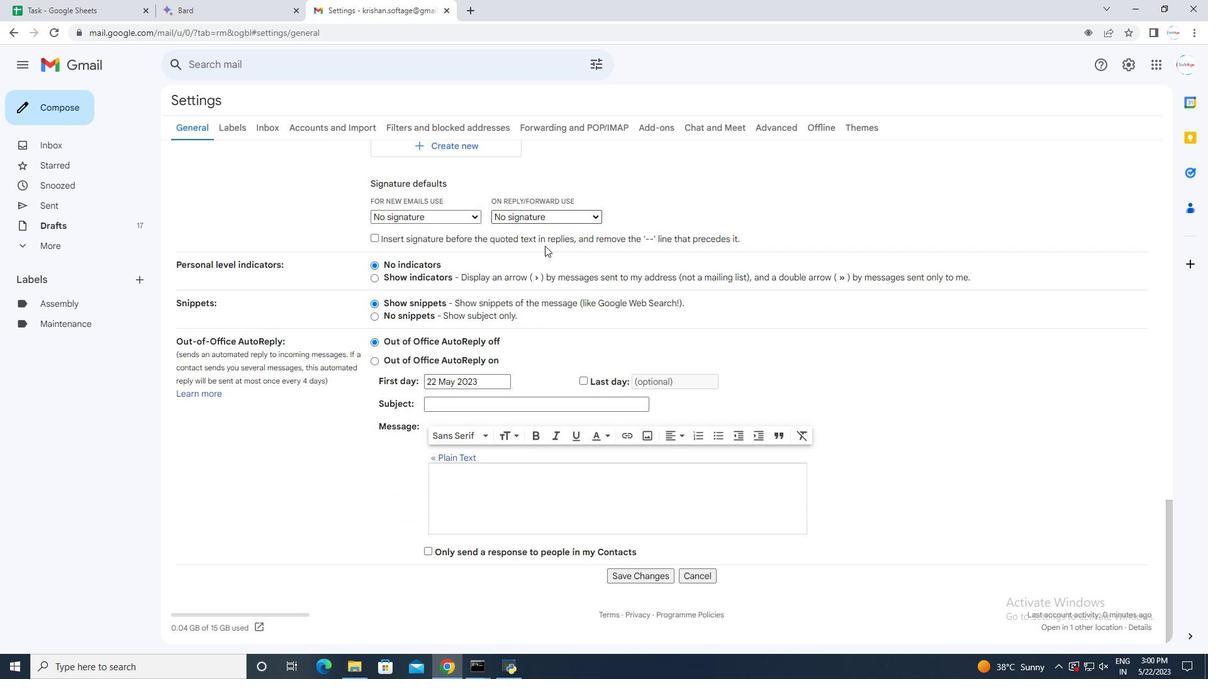 
Action: Mouse moved to (615, 394)
Screenshot: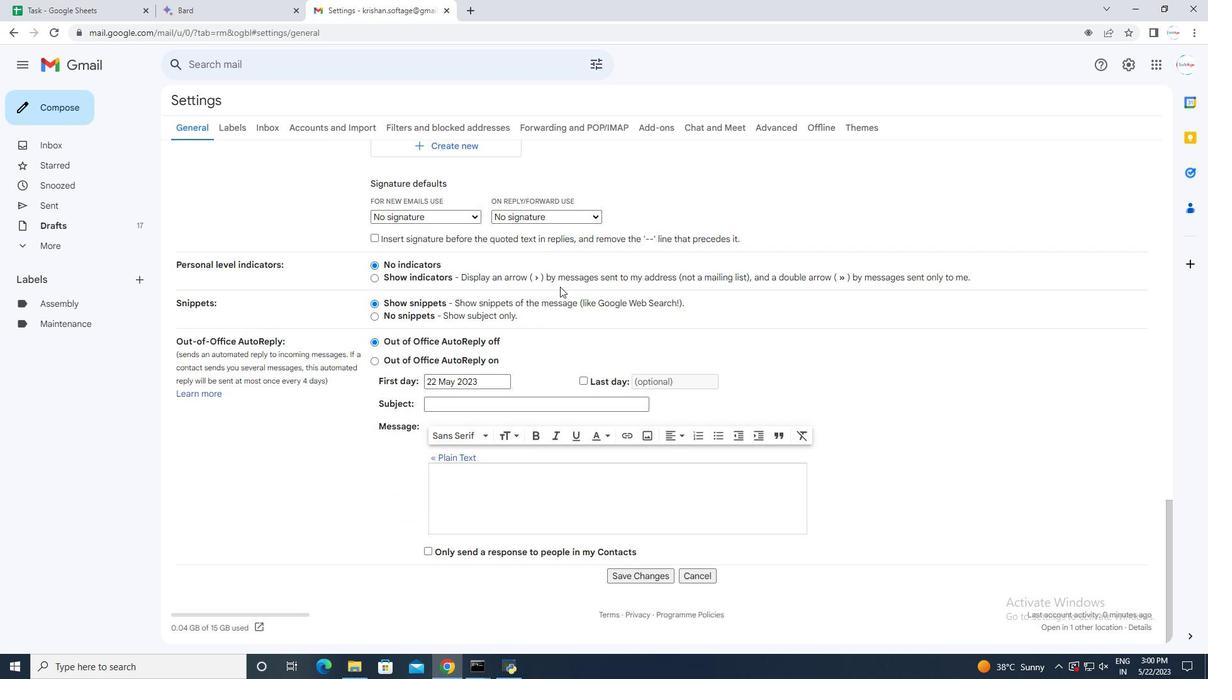 
Action: Mouse scrolled (615, 393) with delta (0, 0)
Screenshot: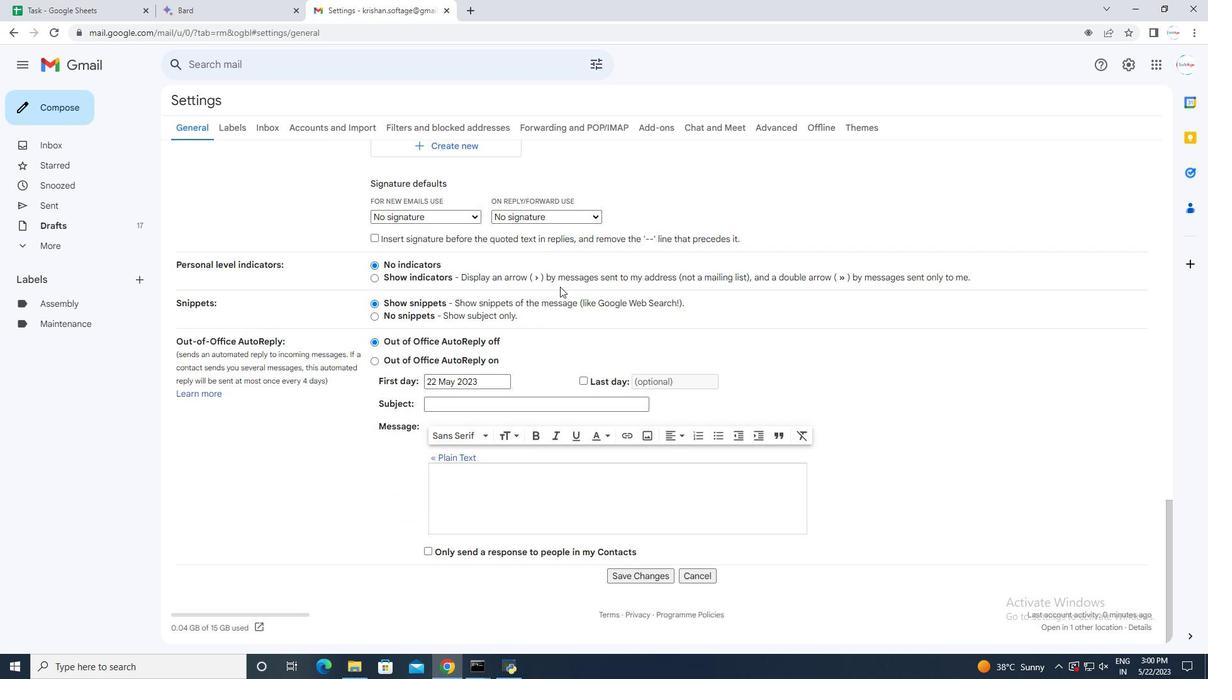 
Action: Mouse moved to (625, 571)
Screenshot: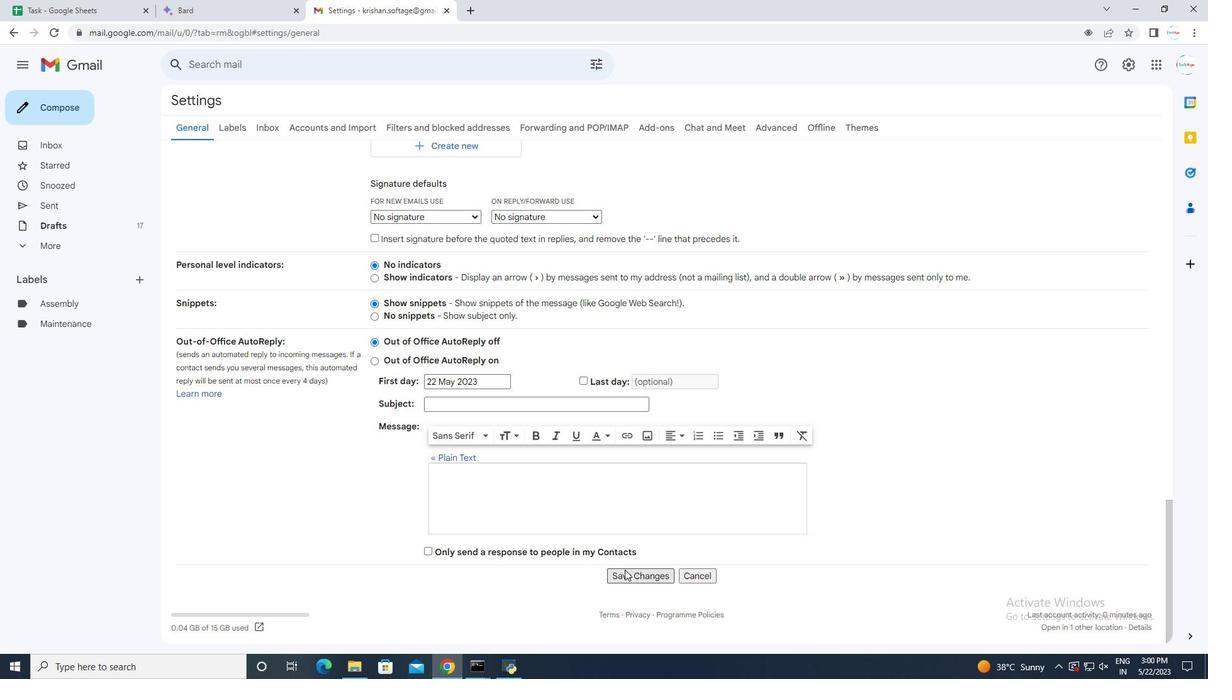 
Action: Mouse pressed left at (625, 571)
Screenshot: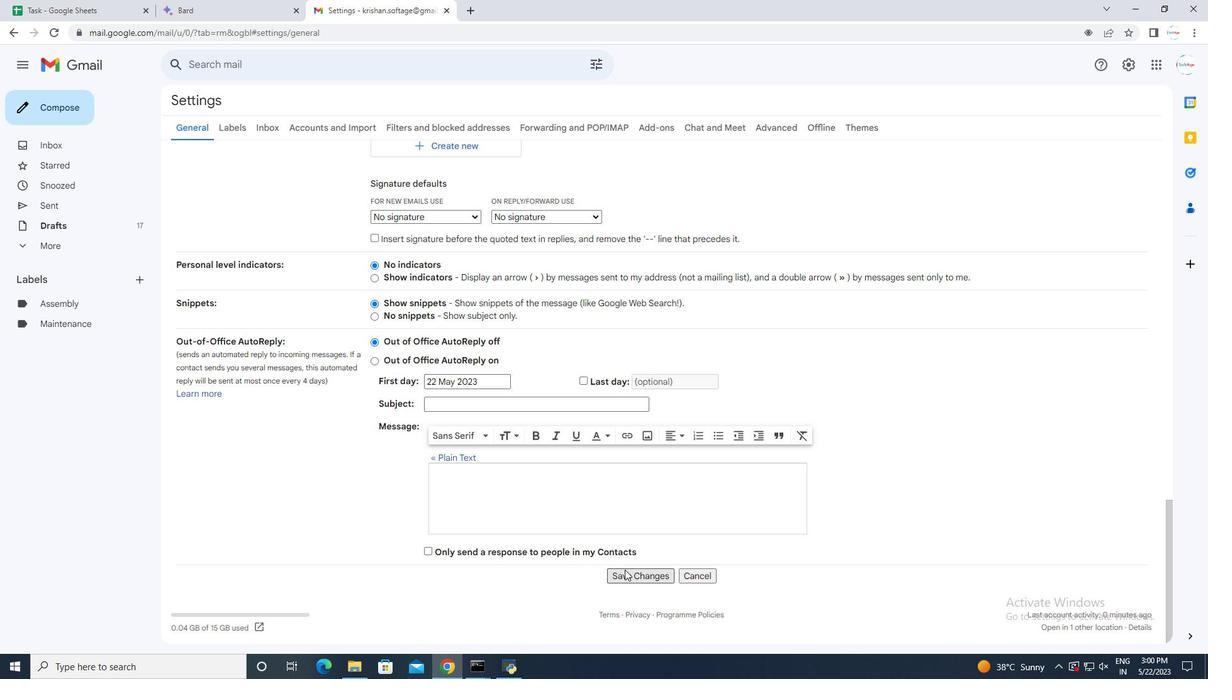 
Action: Mouse moved to (56, 108)
Screenshot: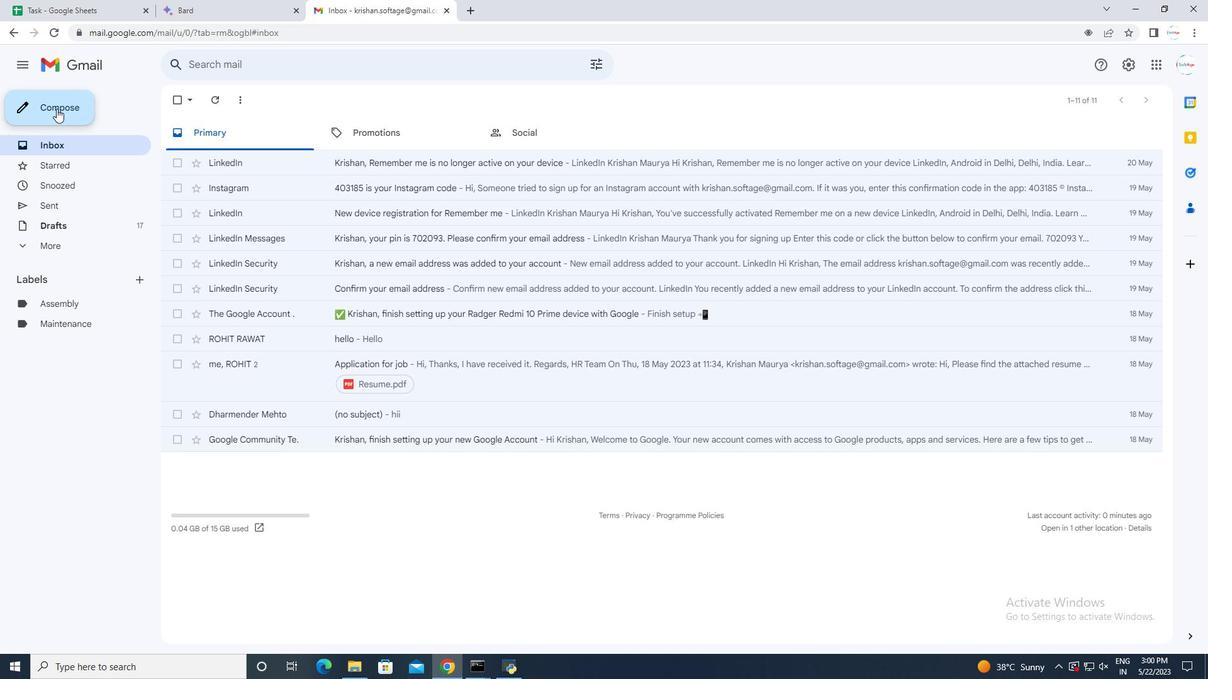 
Action: Mouse pressed left at (56, 108)
Screenshot: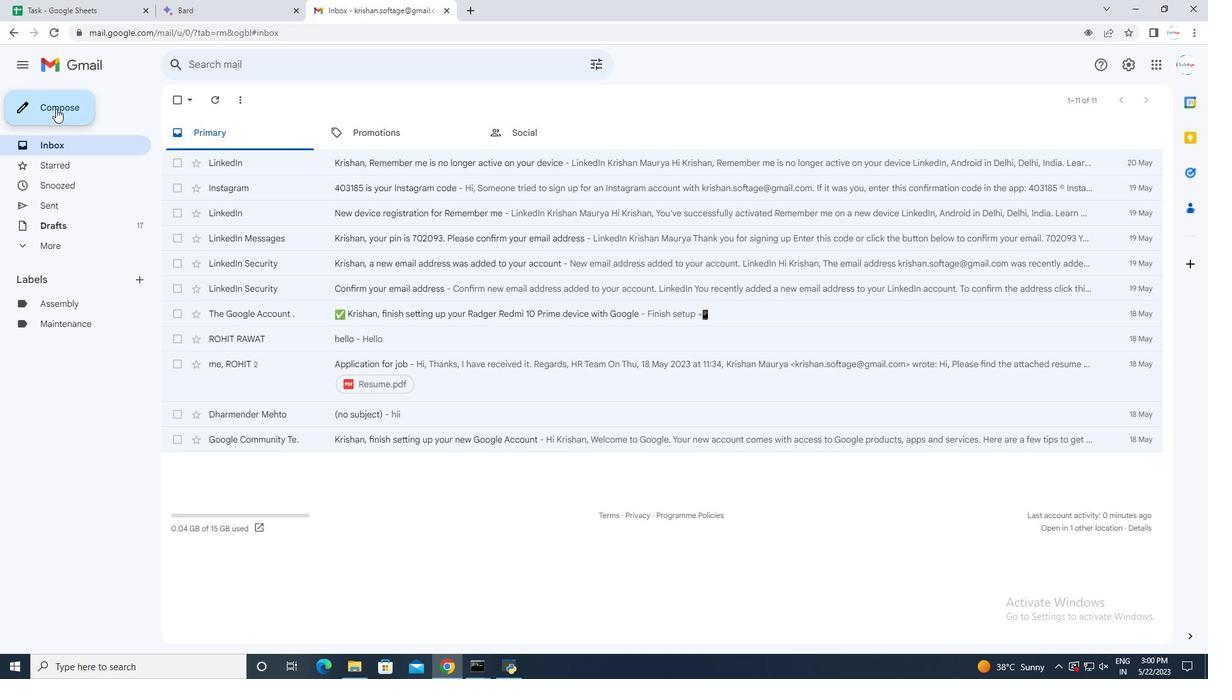 
Action: Mouse moved to (832, 306)
Screenshot: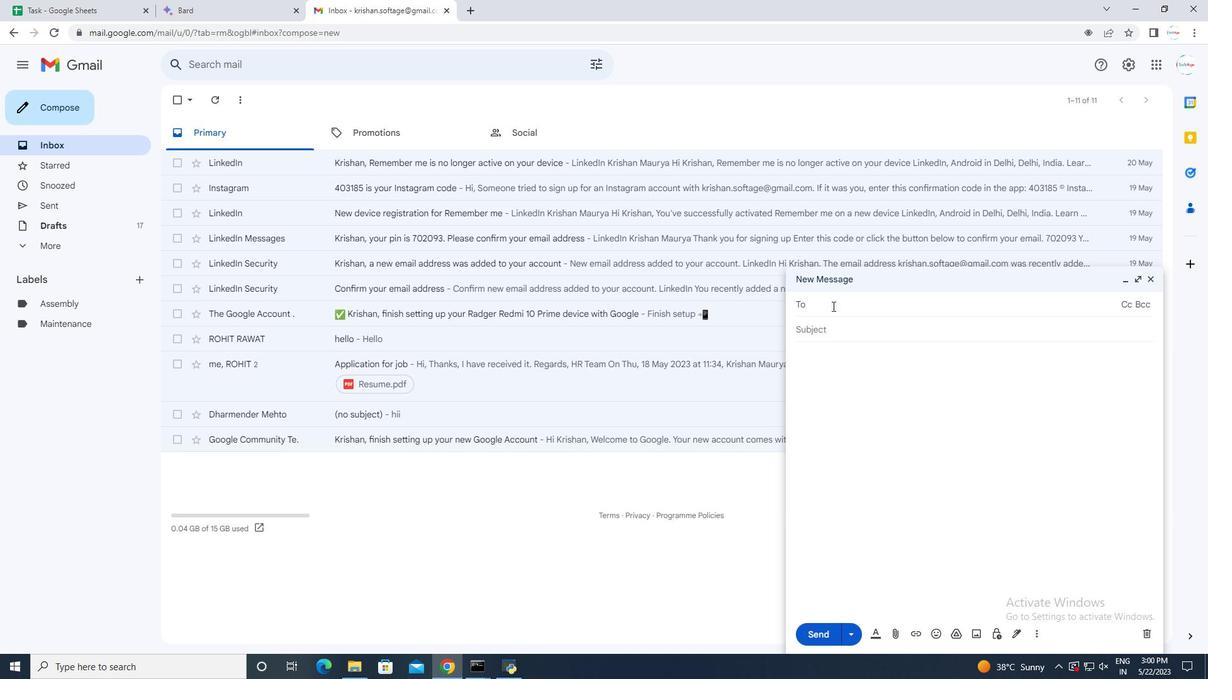 
Action: Mouse pressed left at (832, 306)
Screenshot: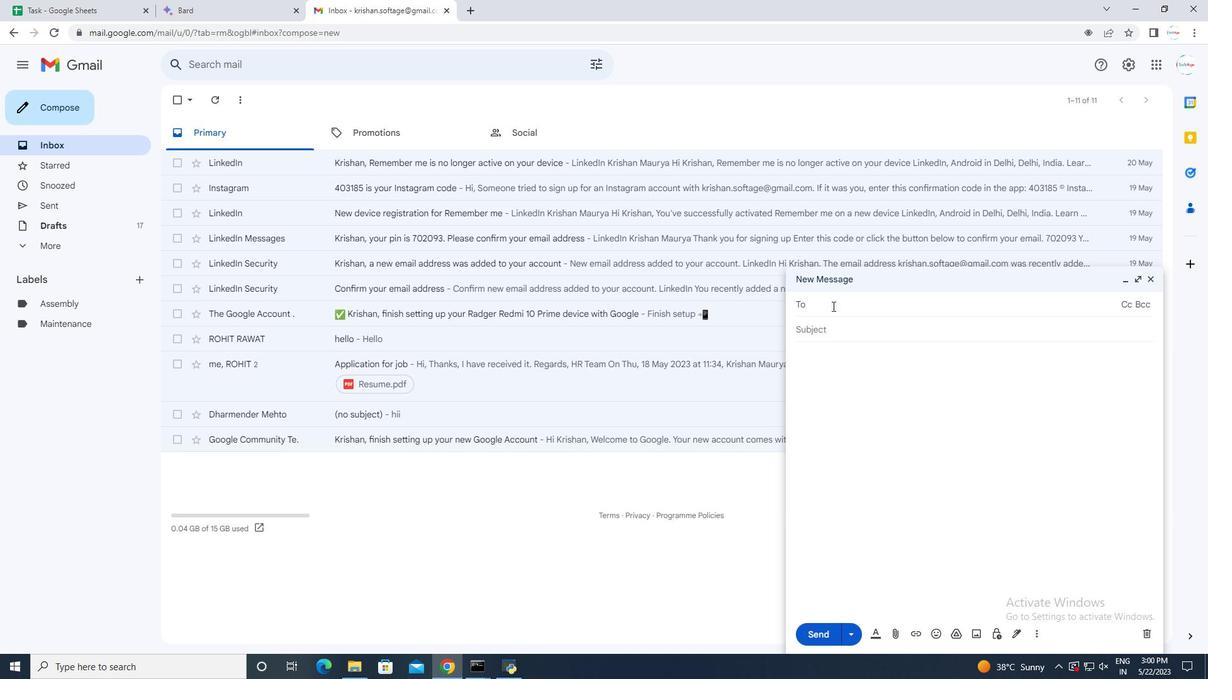 
Action: Mouse pressed left at (832, 306)
Screenshot: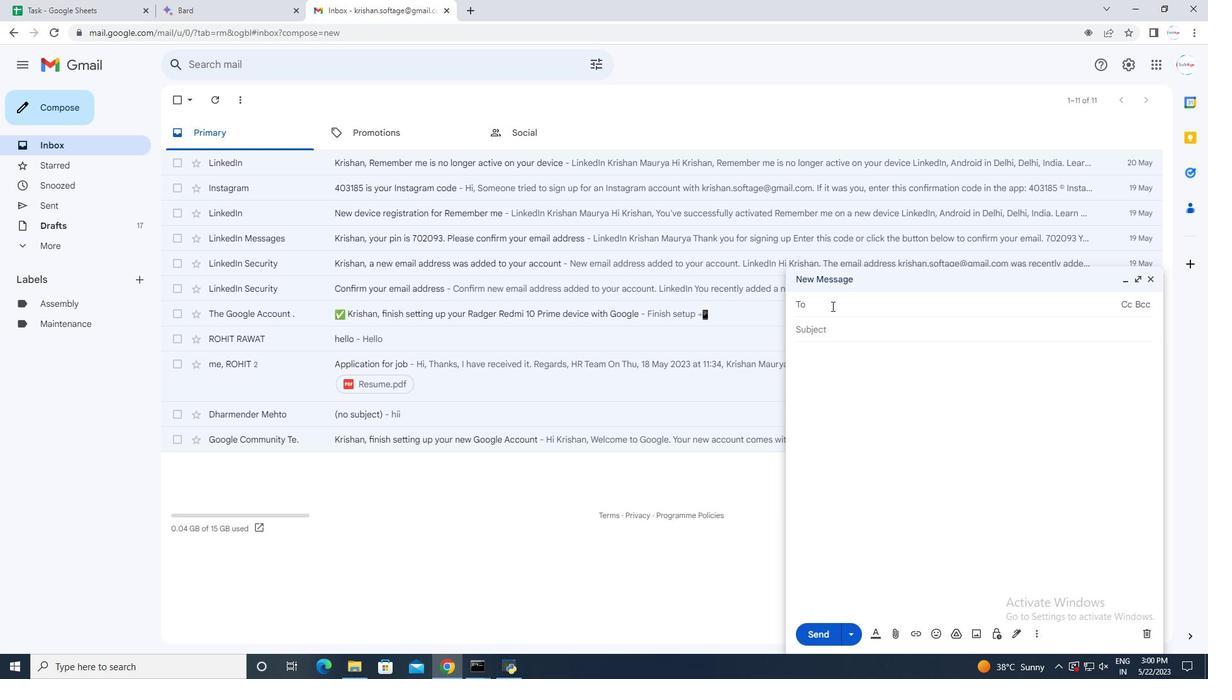 
Action: Mouse pressed left at (832, 306)
Screenshot: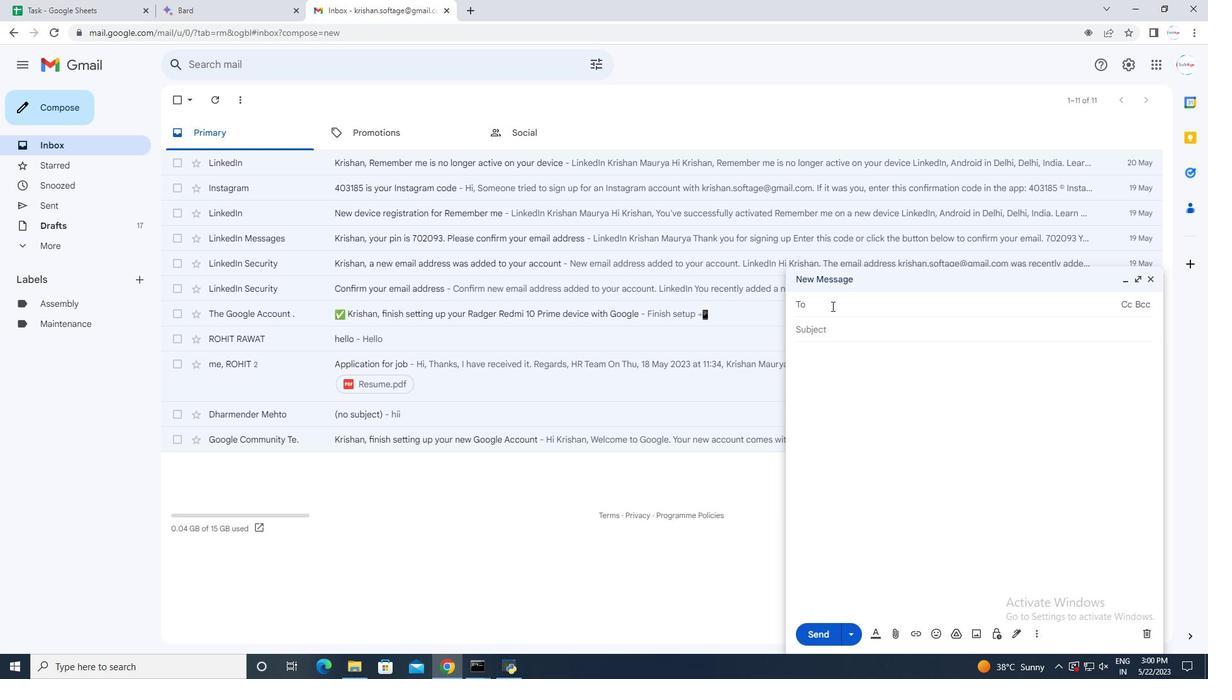
Action: Key pressed softage.6<Key.shift>@softage.net
Screenshot: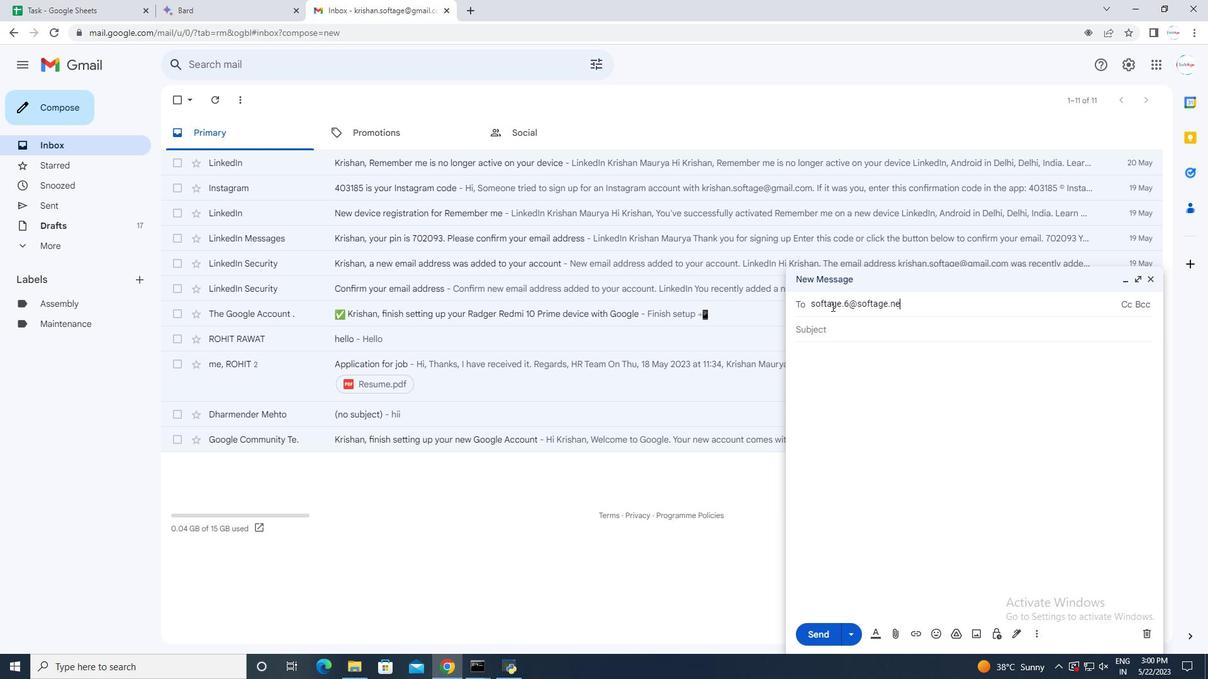 
Action: Mouse moved to (881, 329)
Screenshot: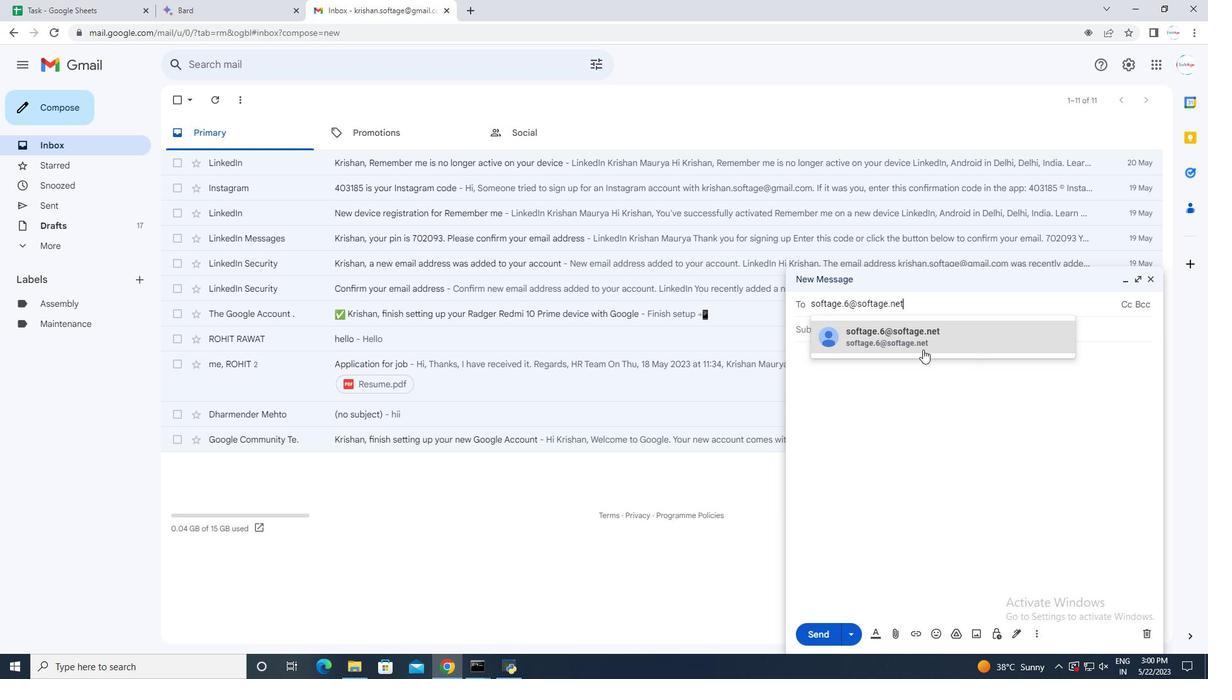 
Action: Mouse pressed left at (881, 329)
Screenshot: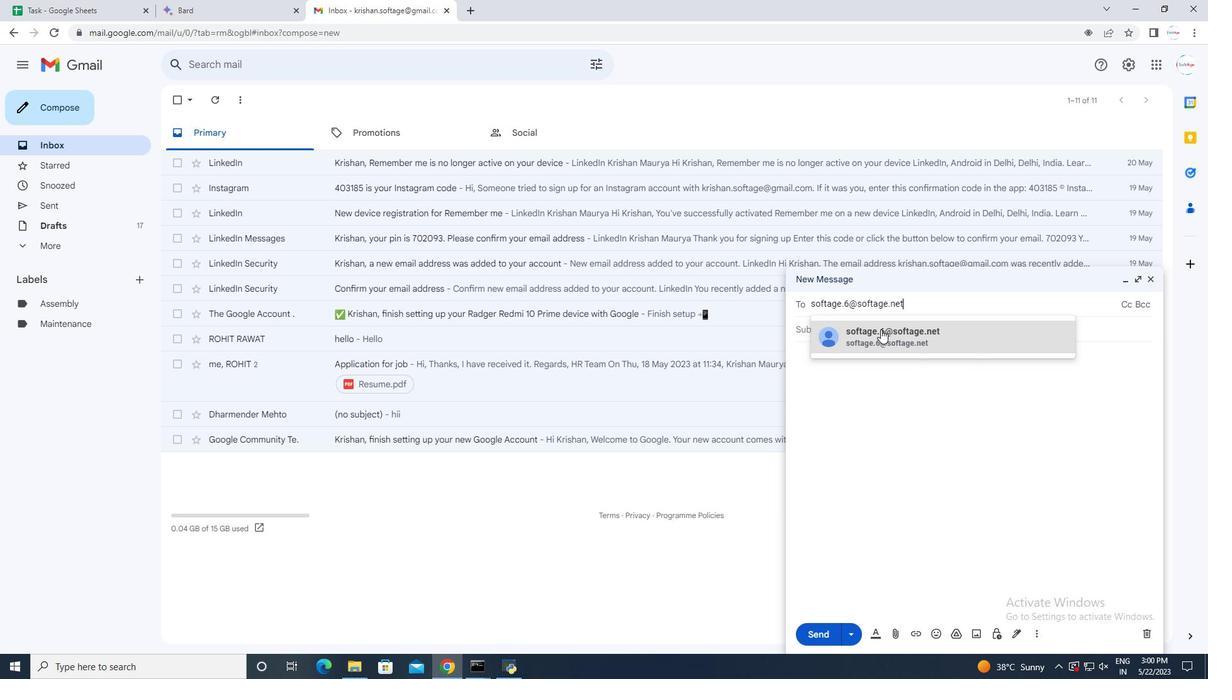 
Action: Mouse moved to (843, 347)
Screenshot: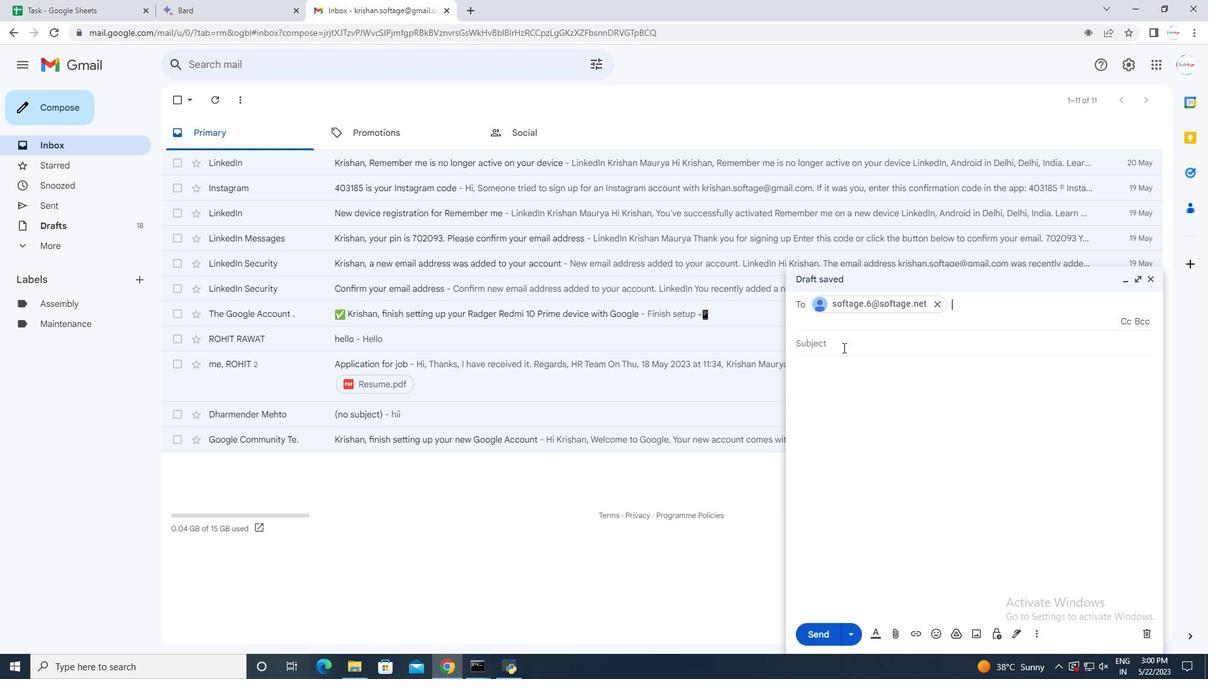 
Action: Mouse pressed left at (843, 347)
Screenshot: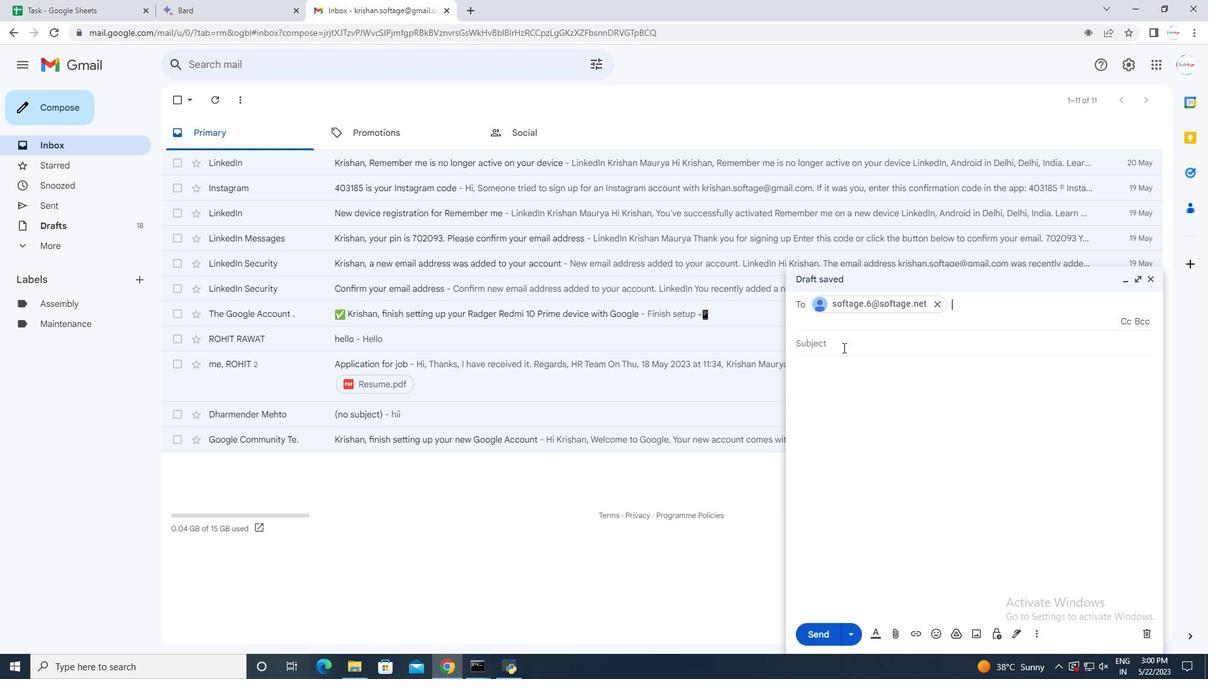 
Action: Mouse moved to (804, 353)
Screenshot: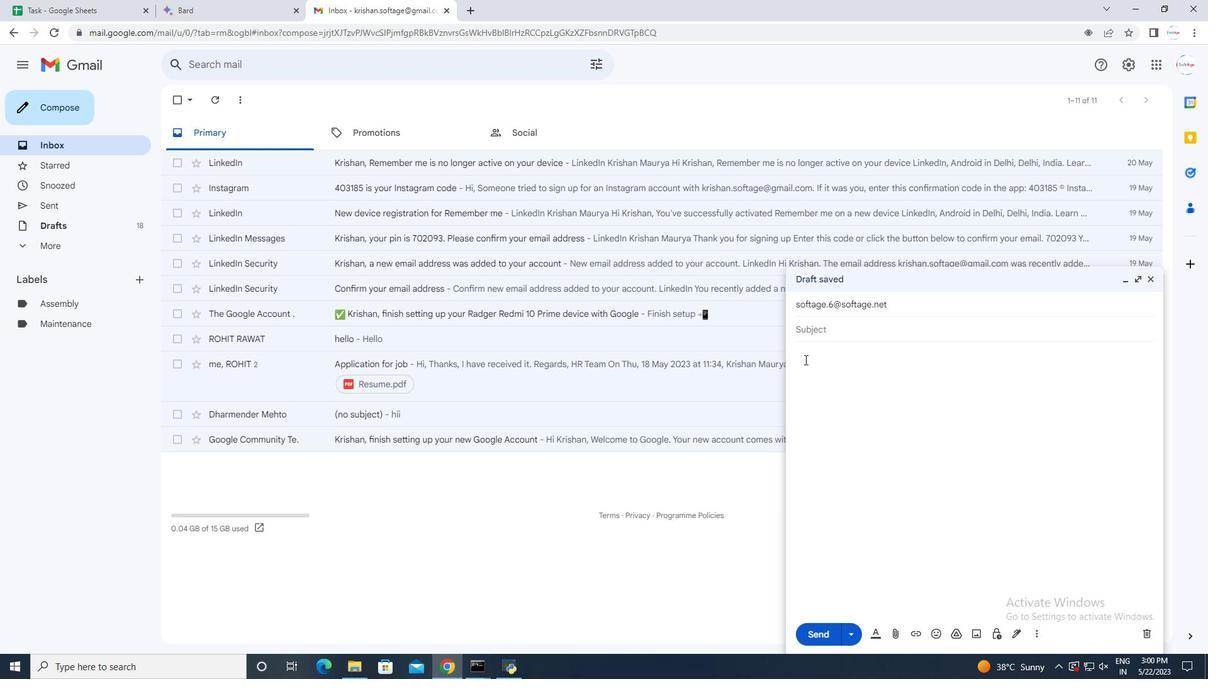 
Action: Mouse pressed left at (804, 353)
Screenshot: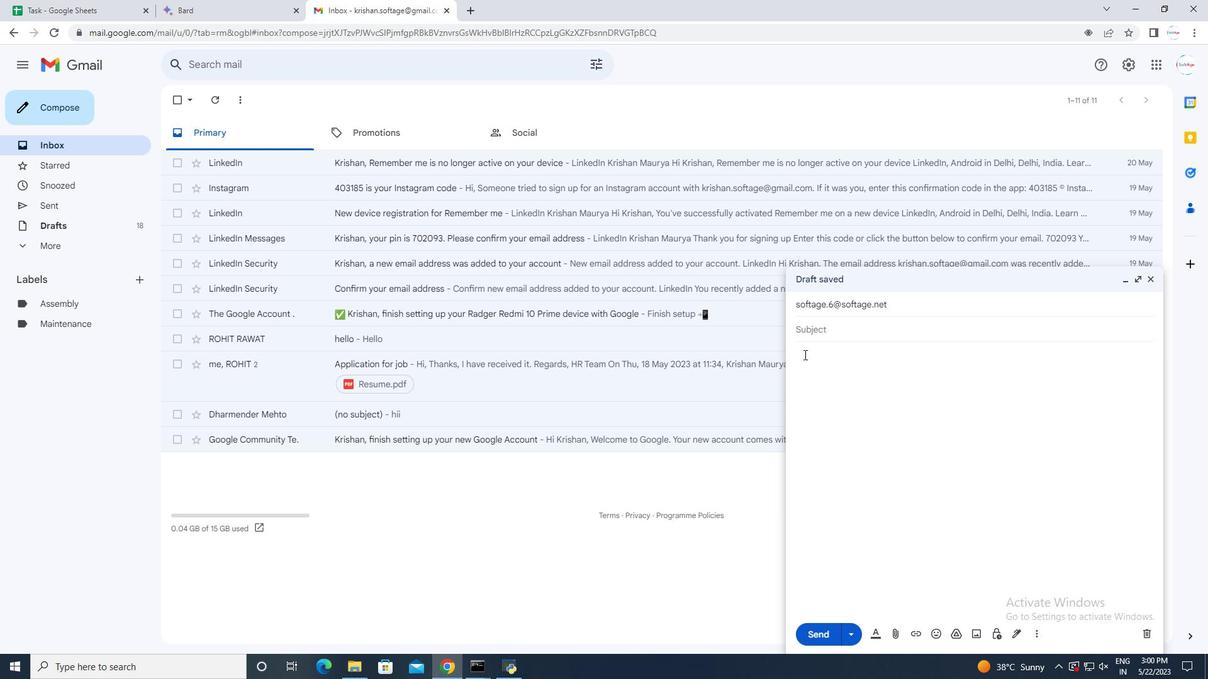 
Action: Mouse moved to (804, 352)
Screenshot: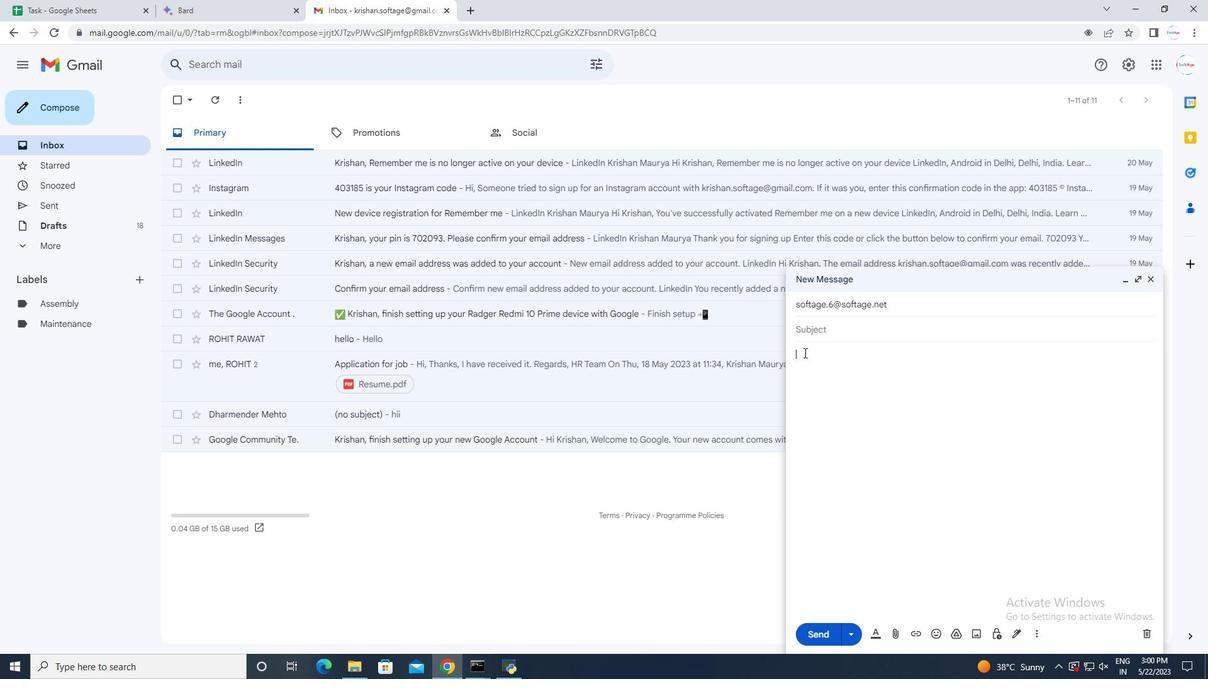 
Action: Key pressed <Key.shift>Best<Key.space>wishes<Key.space>for<Key.space>a<Key.space>happy<Key.space><Key.shift>National<Key.space><Key.space><Key.caps_lock>CYBERSECURITY<Key.space><Key.shift>aWARENESS
Screenshot: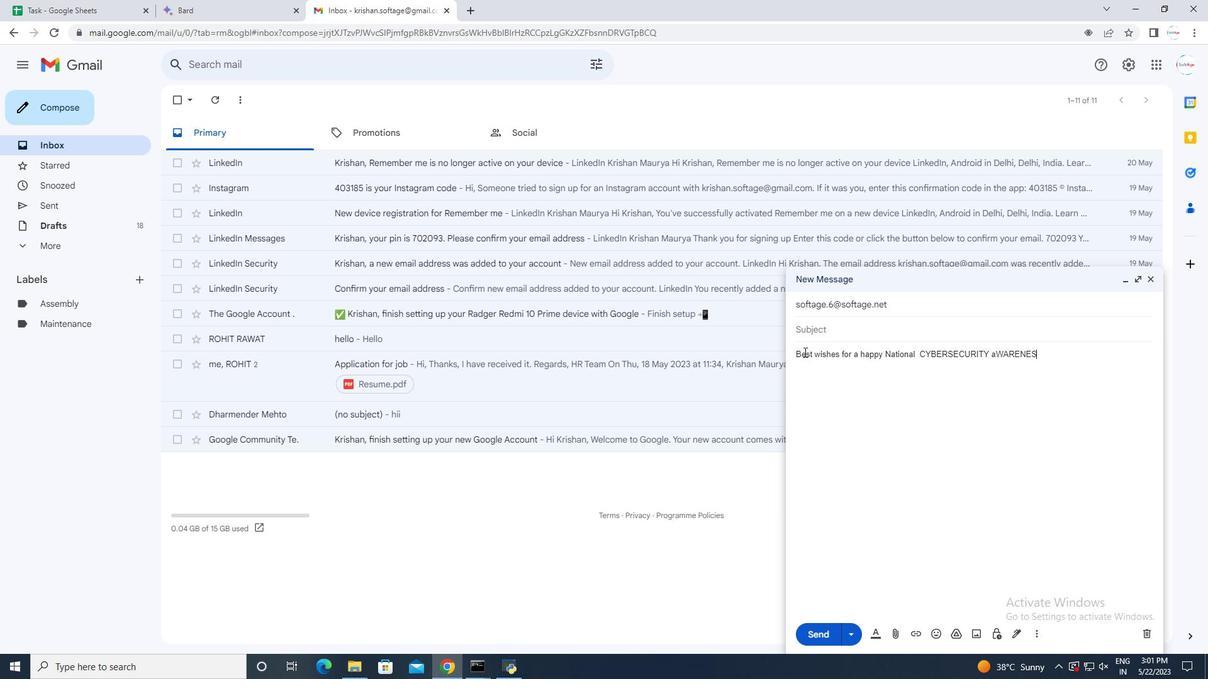
Action: Mouse moved to (1091, 365)
Screenshot: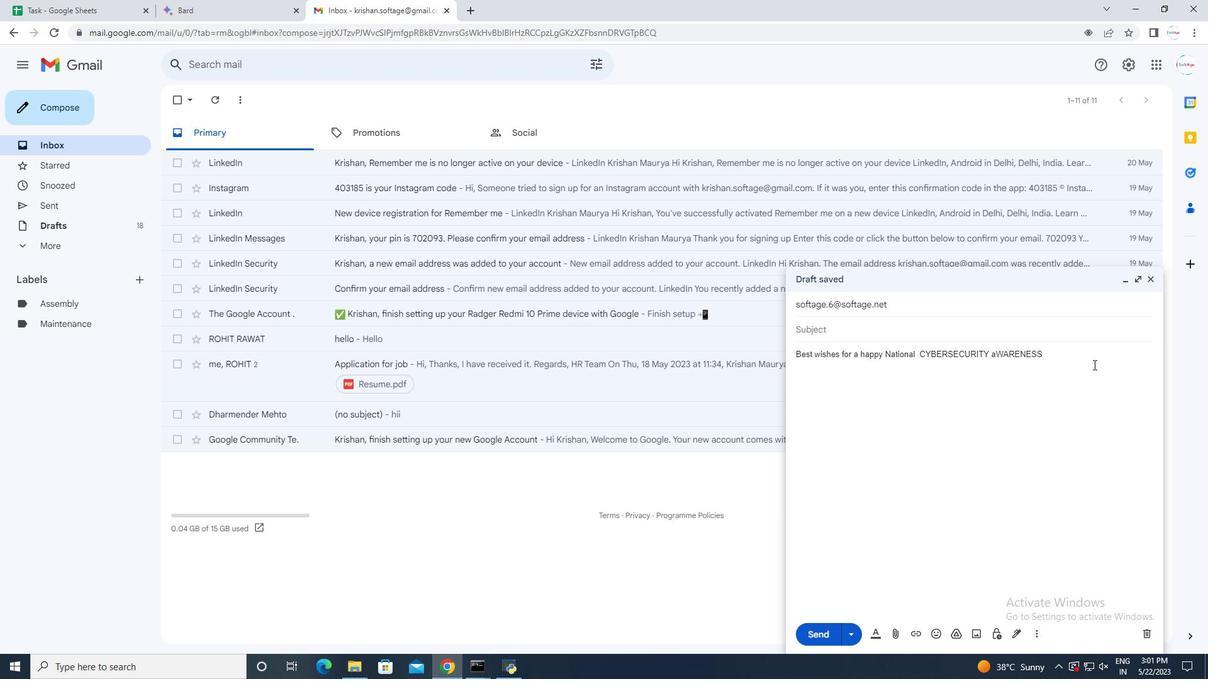 
Action: Key pressed <Key.caps_lock>
Screenshot: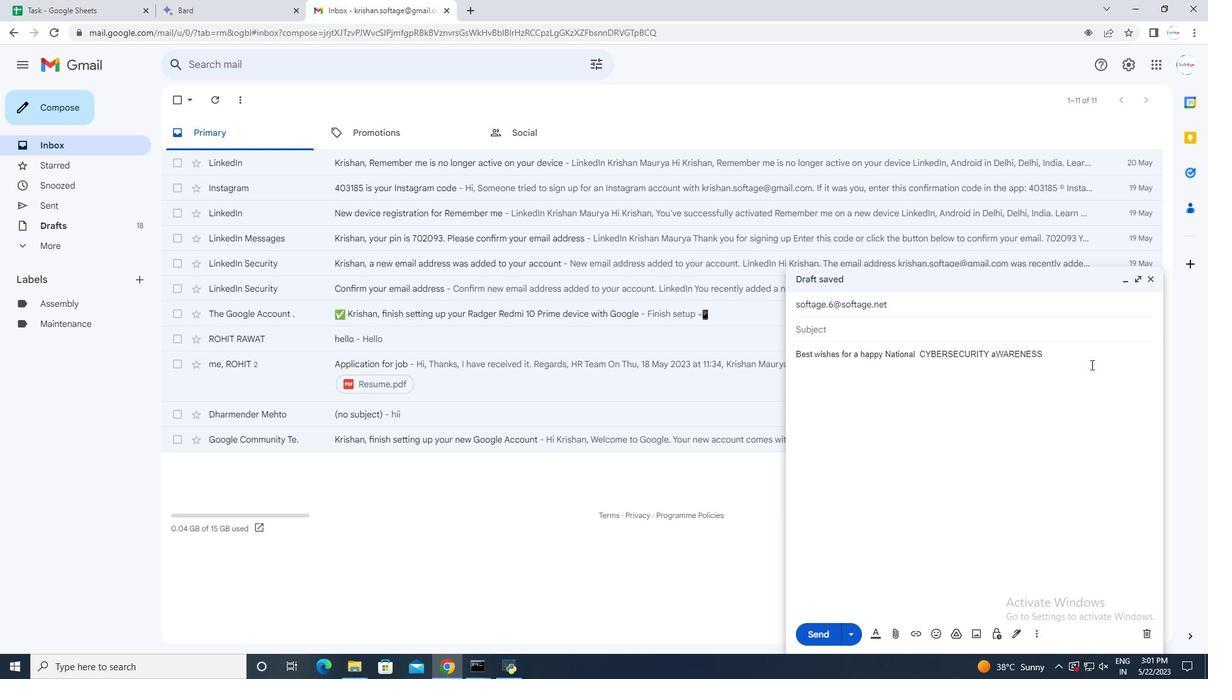 
Action: Mouse moved to (1054, 353)
Screenshot: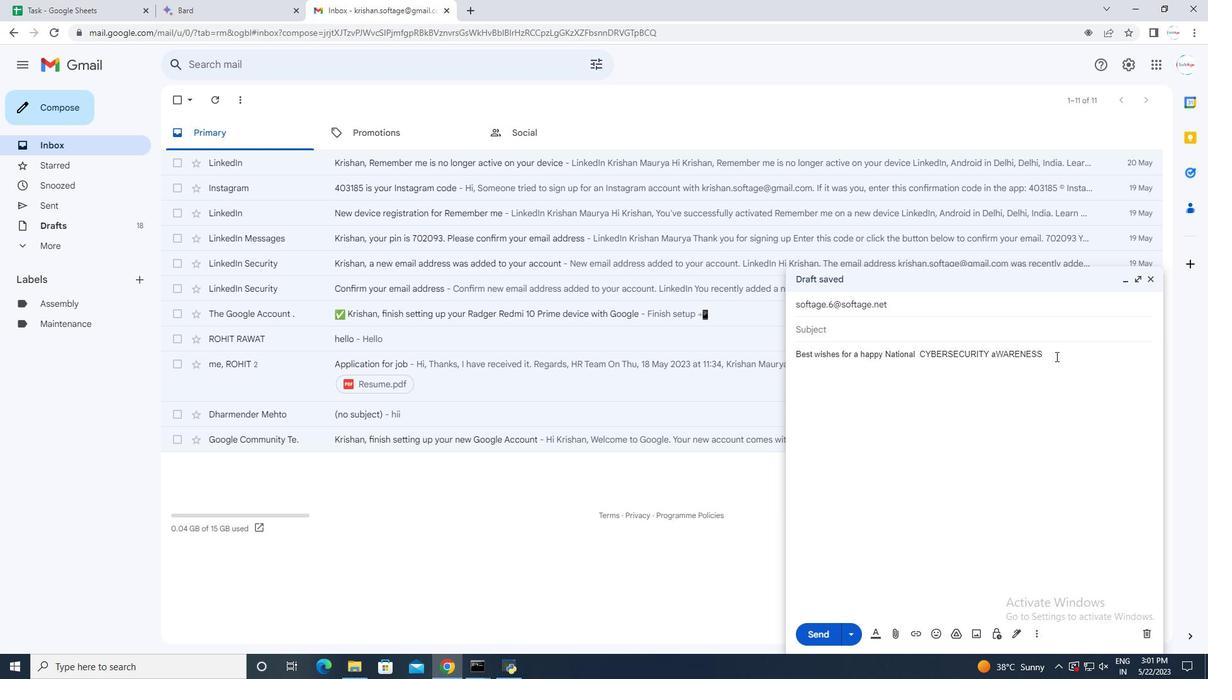 
Action: Mouse pressed left at (1054, 353)
Screenshot: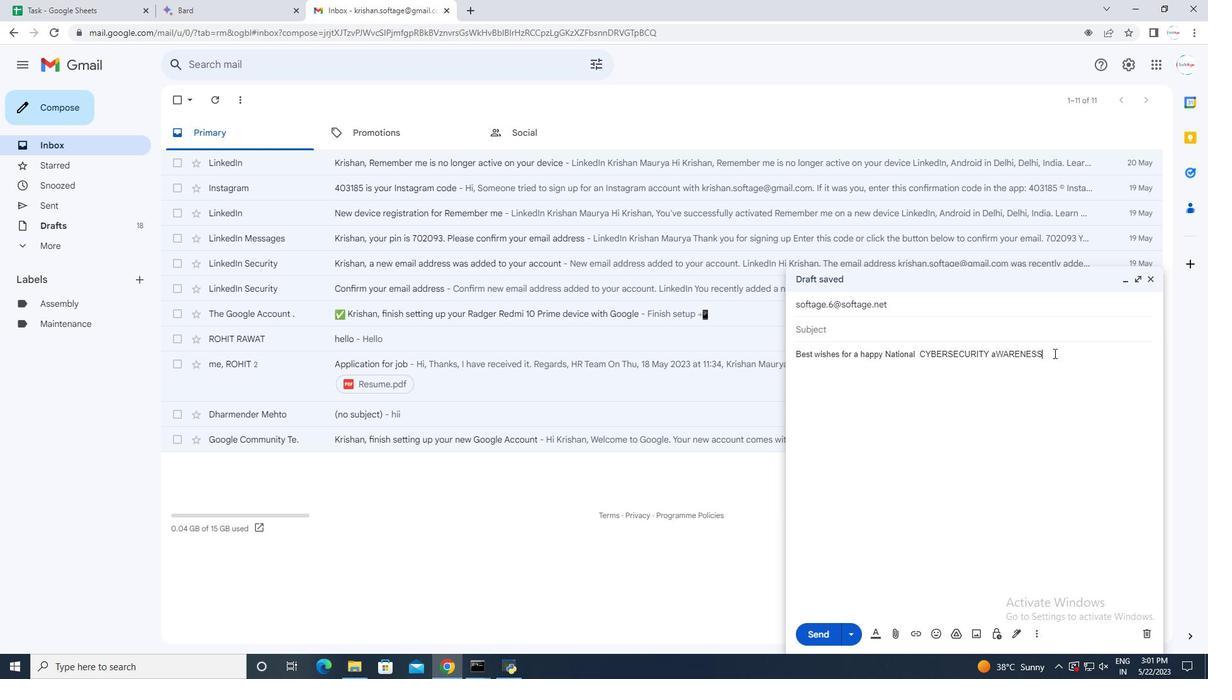 
Action: Mouse moved to (921, 354)
Screenshot: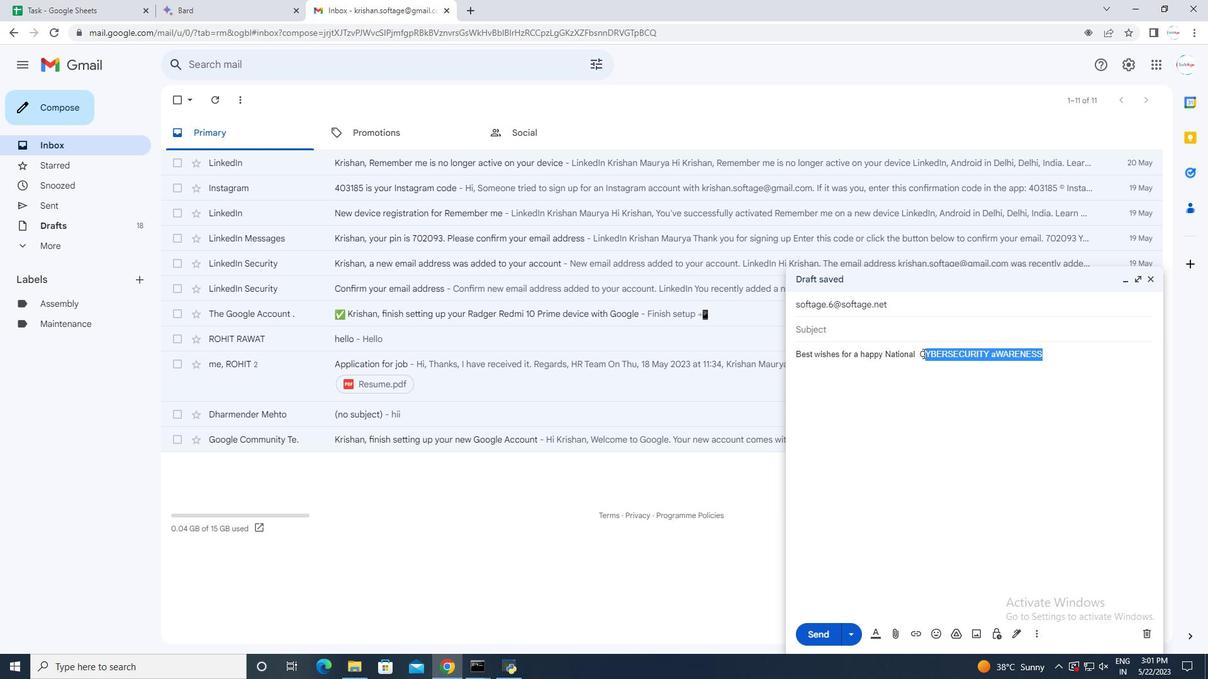
Action: Key pressed <Key.backspace><Key.shift>Cybersecuru<Key.backspace>ity<Key.space>dat<Key.backspace>y<Key.space><Key.backspace><Key.backspace><Key.backspace><Key.backspace><Key.shift>Awareness<Key.space><Key.shift>MN<Key.backspace>ot<Key.backspace>m<Key.backspace>nth.<Key.enter><Key.enter>
Screenshot: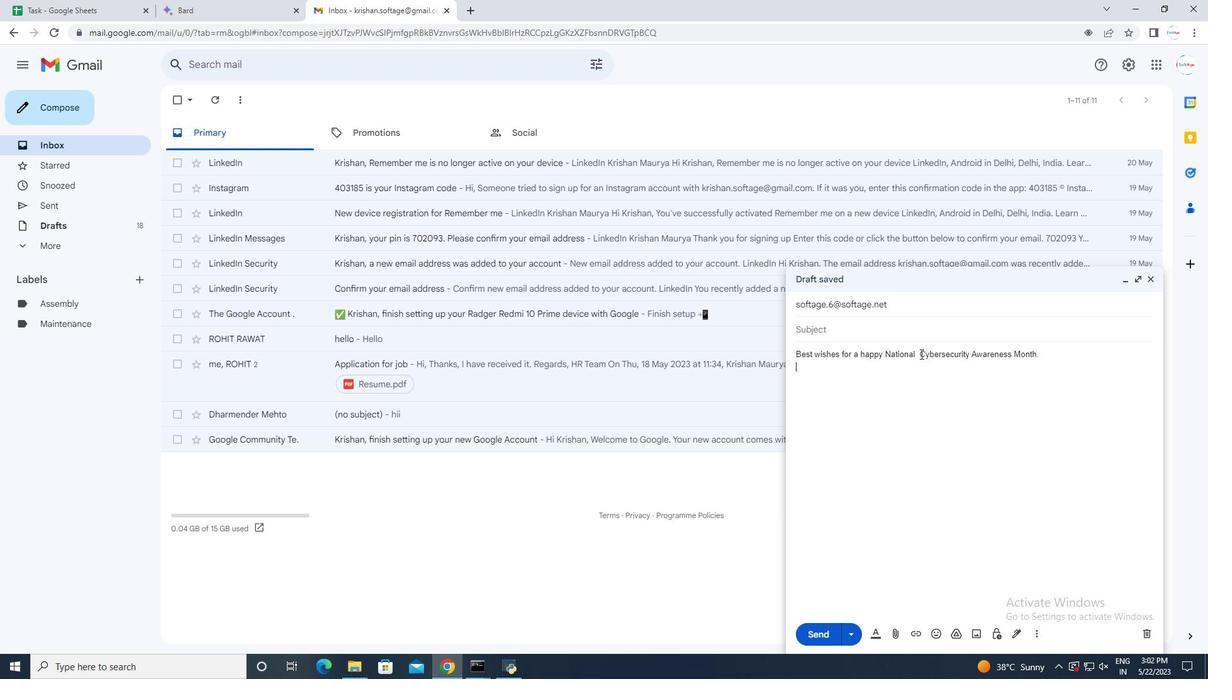 
Action: Mouse moved to (1016, 631)
Screenshot: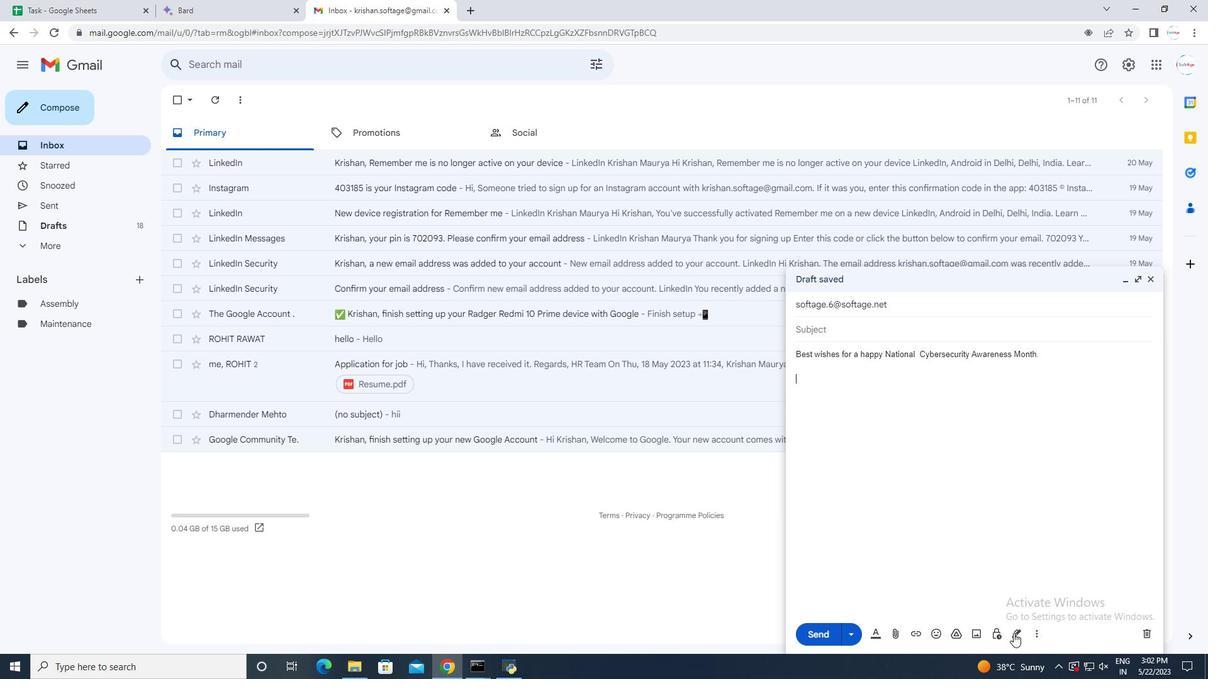 
Action: Mouse pressed left at (1016, 631)
Screenshot: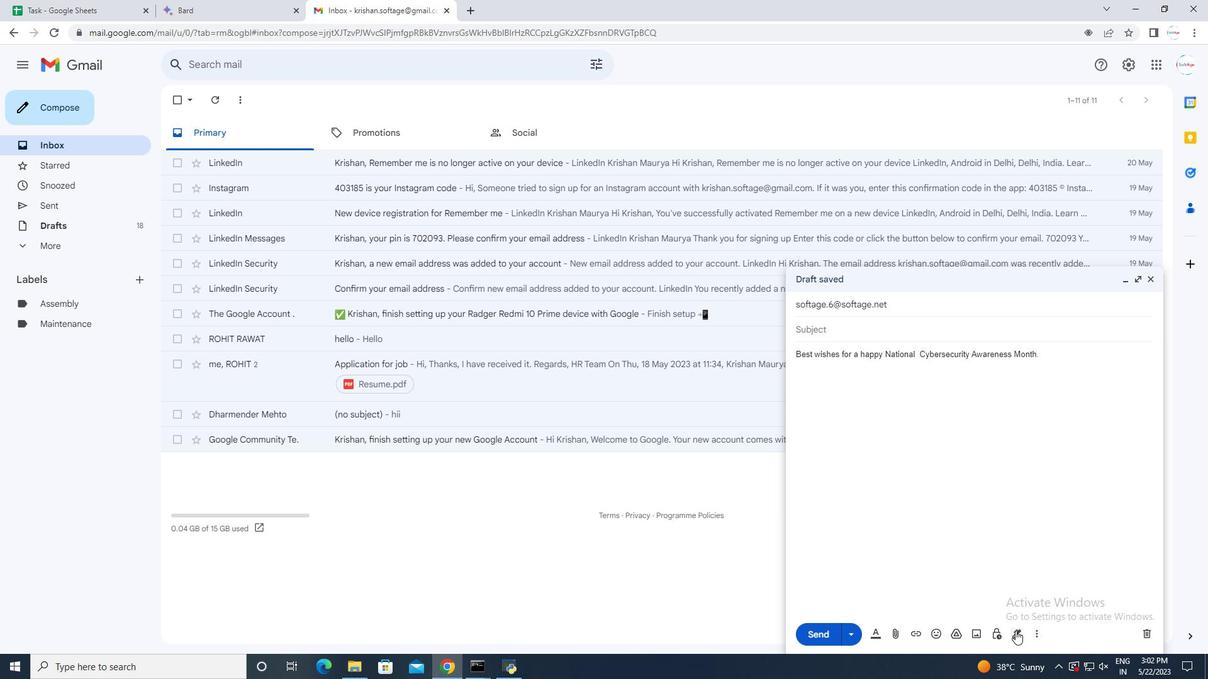 
Action: Mouse moved to (1067, 610)
Screenshot: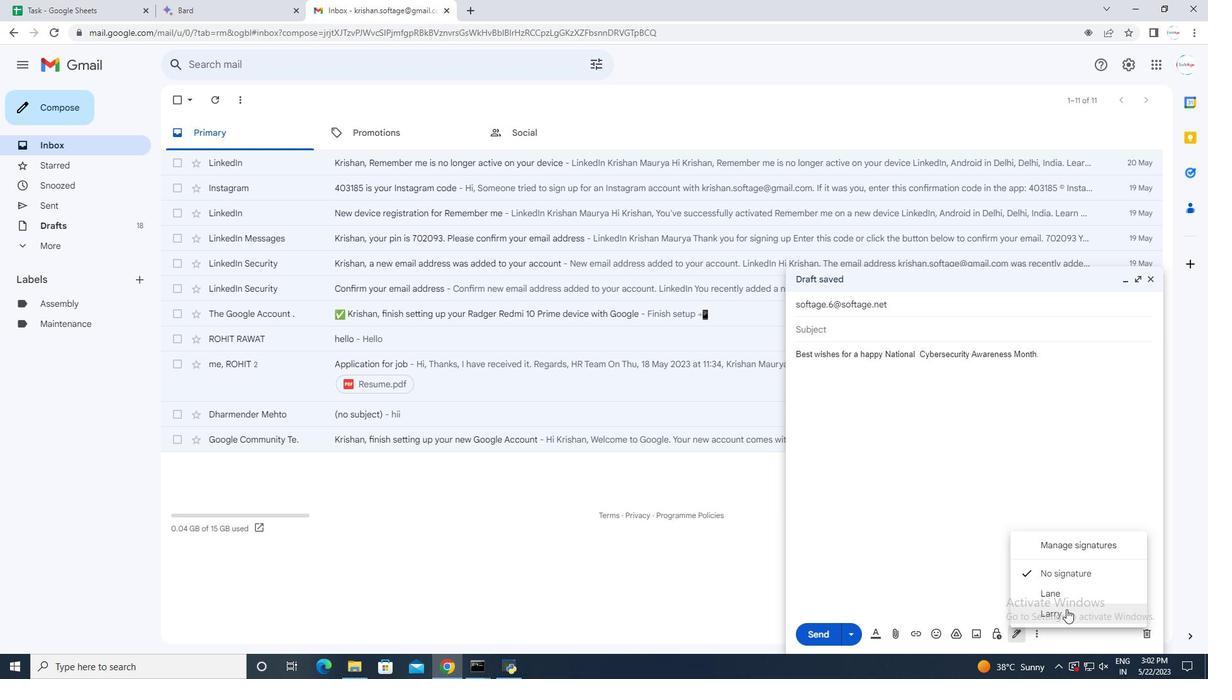 
Action: Mouse pressed left at (1067, 610)
Screenshot: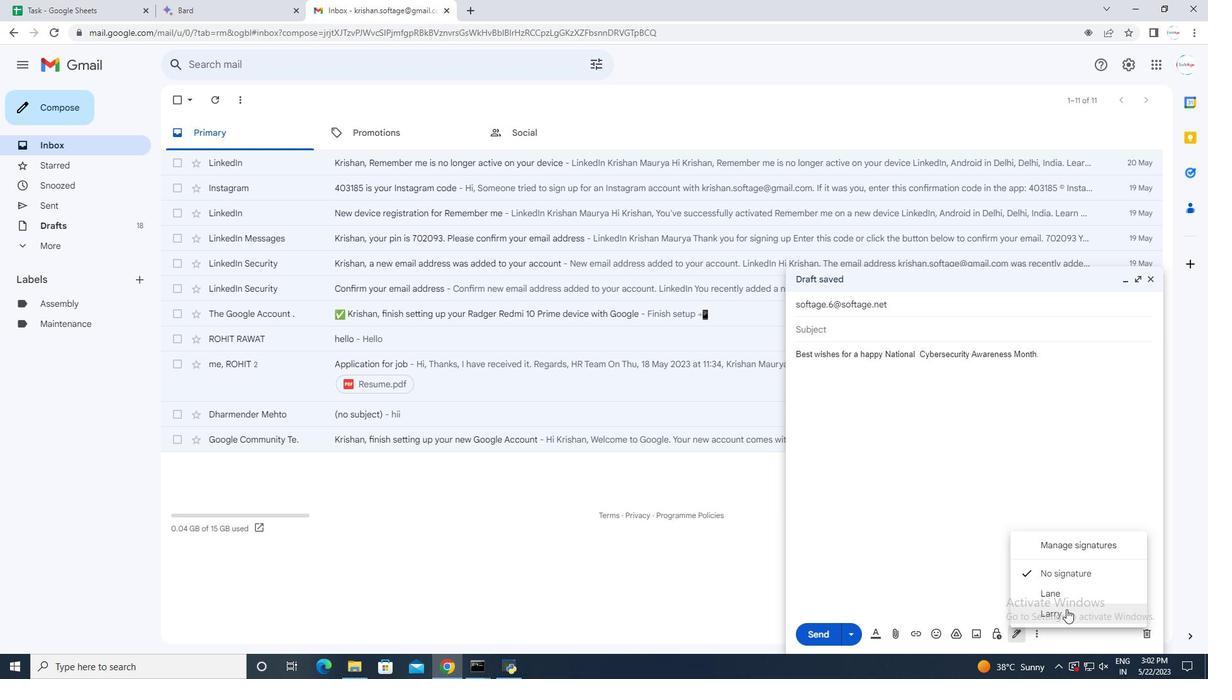 
Action: Mouse moved to (826, 382)
Screenshot: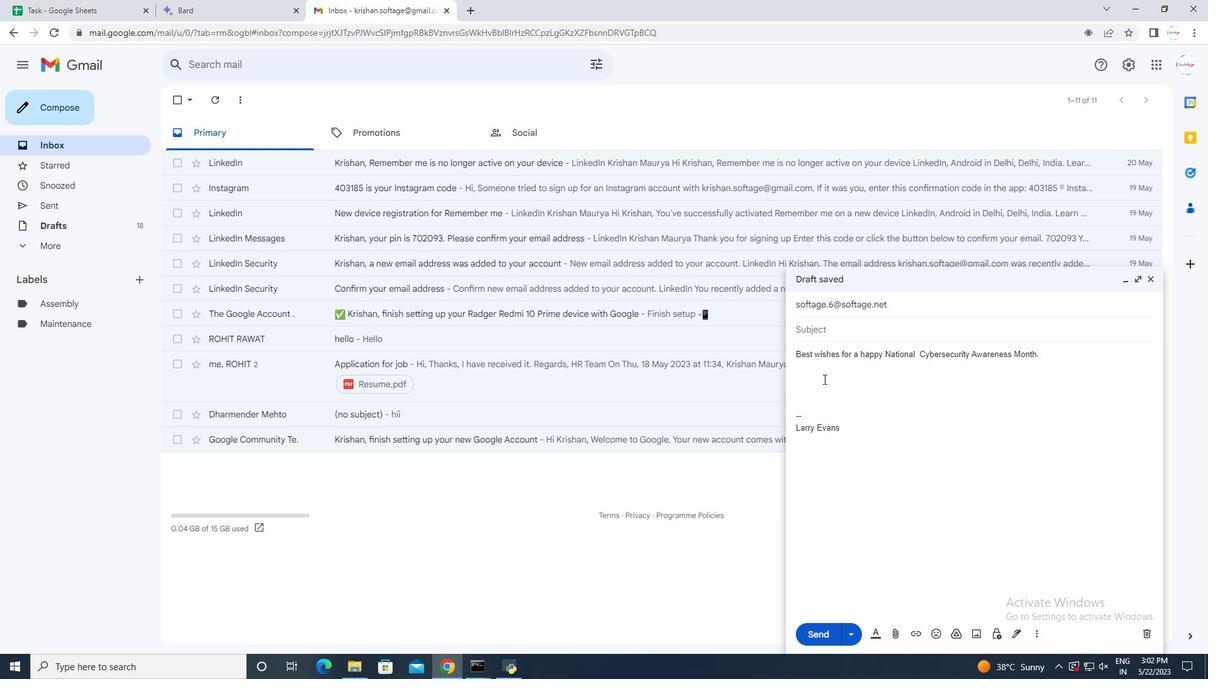 
Action: Mouse pressed left at (826, 382)
Screenshot: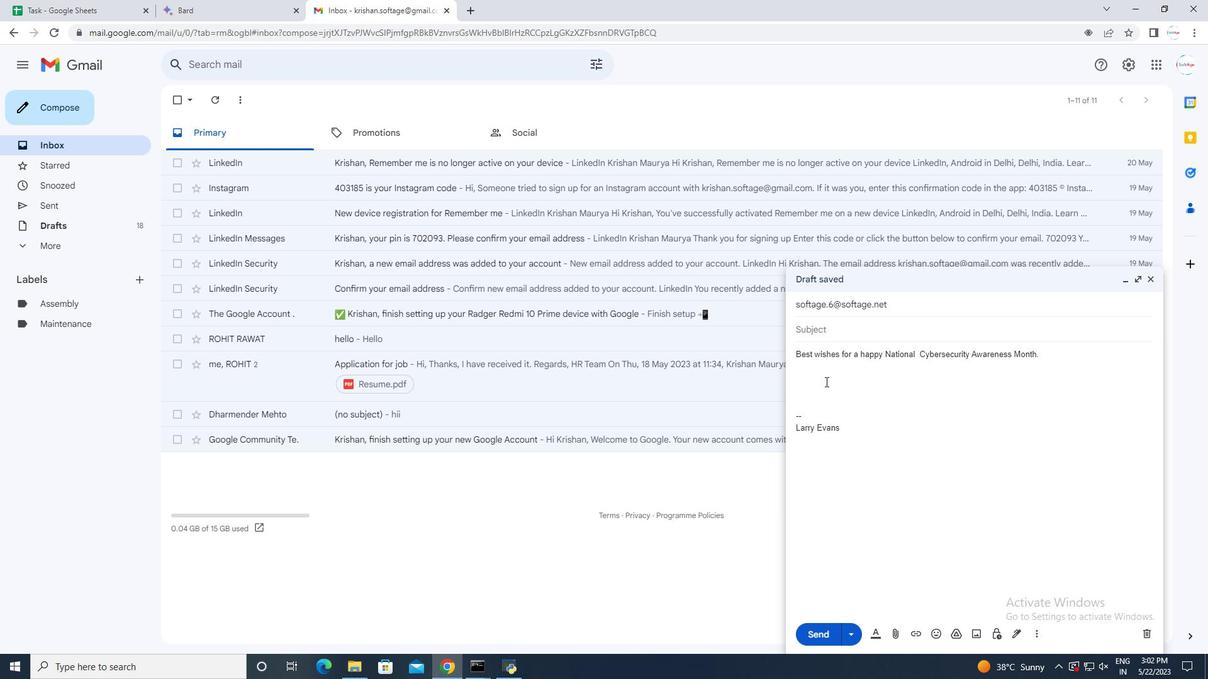 
Action: Key pressed <Key.backspace><Key.down><Key.backspace>
Screenshot: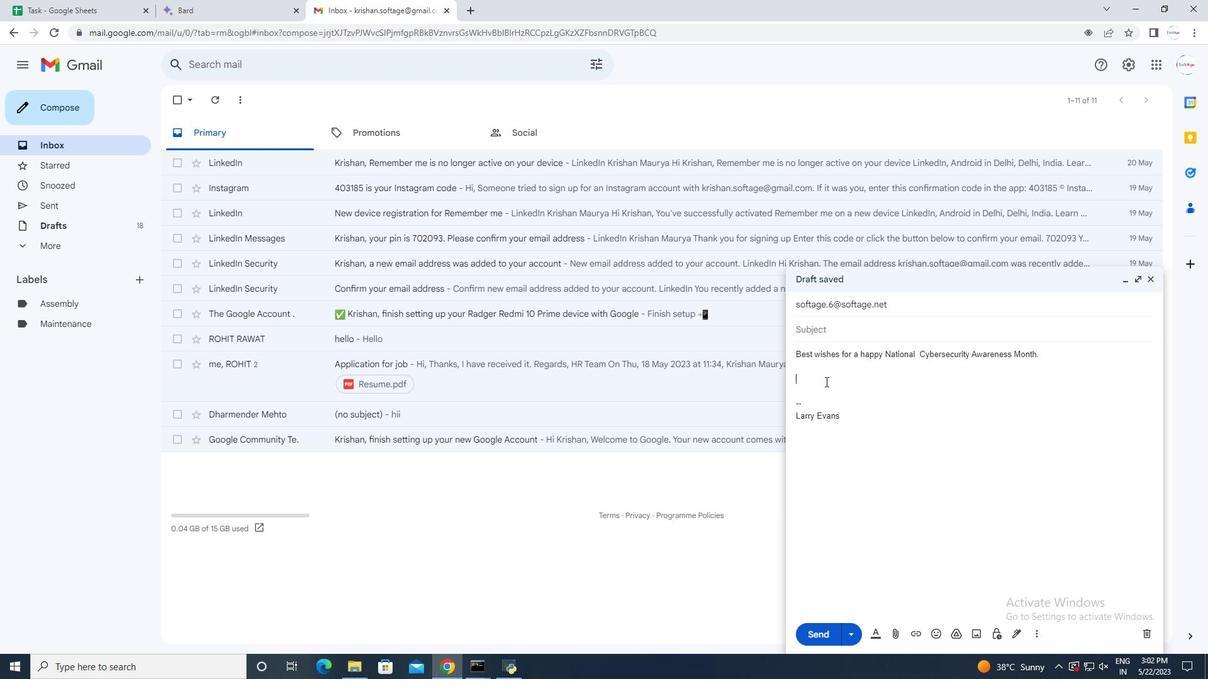 
Action: Mouse moved to (1038, 639)
Screenshot: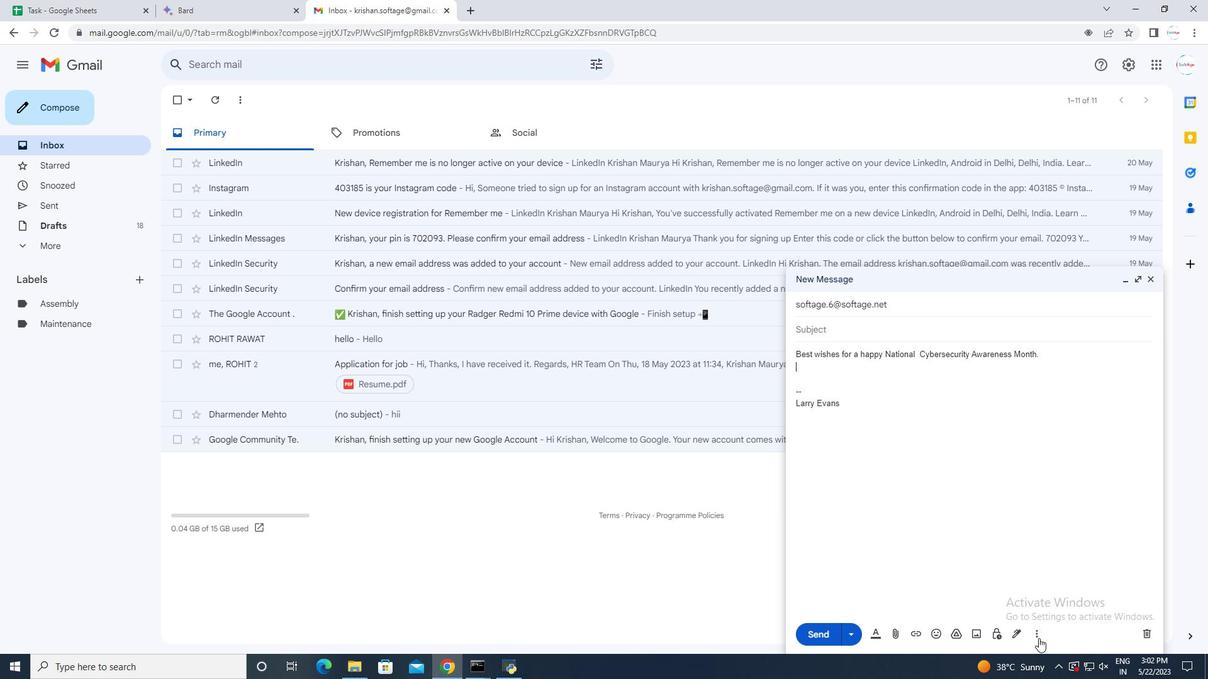 
Action: Mouse pressed left at (1038, 639)
Screenshot: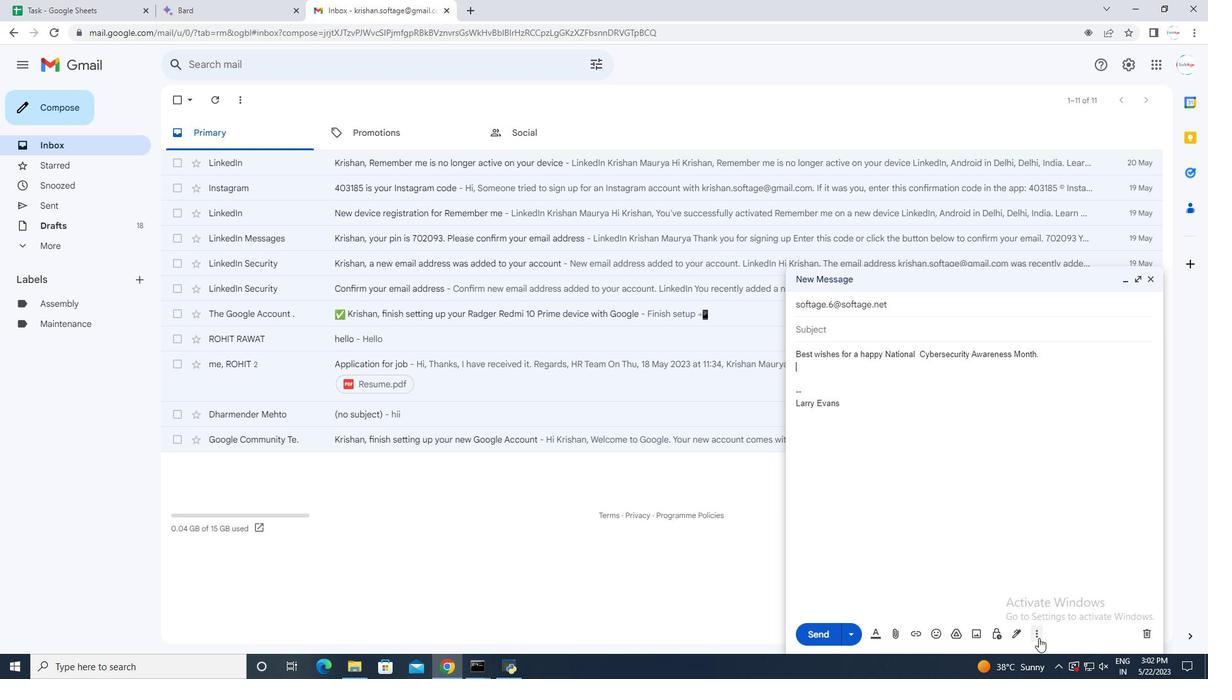 
Action: Mouse moved to (1071, 513)
Screenshot: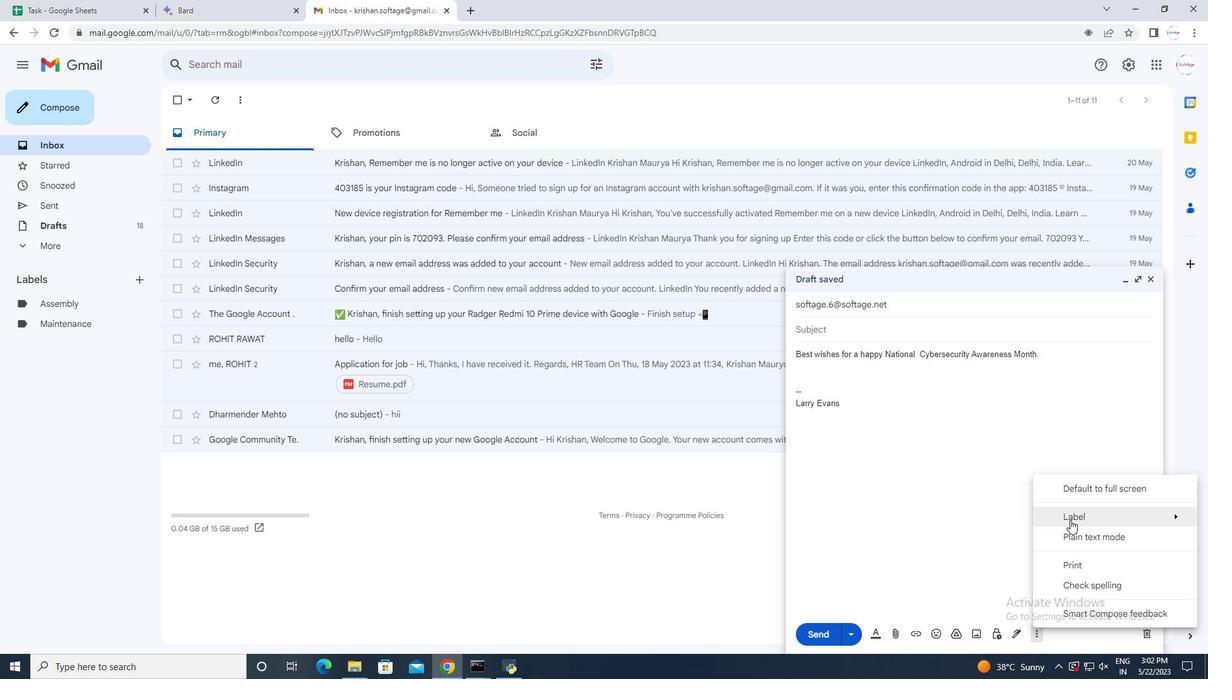 
Action: Mouse pressed left at (1071, 513)
Screenshot: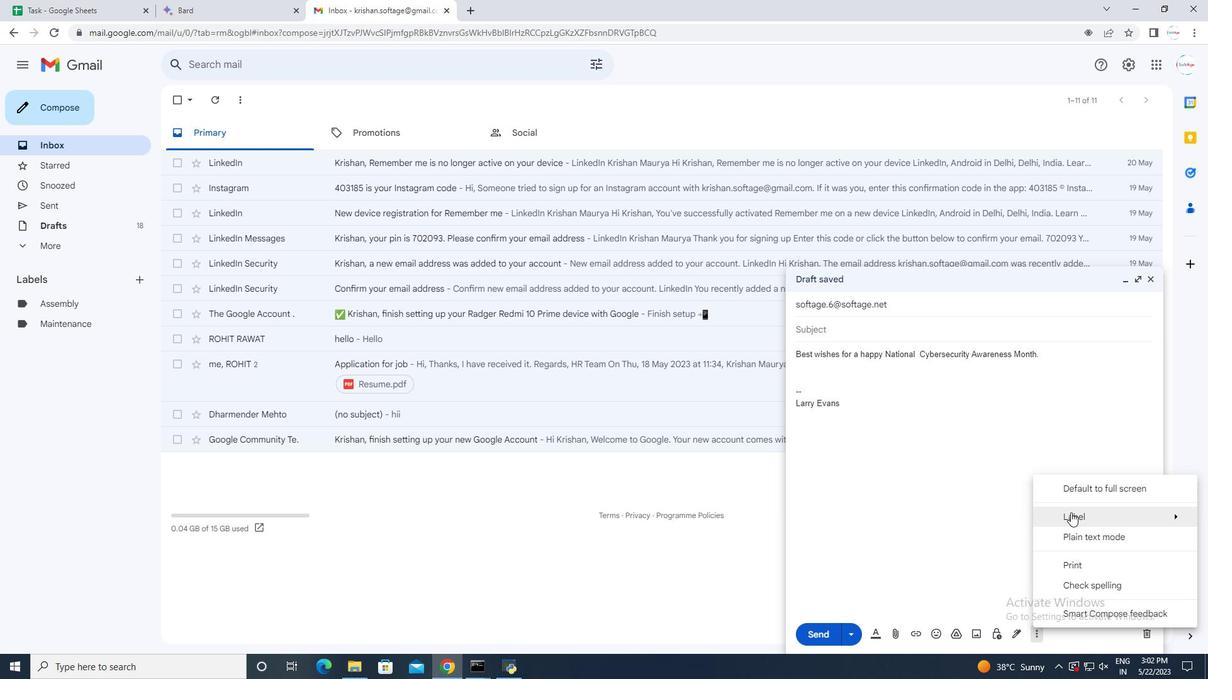 
Action: Mouse moved to (1119, 520)
Screenshot: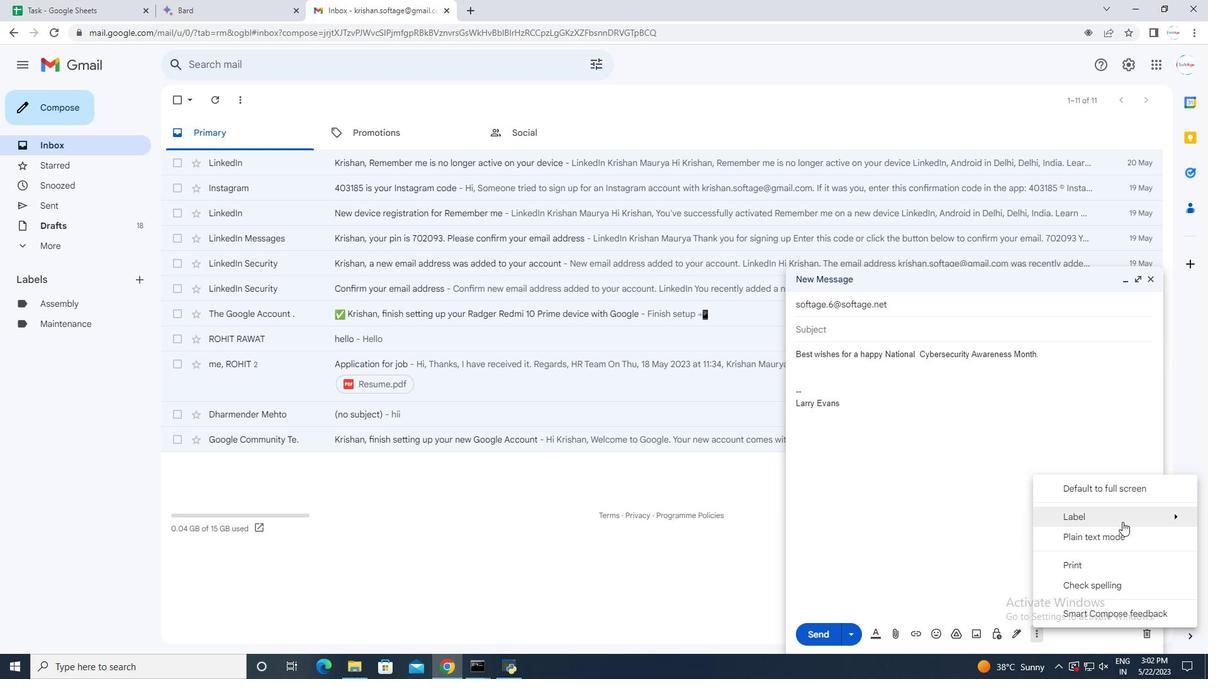 
Action: Mouse pressed left at (1119, 520)
Screenshot: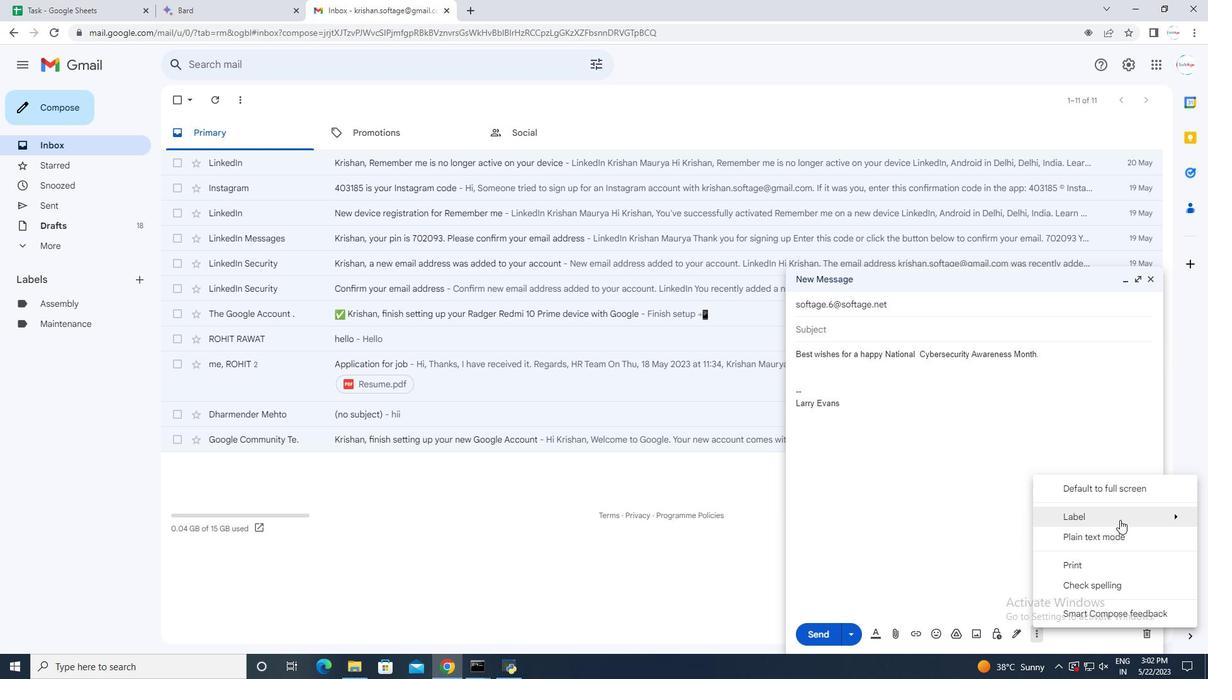 
Action: Mouse moved to (1123, 519)
Screenshot: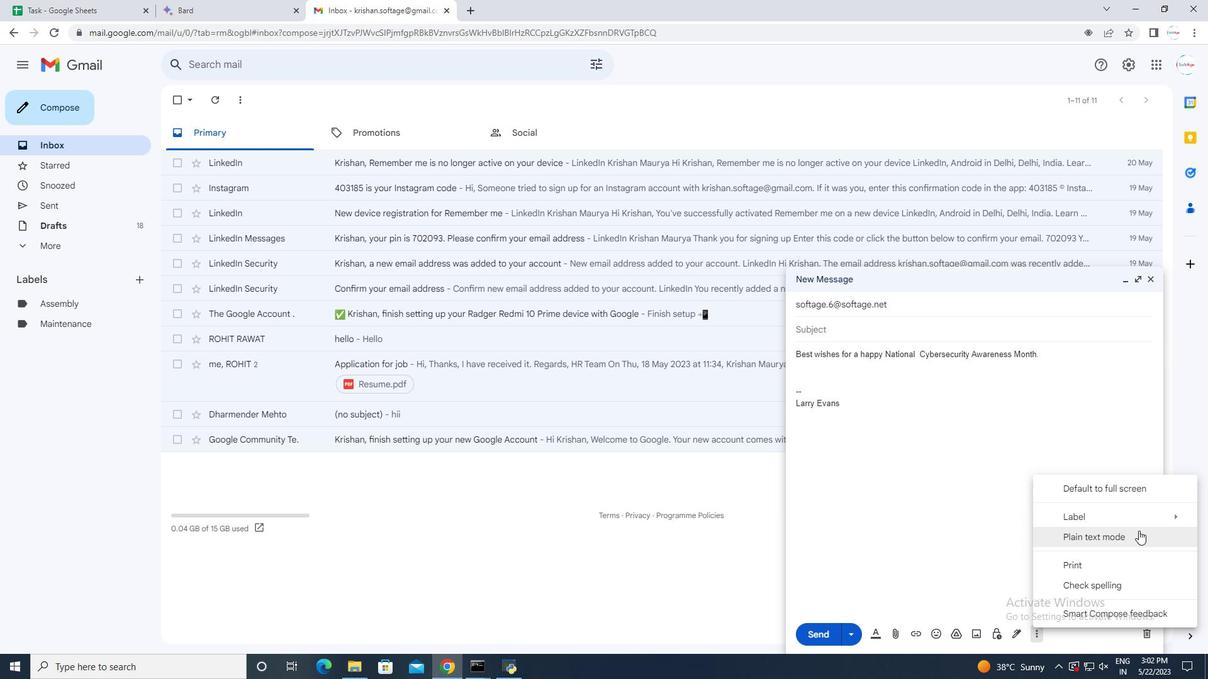 
Action: Mouse pressed left at (1123, 519)
Screenshot: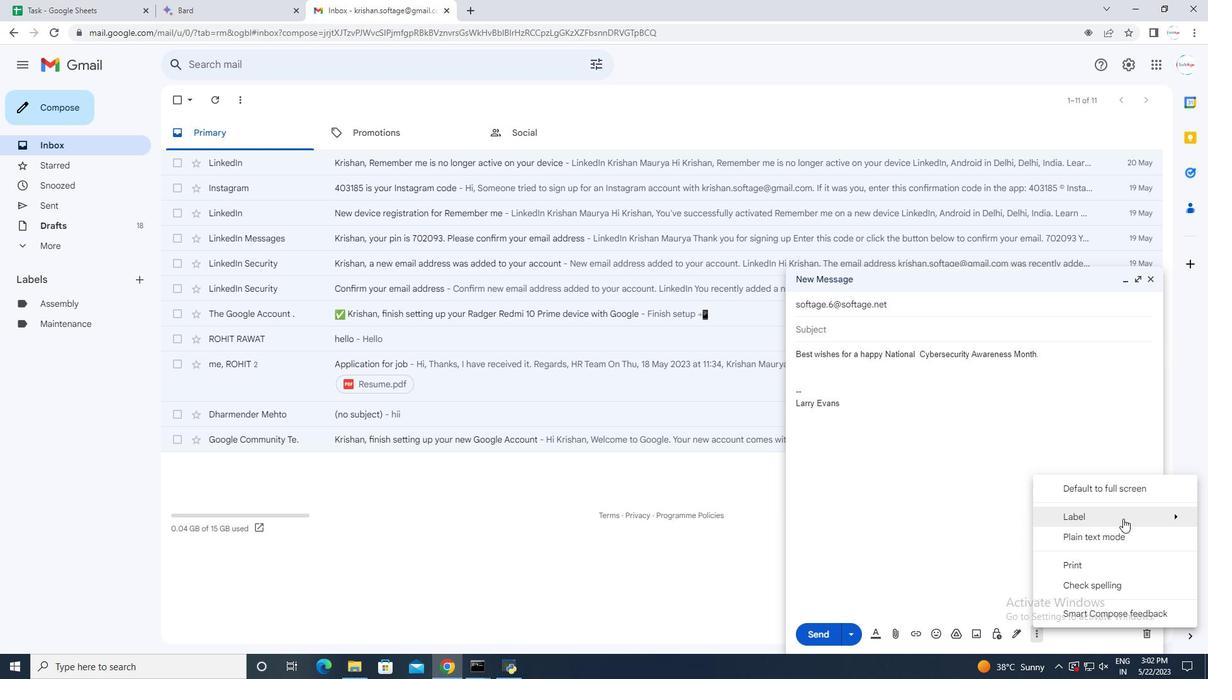 
Action: Mouse moved to (975, 497)
Screenshot: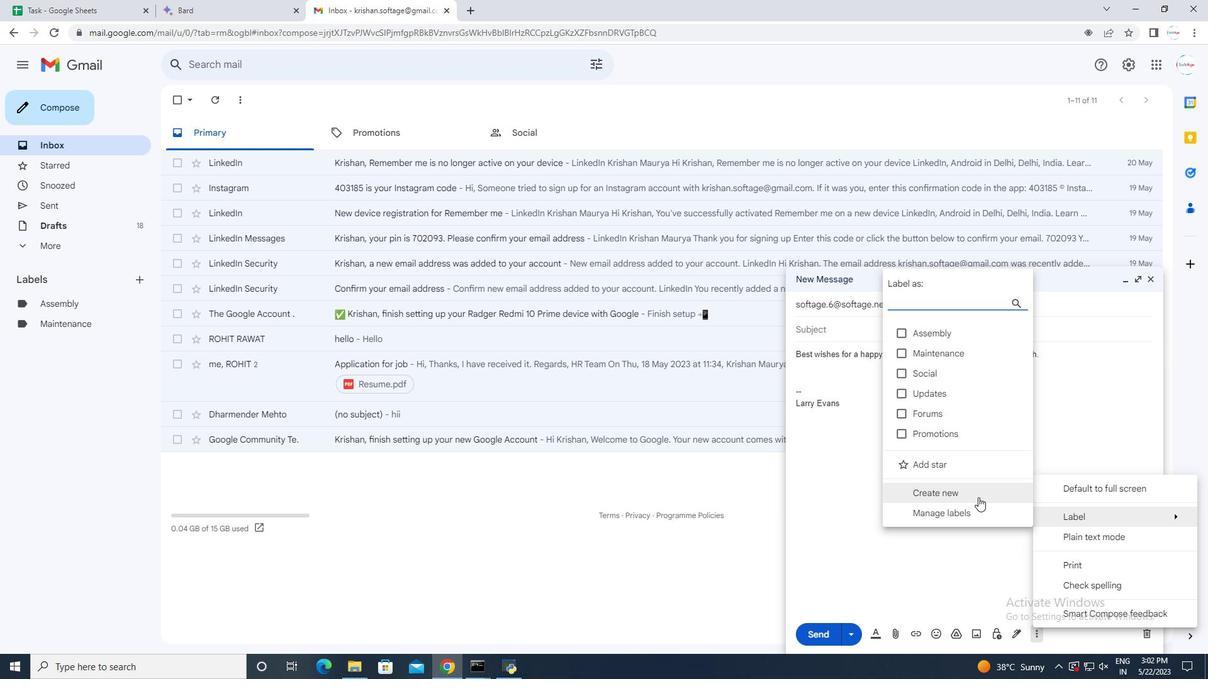 
Action: Mouse pressed left at (975, 497)
Screenshot: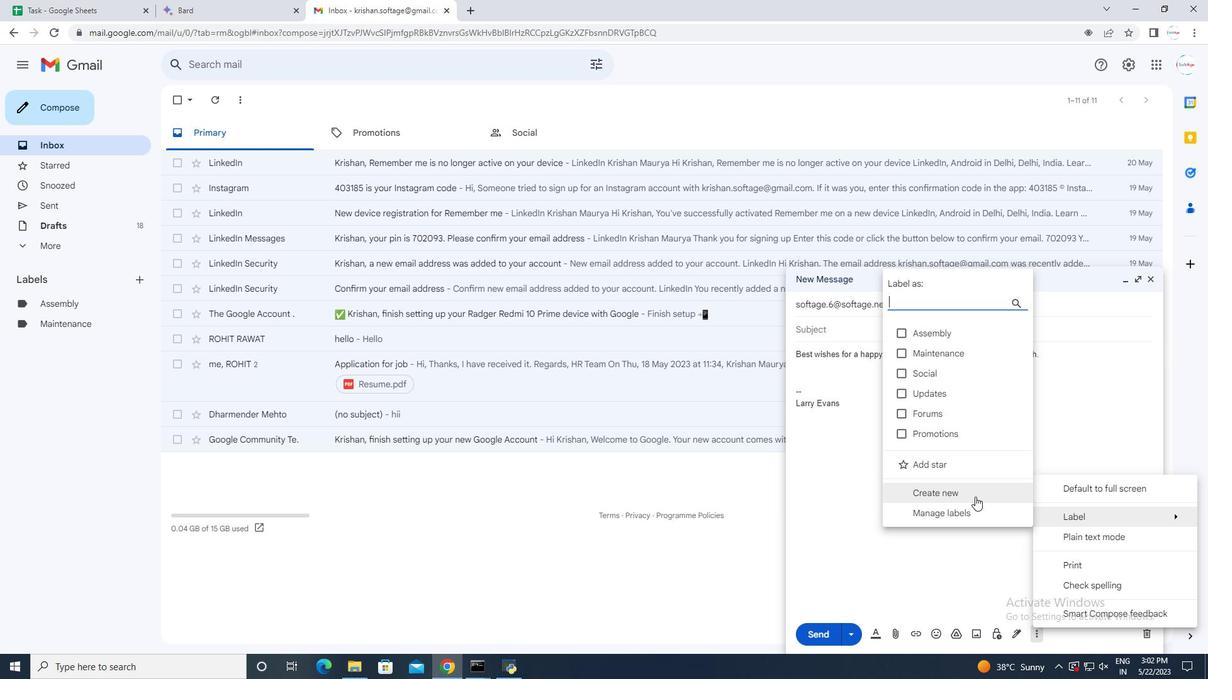 
Action: Mouse moved to (519, 338)
Screenshot: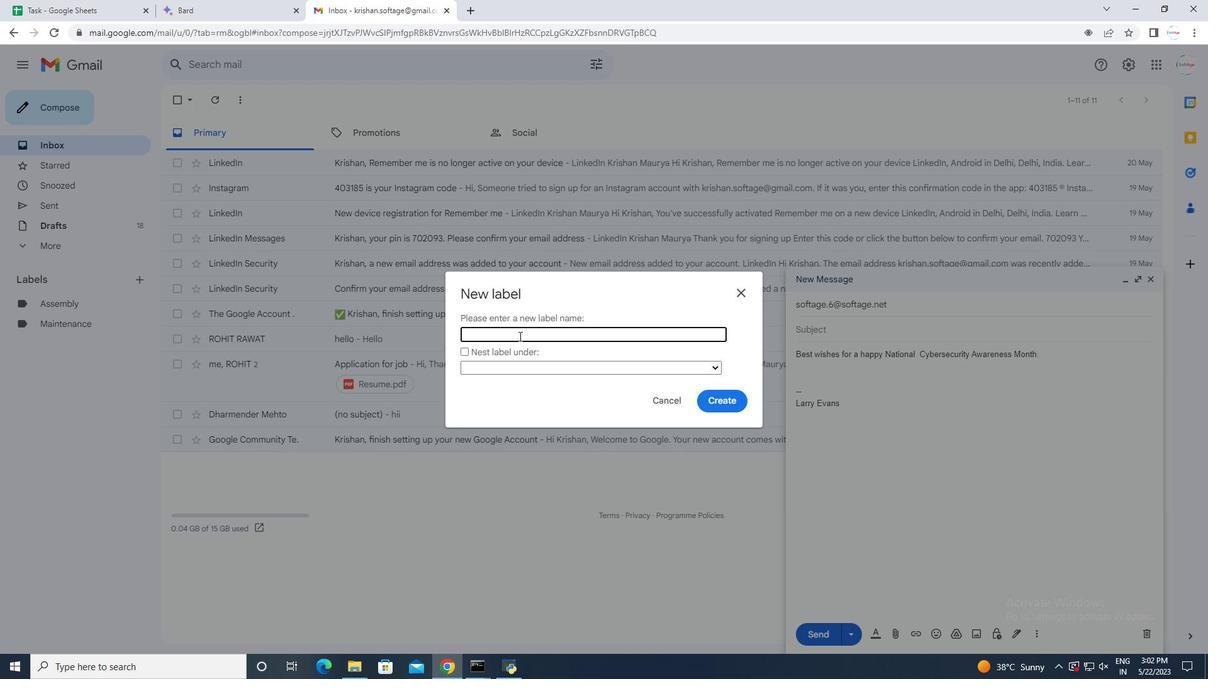 
Action: Mouse pressed left at (519, 338)
Screenshot: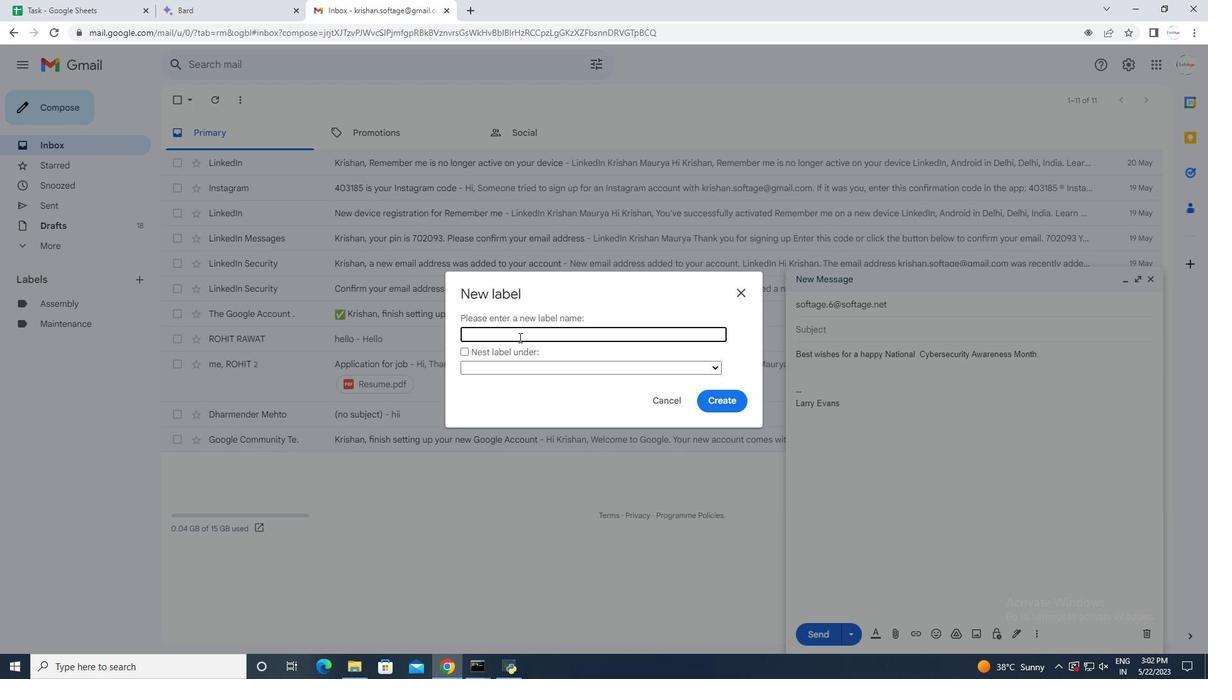
Action: Key pressed <Key.shift>Repairs
Screenshot: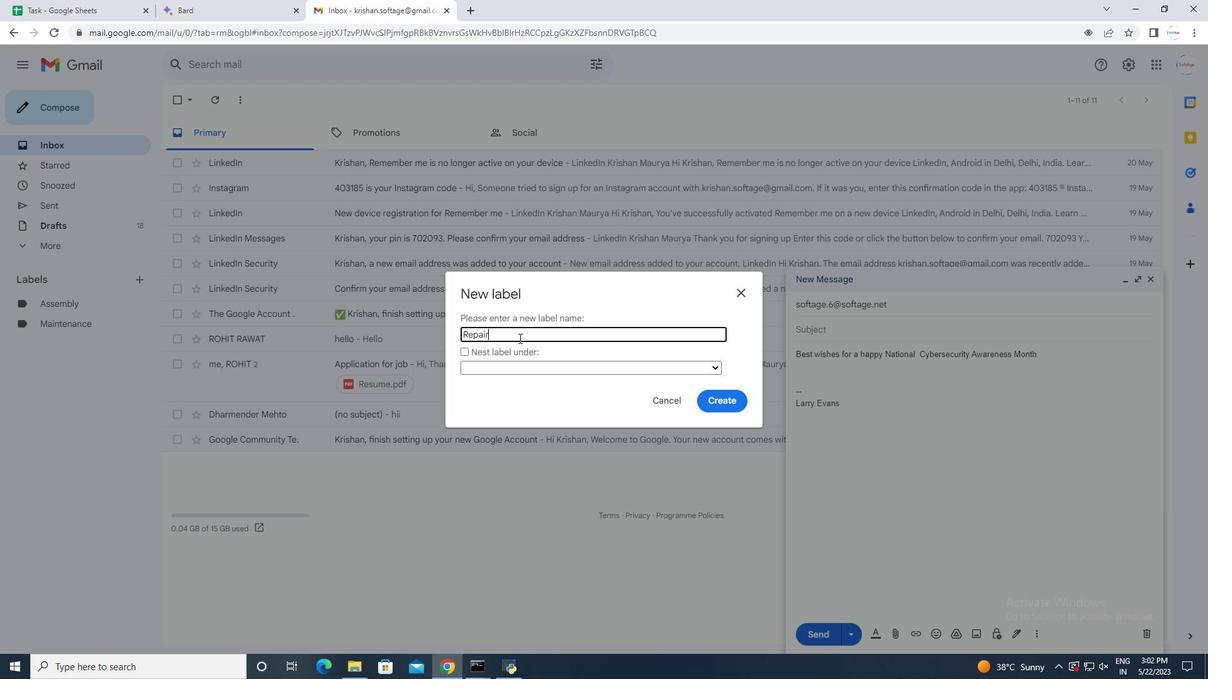 
Action: Mouse moved to (708, 402)
Screenshot: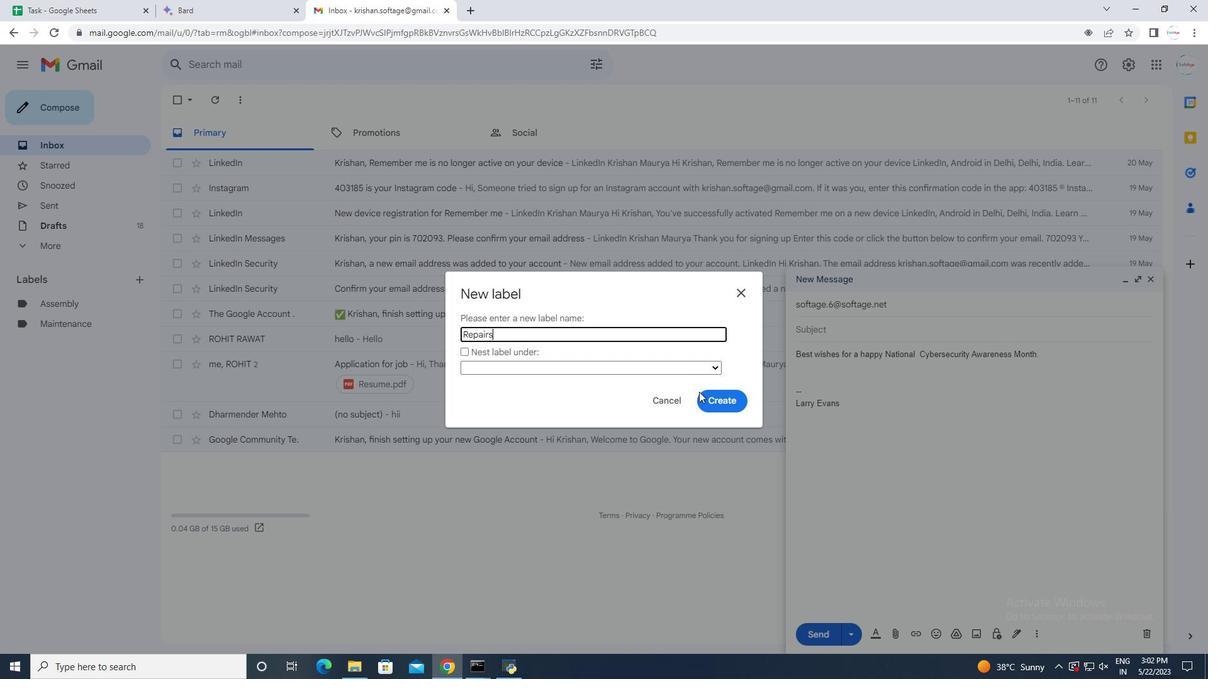 
Action: Mouse pressed left at (708, 402)
Screenshot: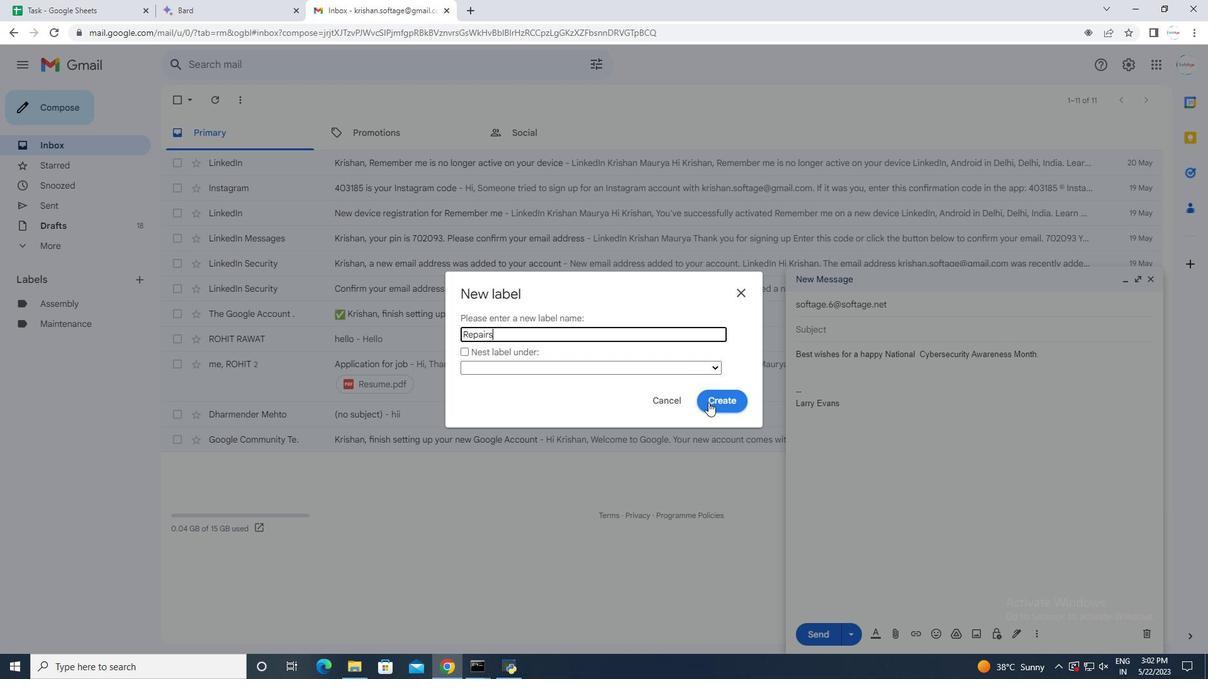 
Action: Mouse moved to (1152, 281)
Screenshot: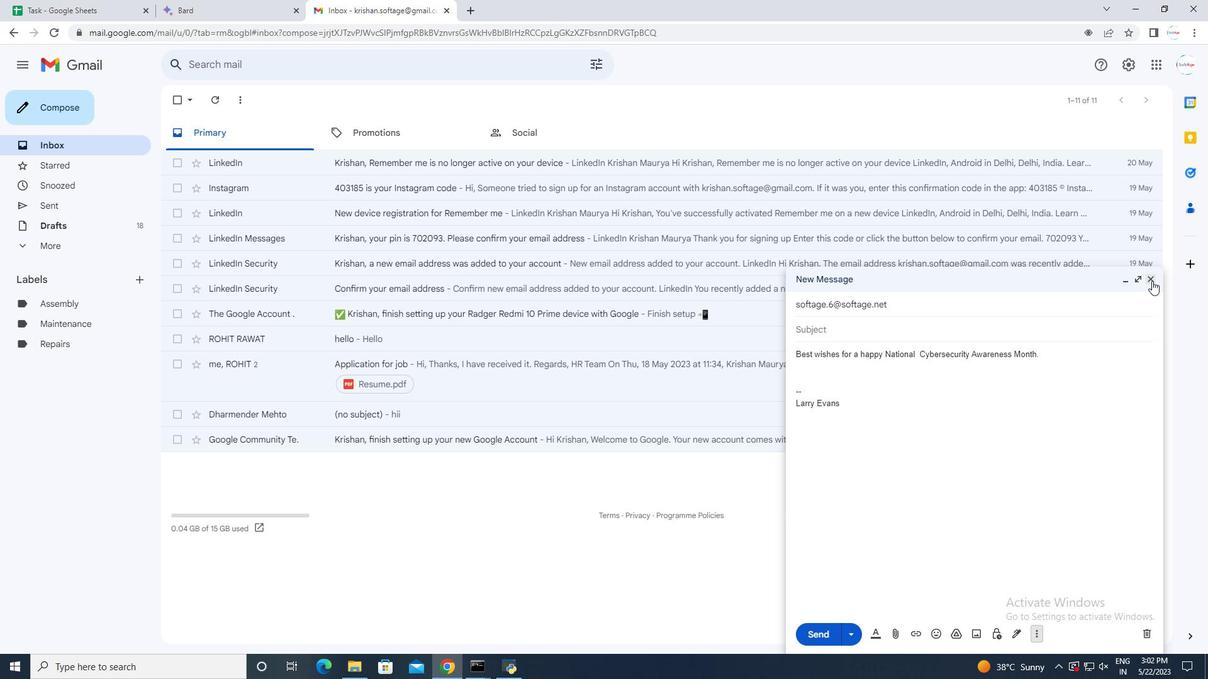 
